 Task: Create a due date automation trigger when advanced on, on the monday before a card is due add basic without the yellow label at 11:00 AM.
Action: Mouse moved to (1164, 352)
Screenshot: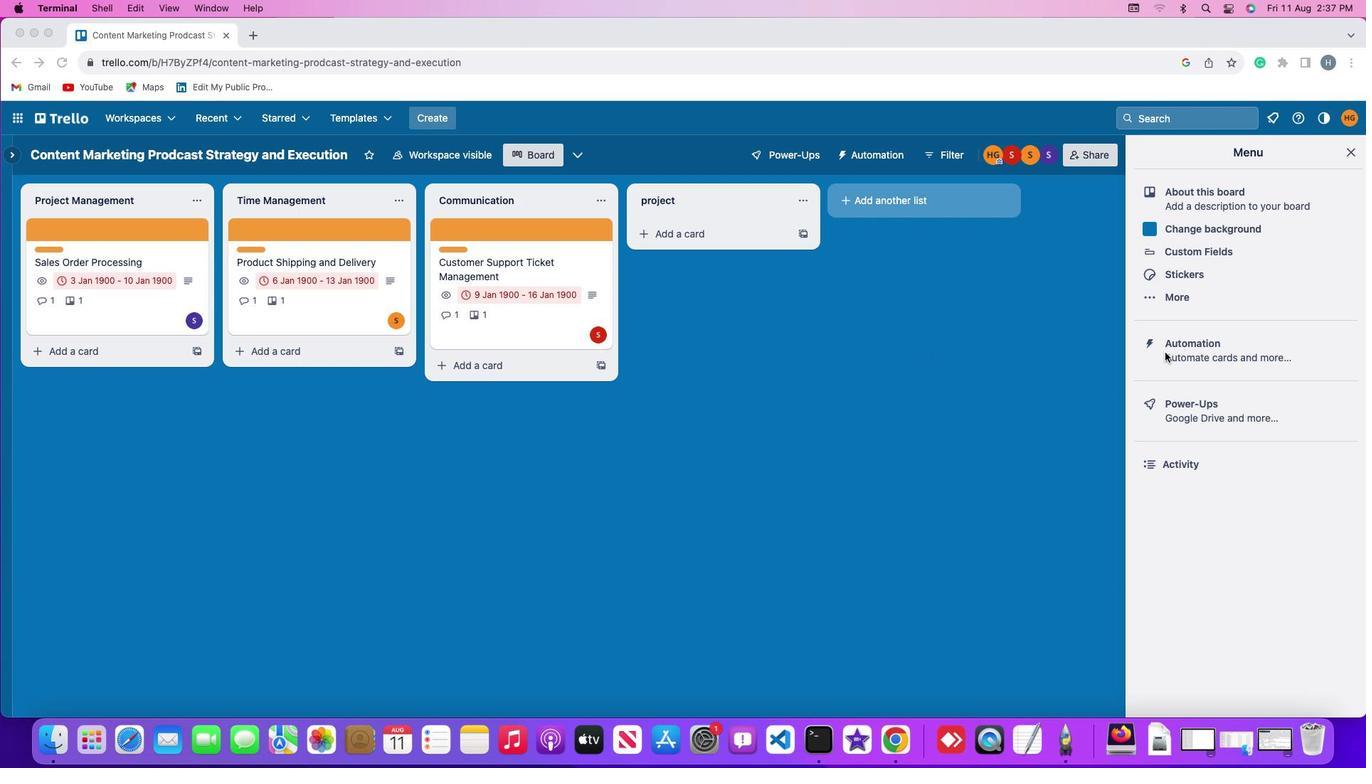 
Action: Mouse pressed left at (1164, 352)
Screenshot: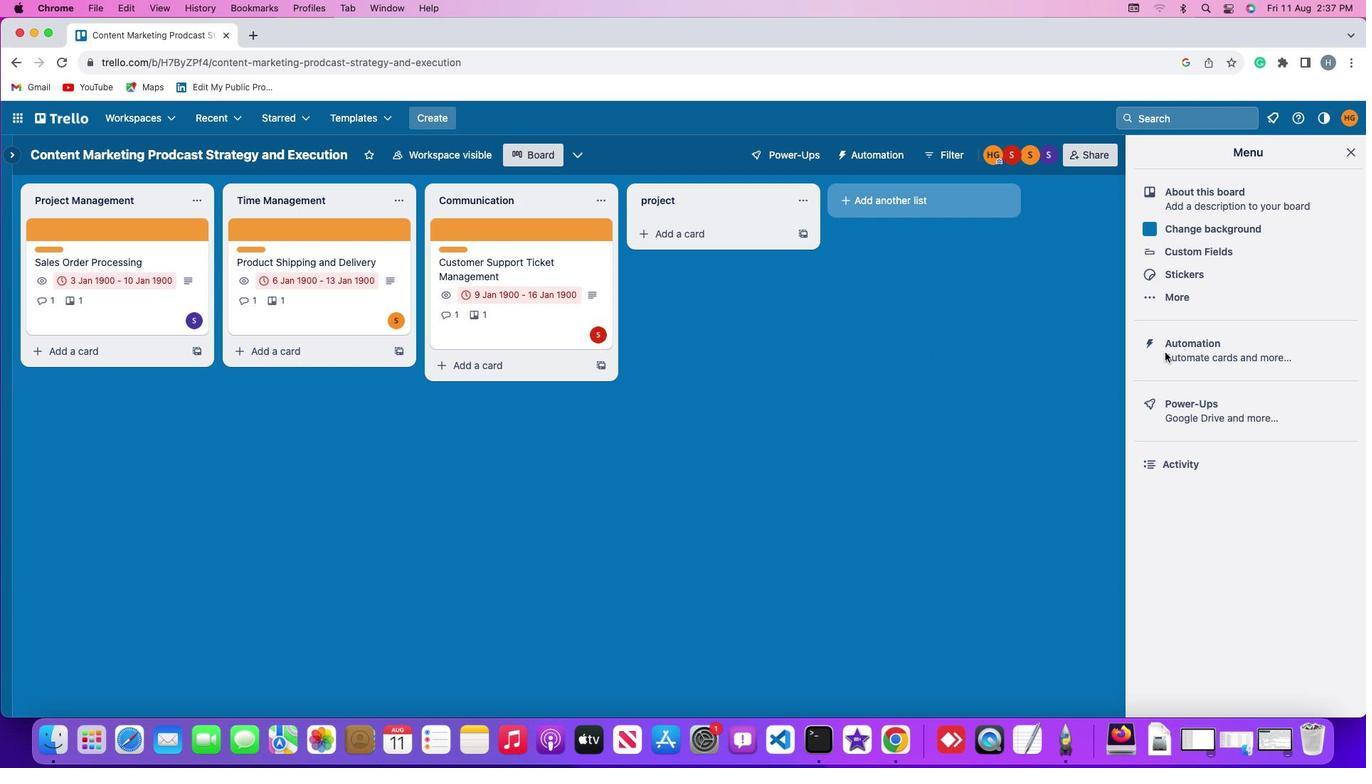 
Action: Mouse pressed left at (1164, 352)
Screenshot: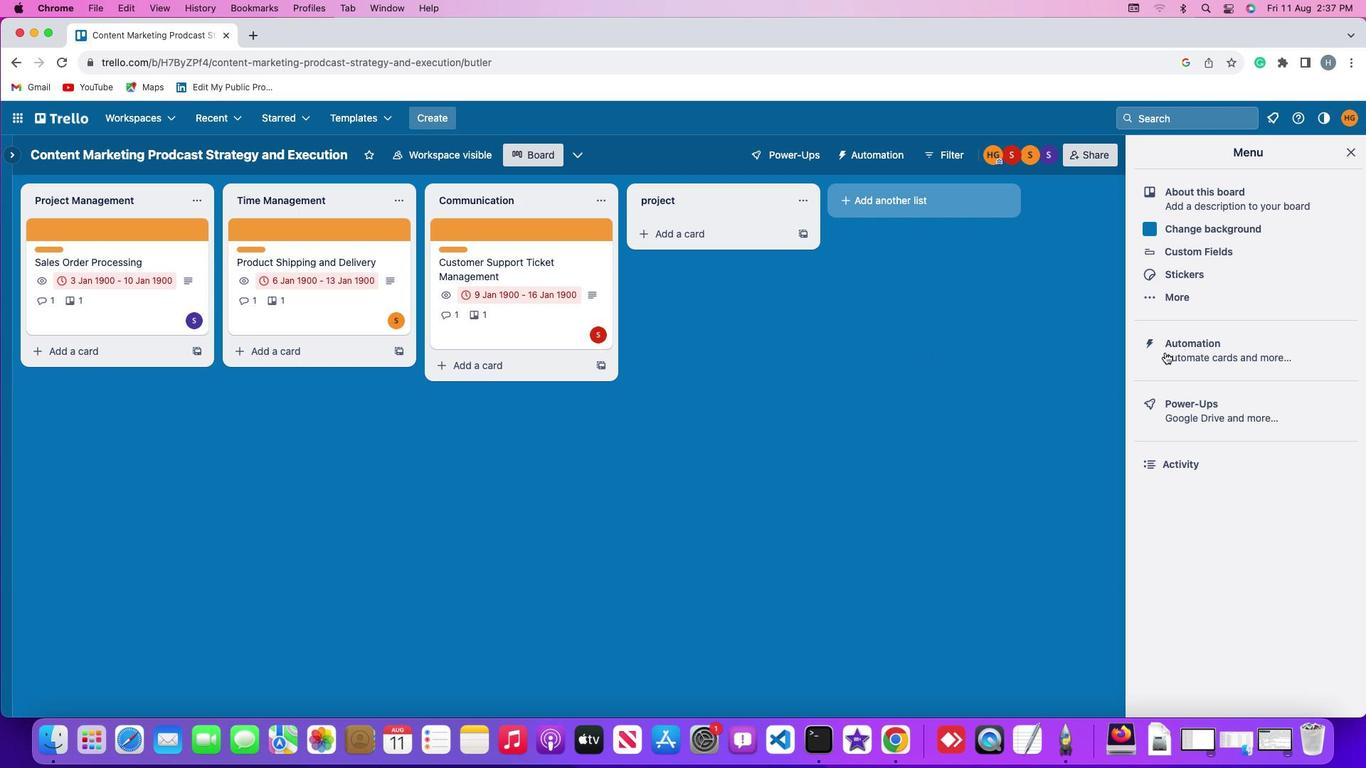 
Action: Mouse moved to (72, 337)
Screenshot: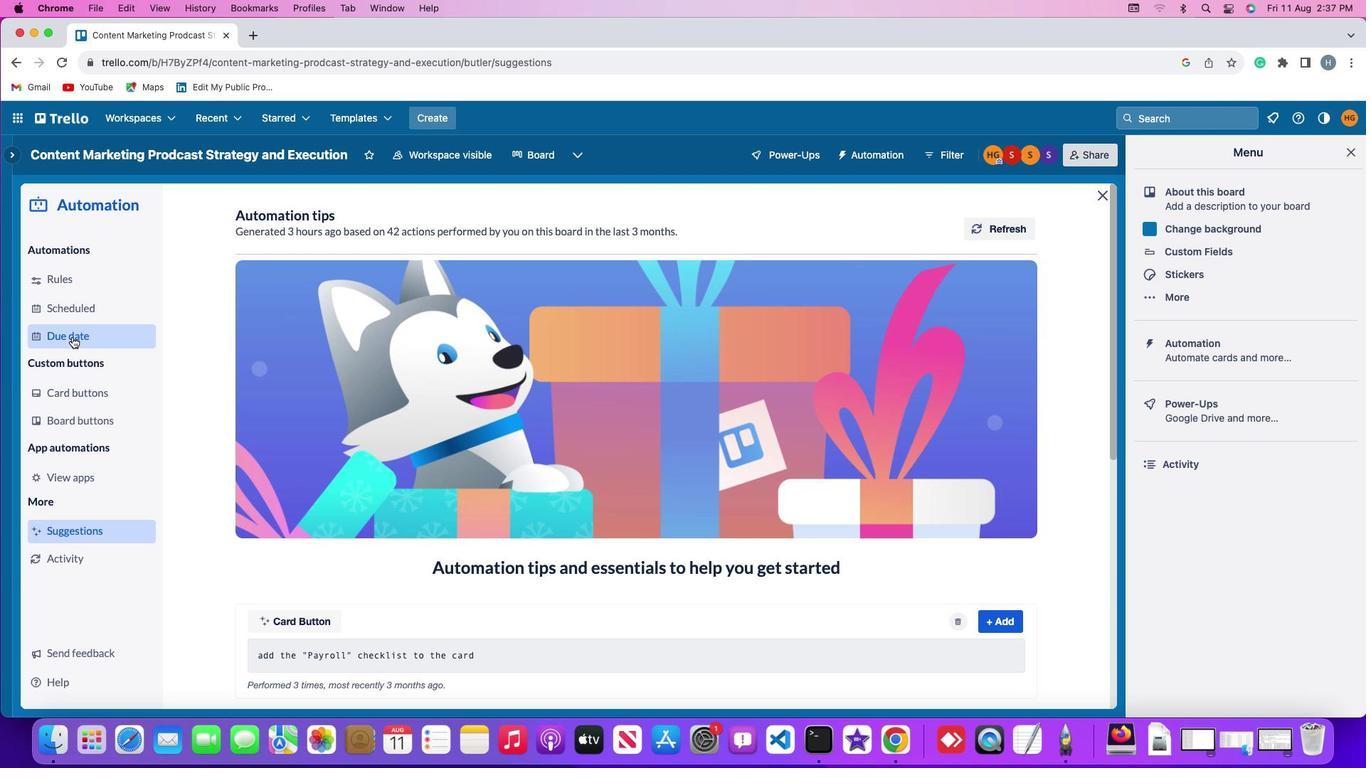 
Action: Mouse pressed left at (72, 337)
Screenshot: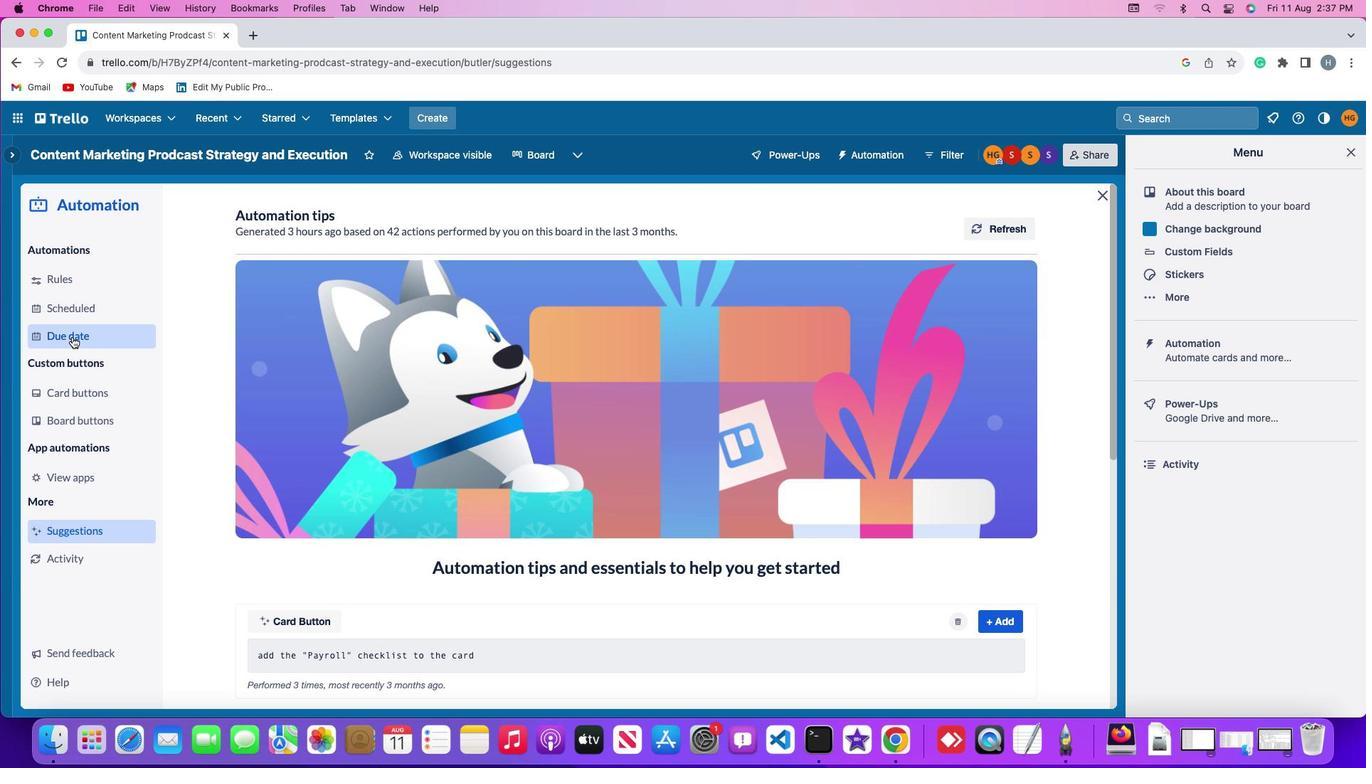 
Action: Mouse moved to (954, 226)
Screenshot: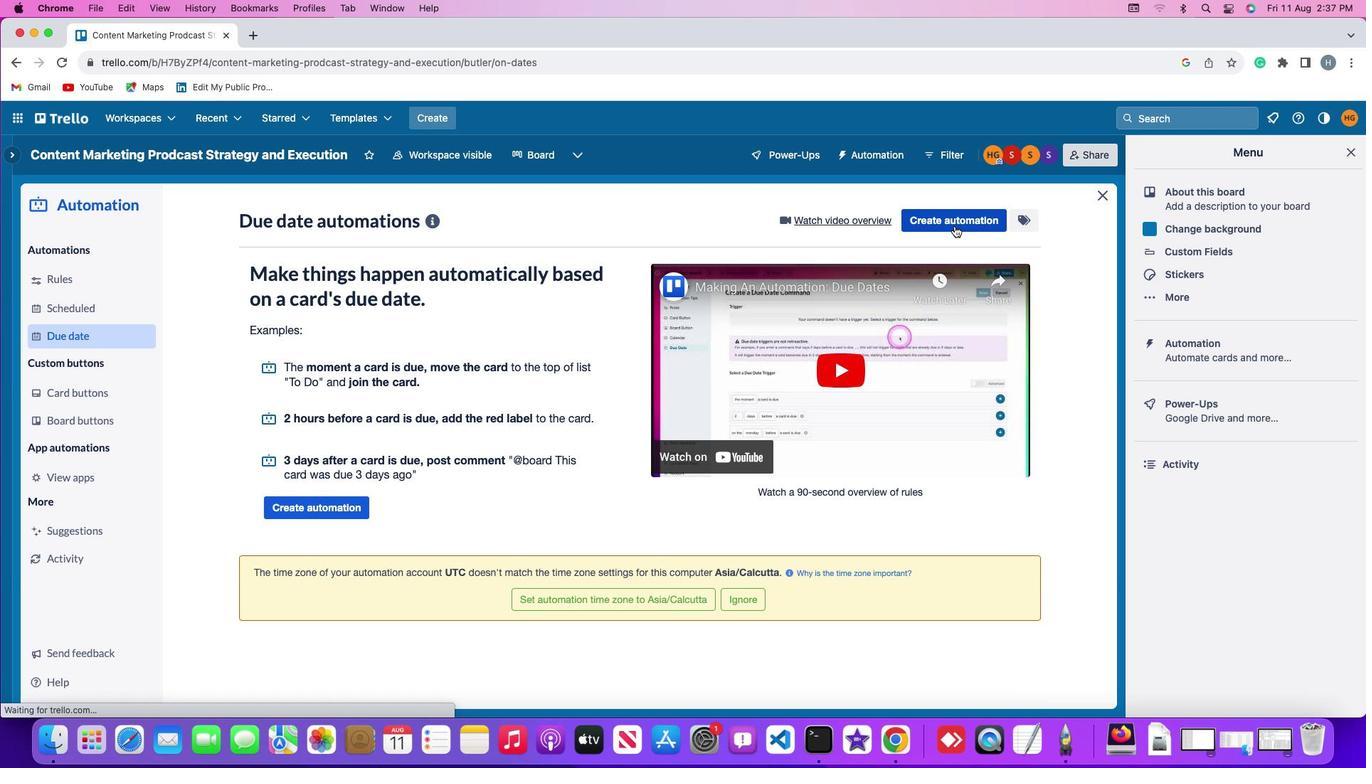 
Action: Mouse pressed left at (954, 226)
Screenshot: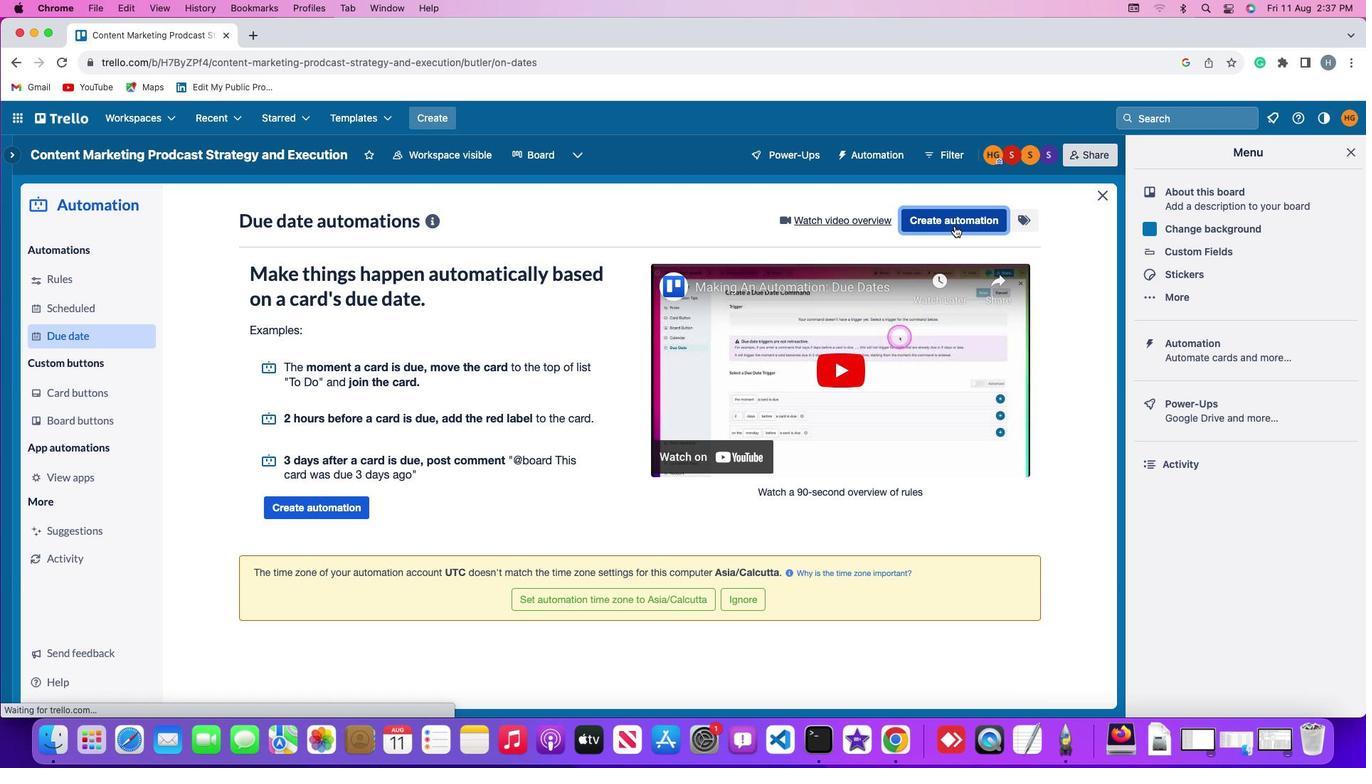 
Action: Mouse moved to (318, 359)
Screenshot: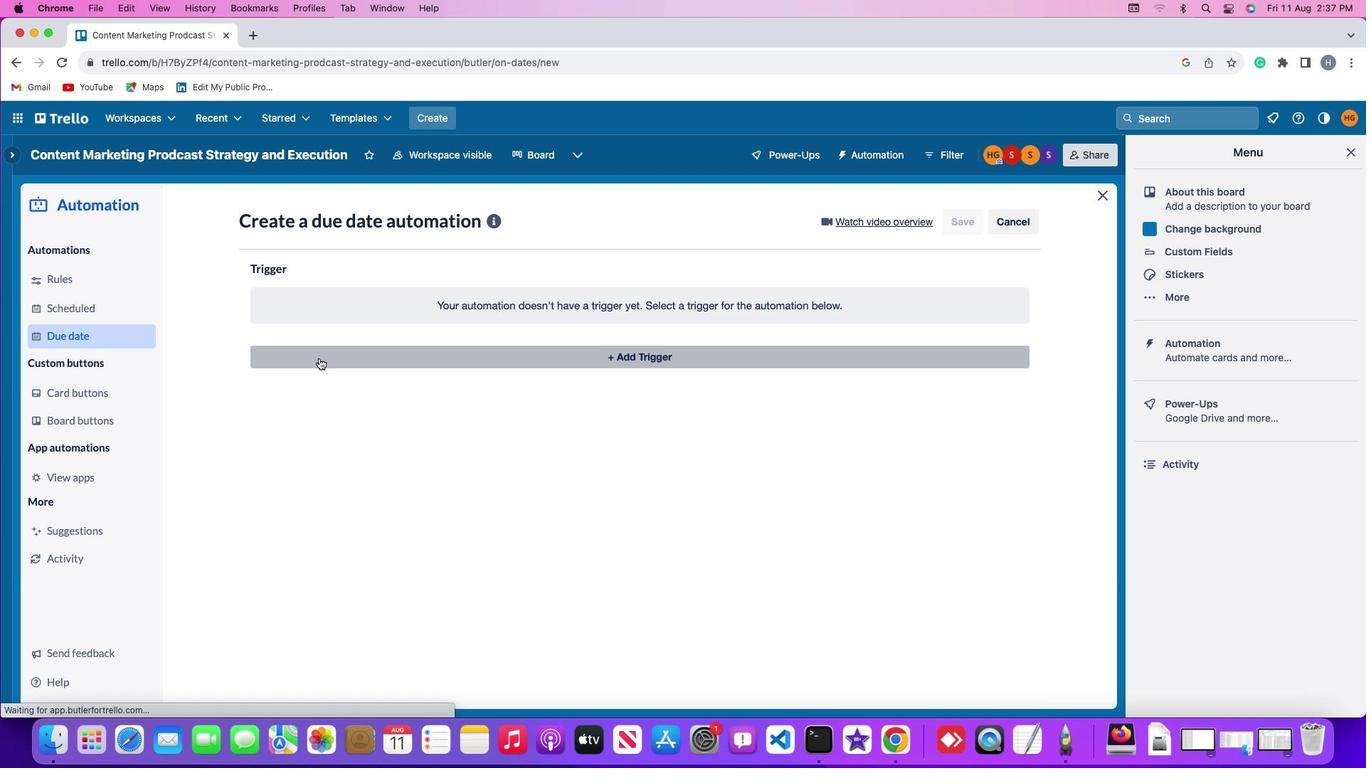 
Action: Mouse pressed left at (318, 359)
Screenshot: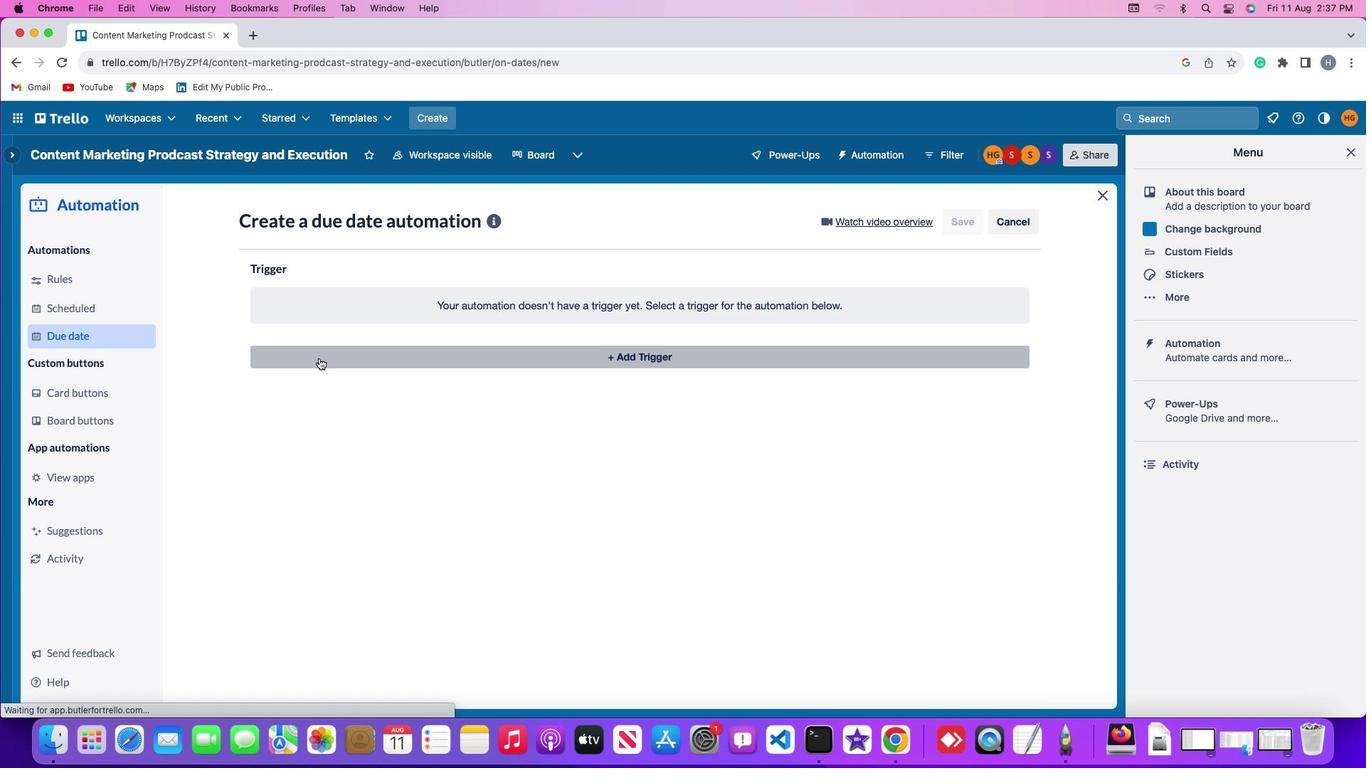 
Action: Mouse moved to (301, 619)
Screenshot: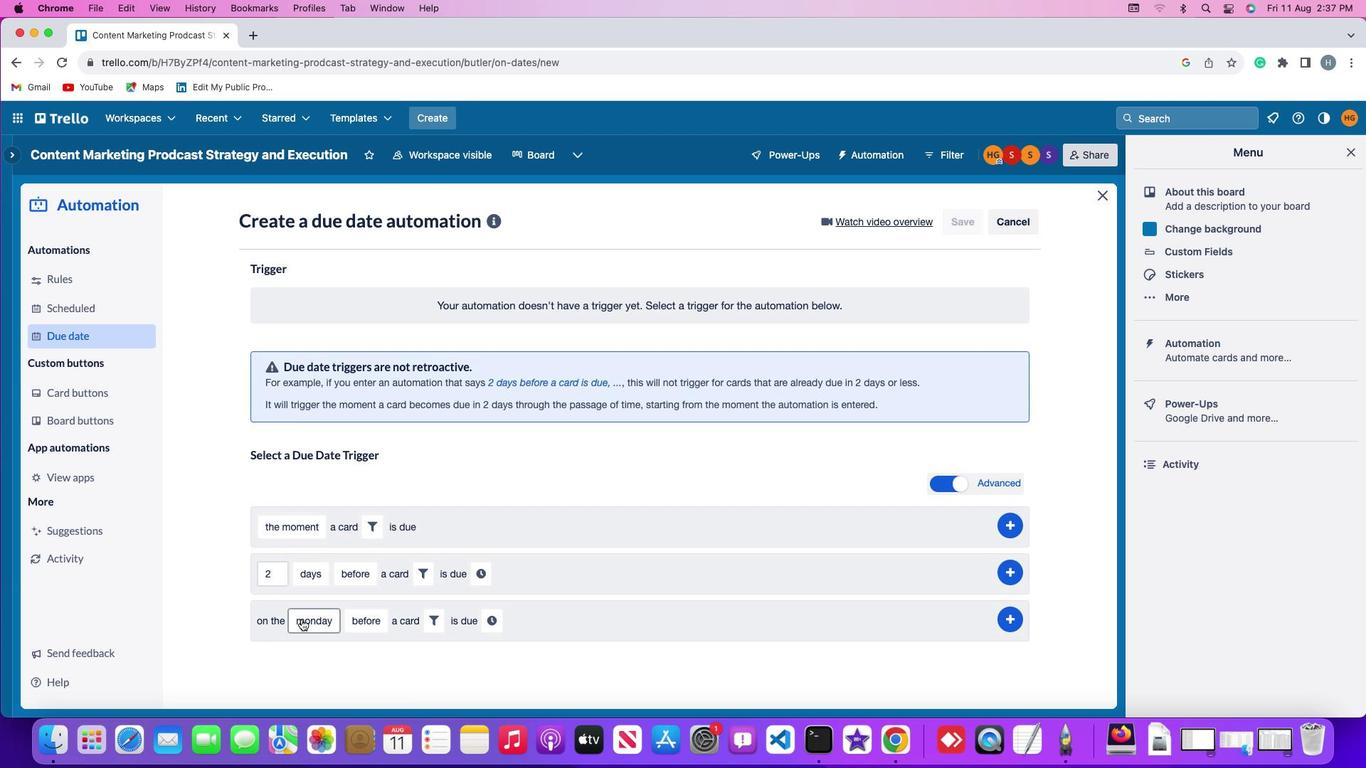 
Action: Mouse pressed left at (301, 619)
Screenshot: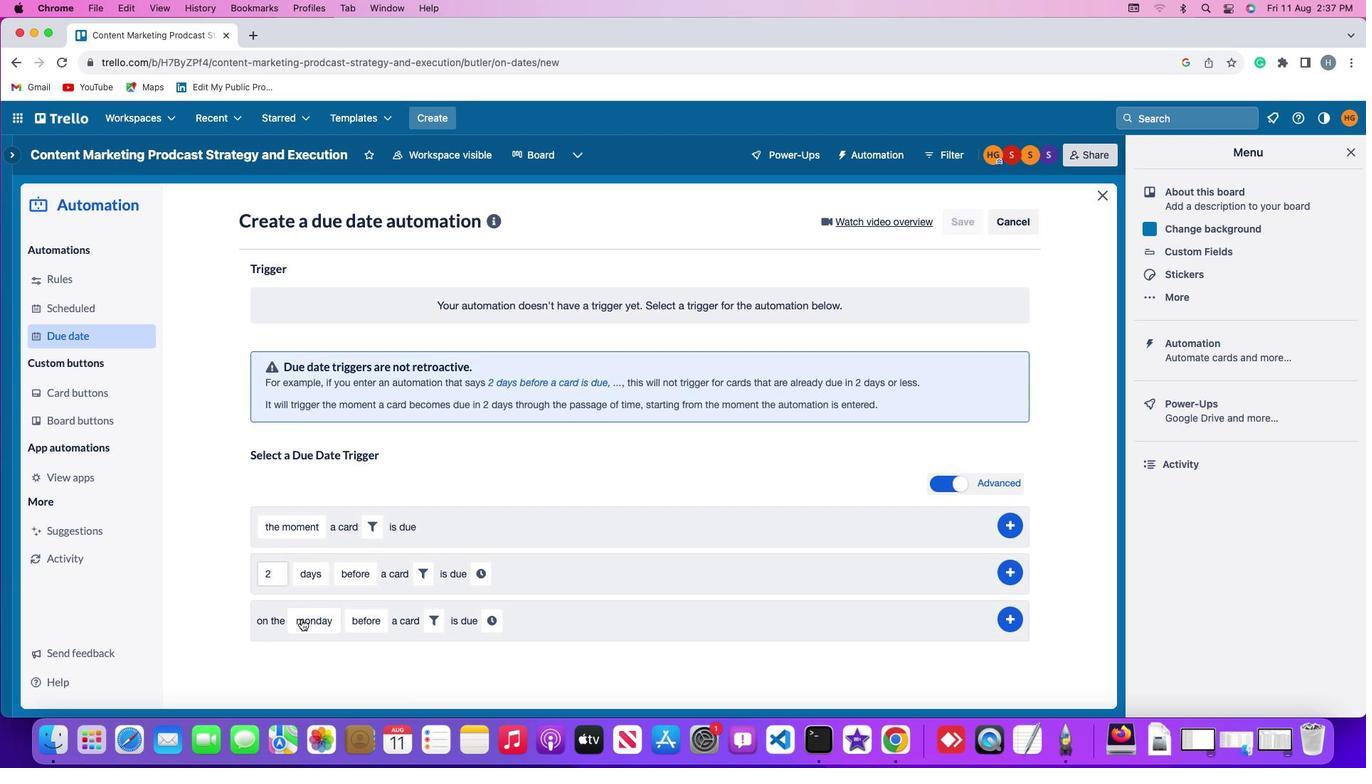 
Action: Mouse moved to (341, 424)
Screenshot: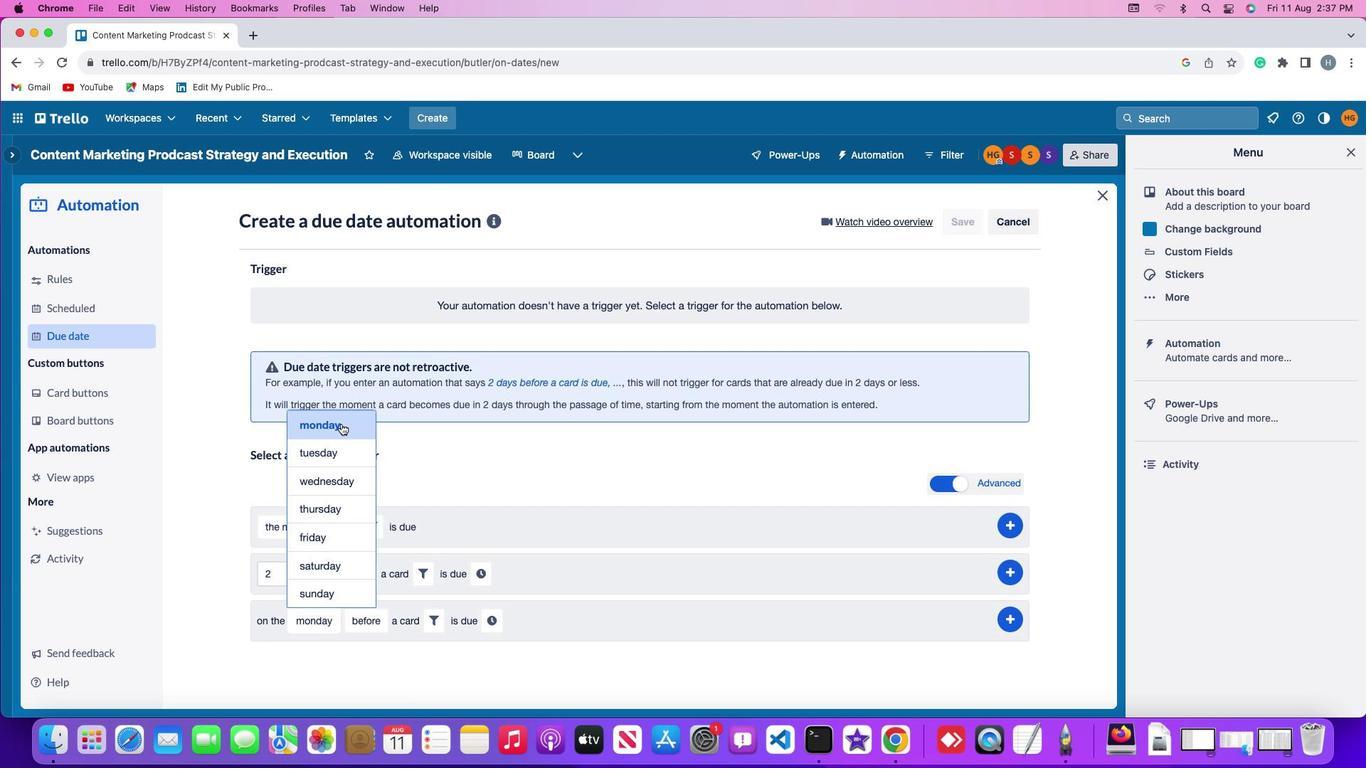 
Action: Mouse pressed left at (341, 424)
Screenshot: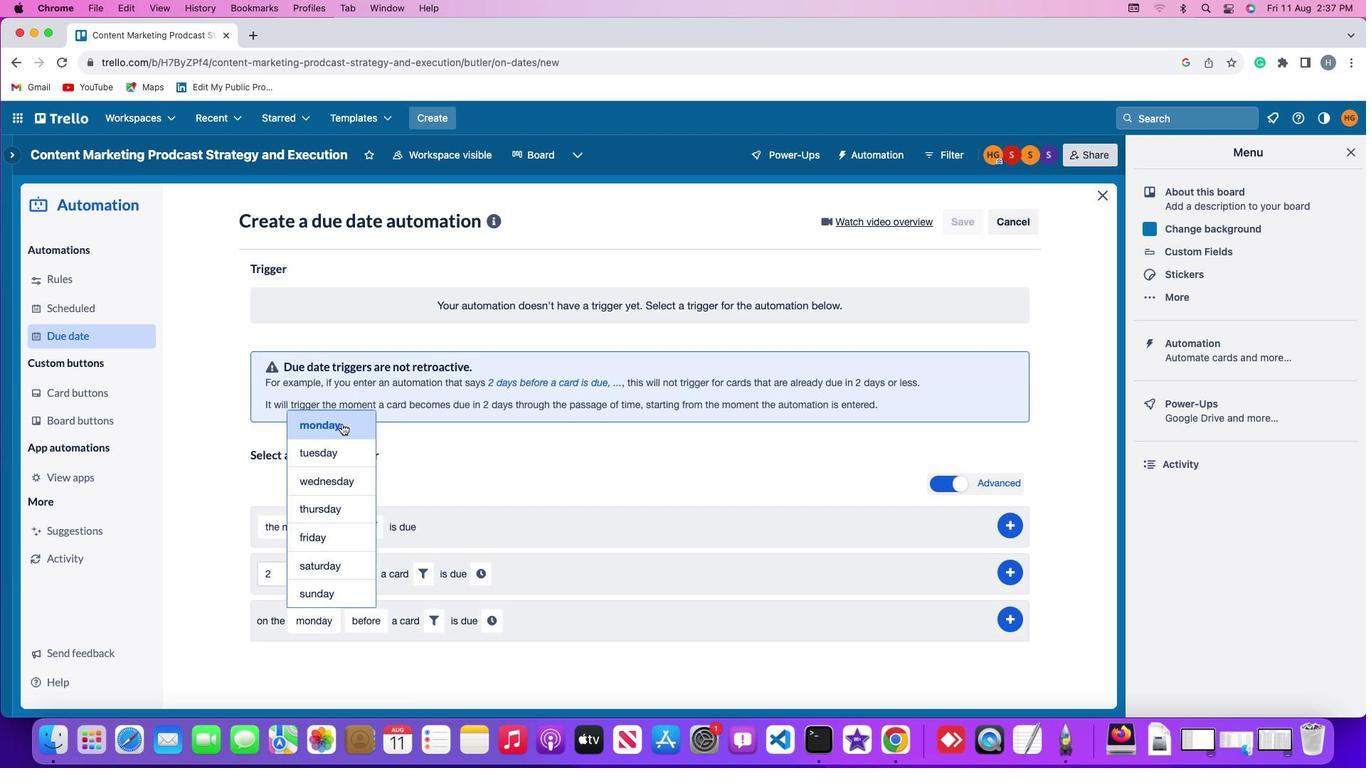 
Action: Mouse moved to (353, 628)
Screenshot: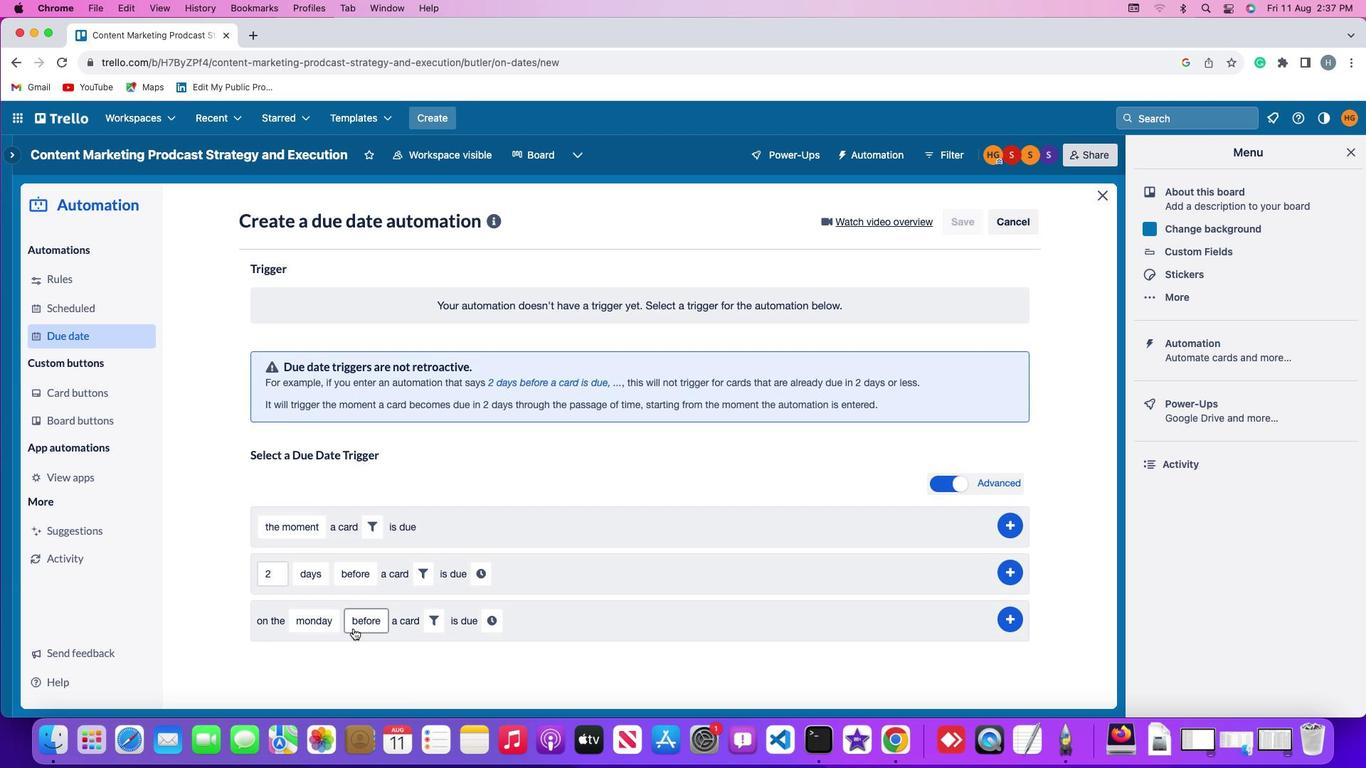 
Action: Mouse pressed left at (353, 628)
Screenshot: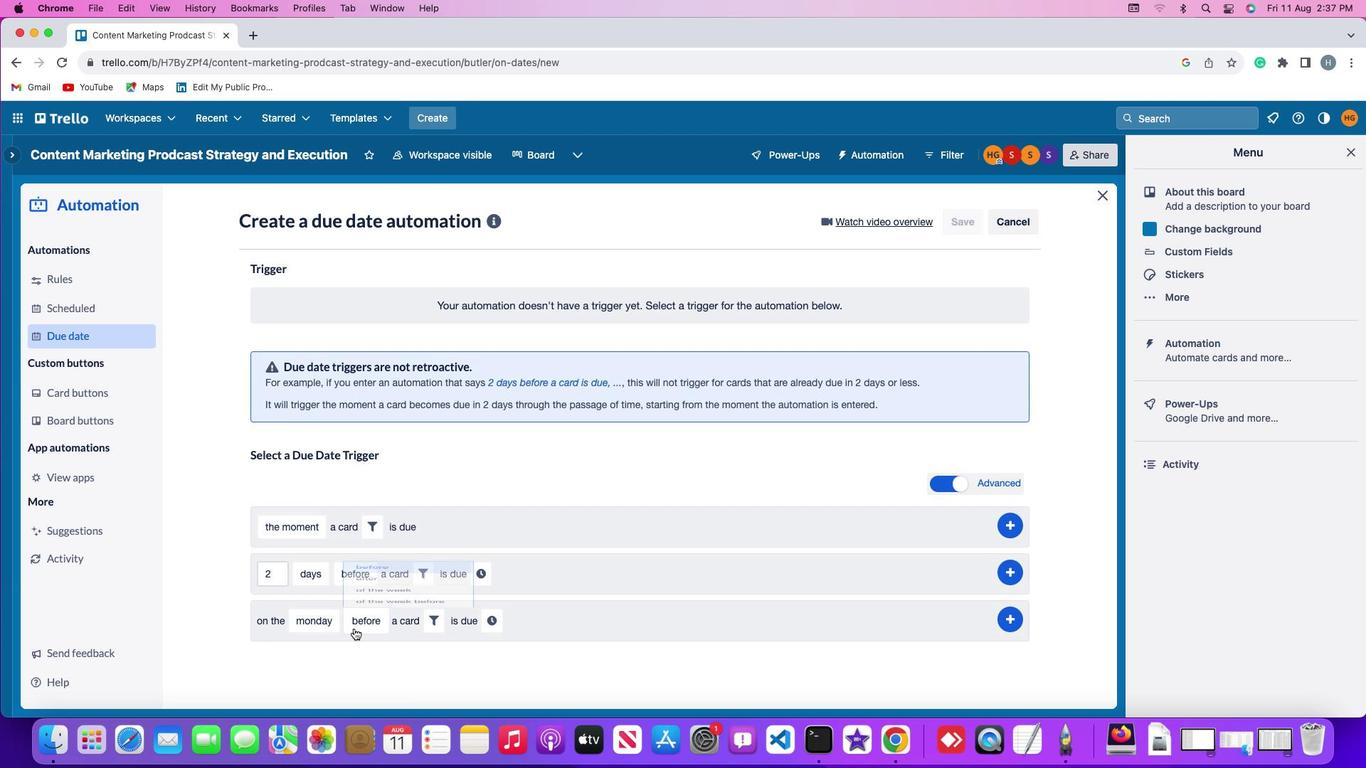 
Action: Mouse moved to (390, 505)
Screenshot: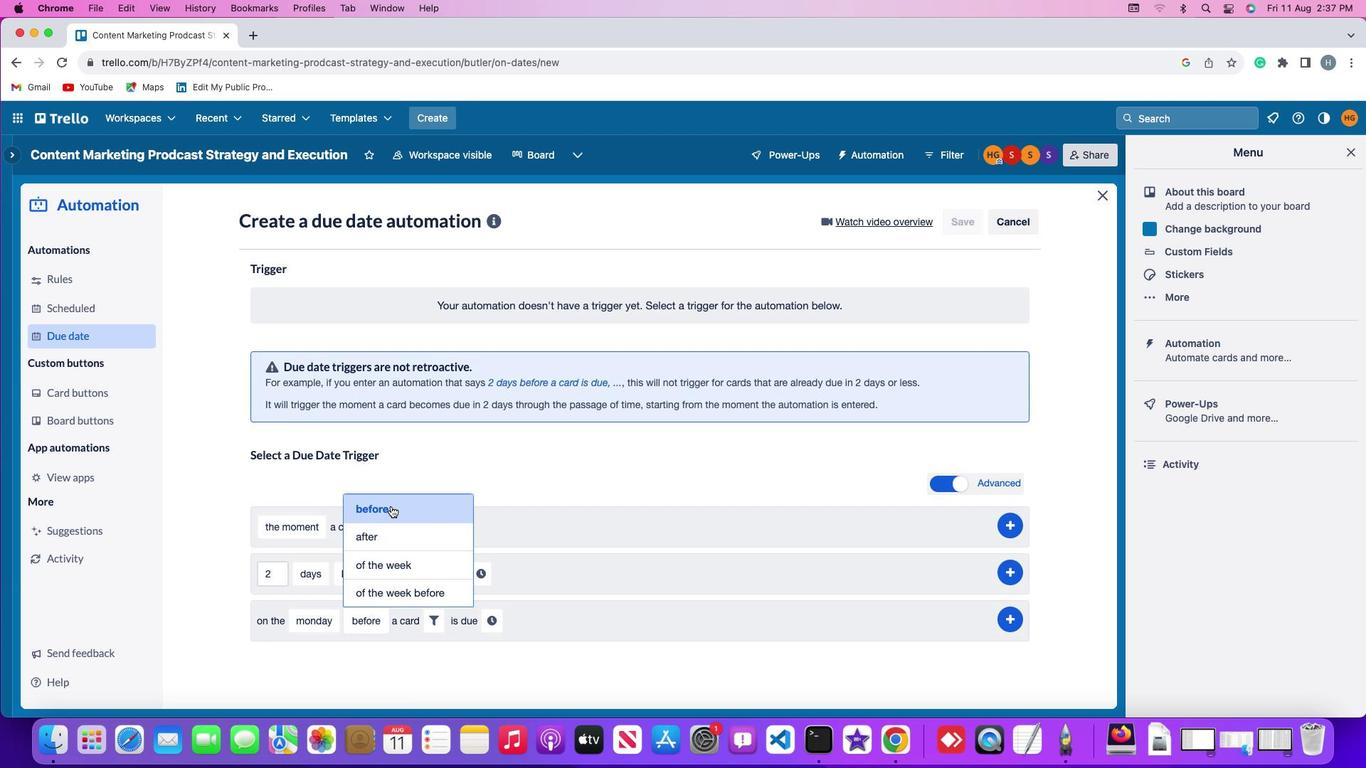 
Action: Mouse pressed left at (390, 505)
Screenshot: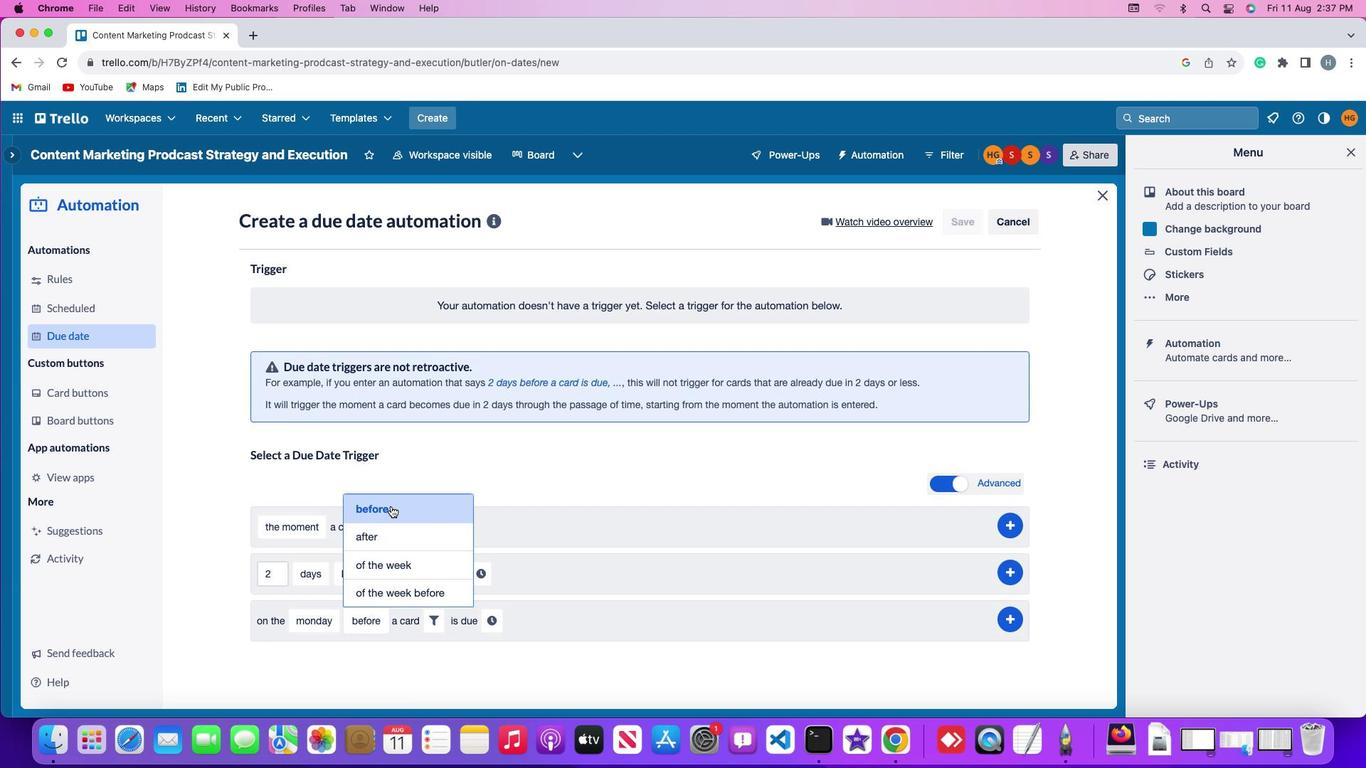 
Action: Mouse moved to (429, 619)
Screenshot: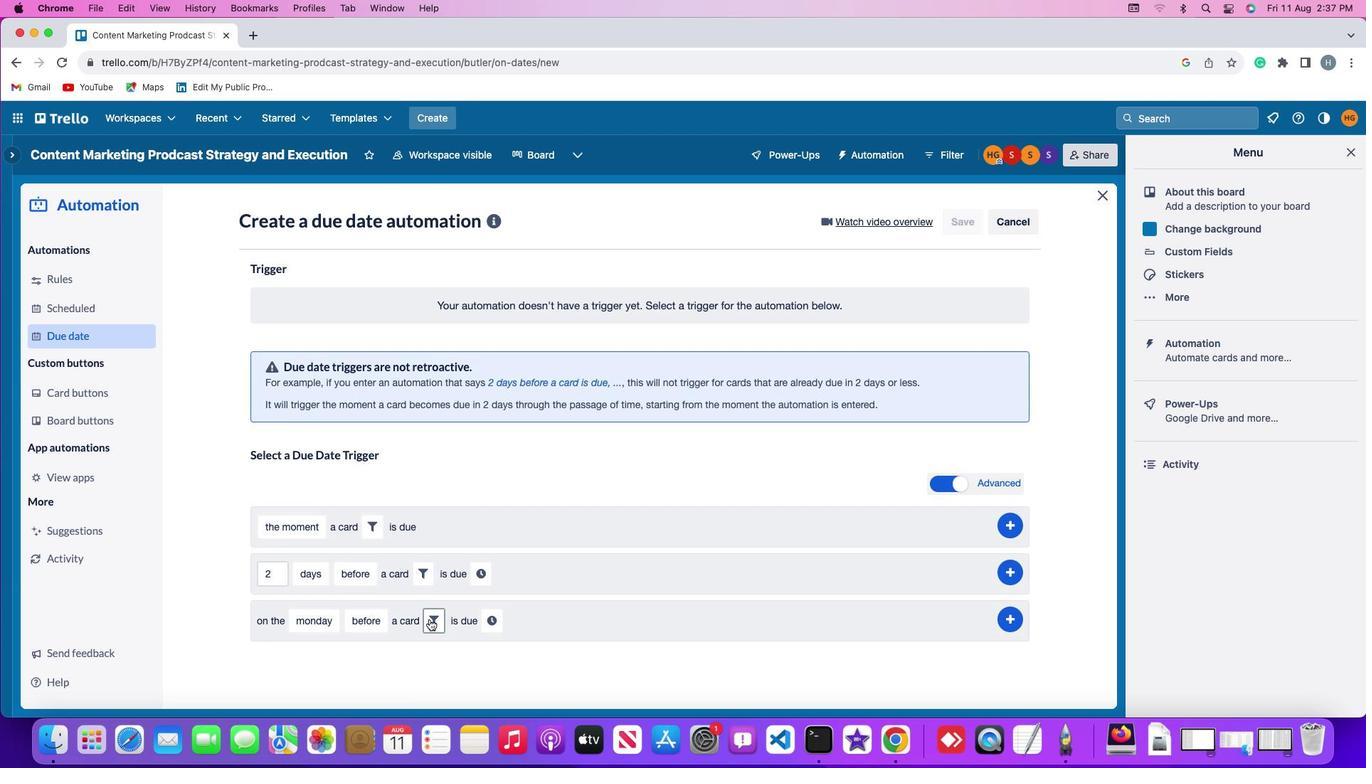 
Action: Mouse pressed left at (429, 619)
Screenshot: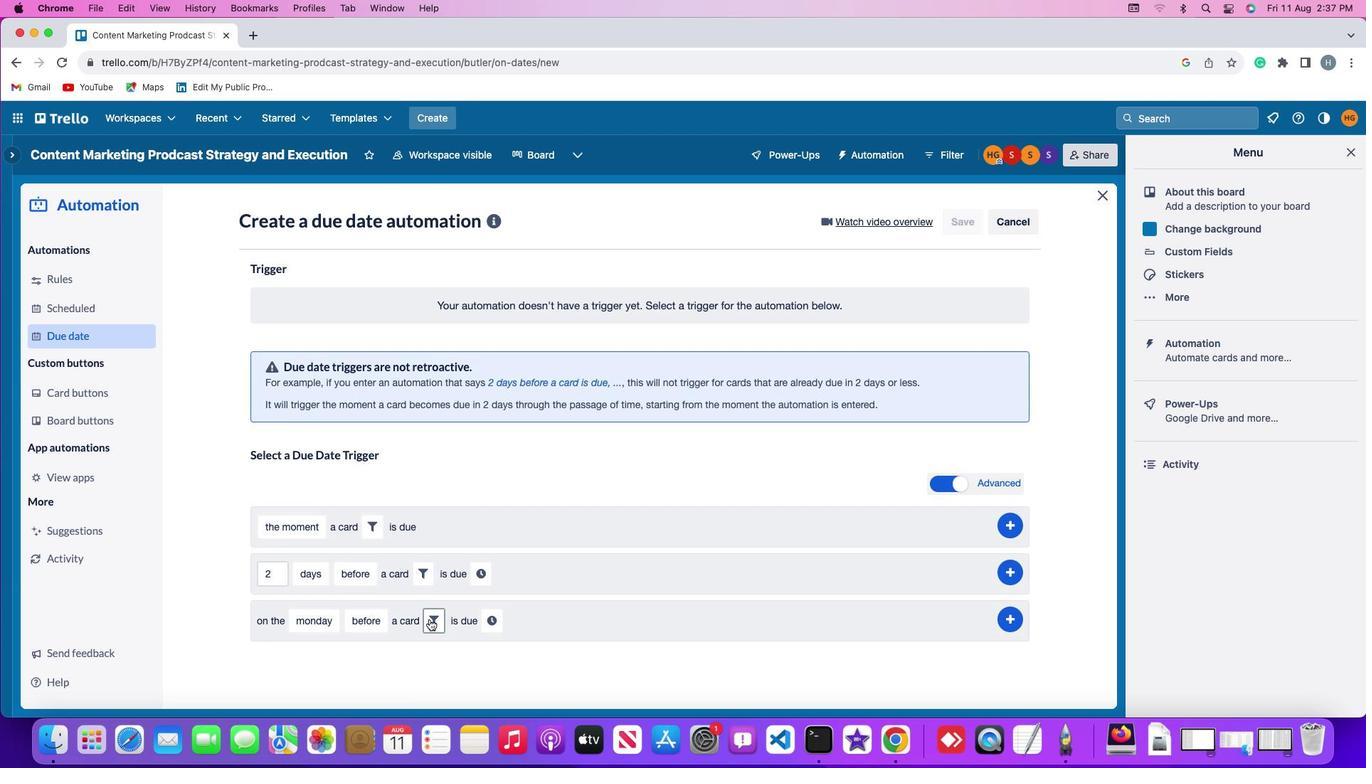 
Action: Mouse moved to (434, 620)
Screenshot: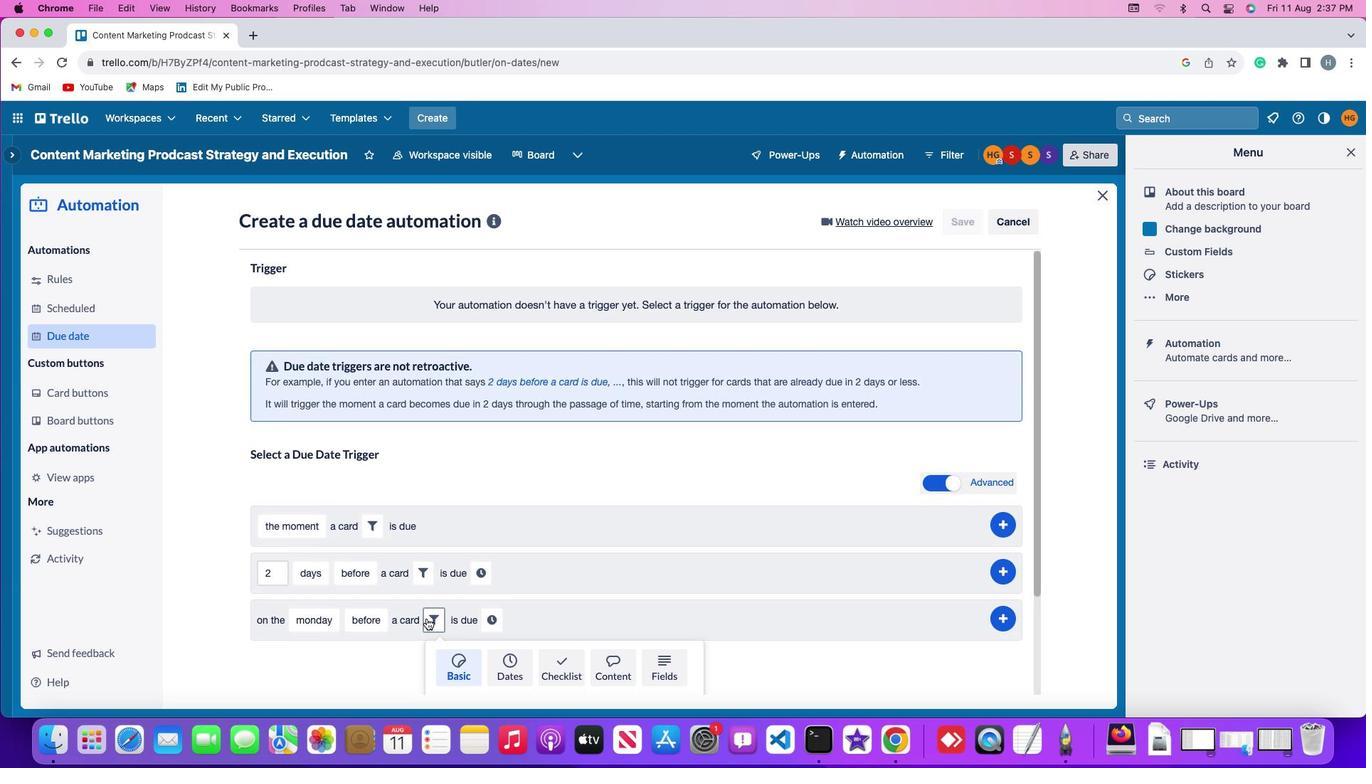 
Action: Mouse scrolled (434, 620) with delta (0, 0)
Screenshot: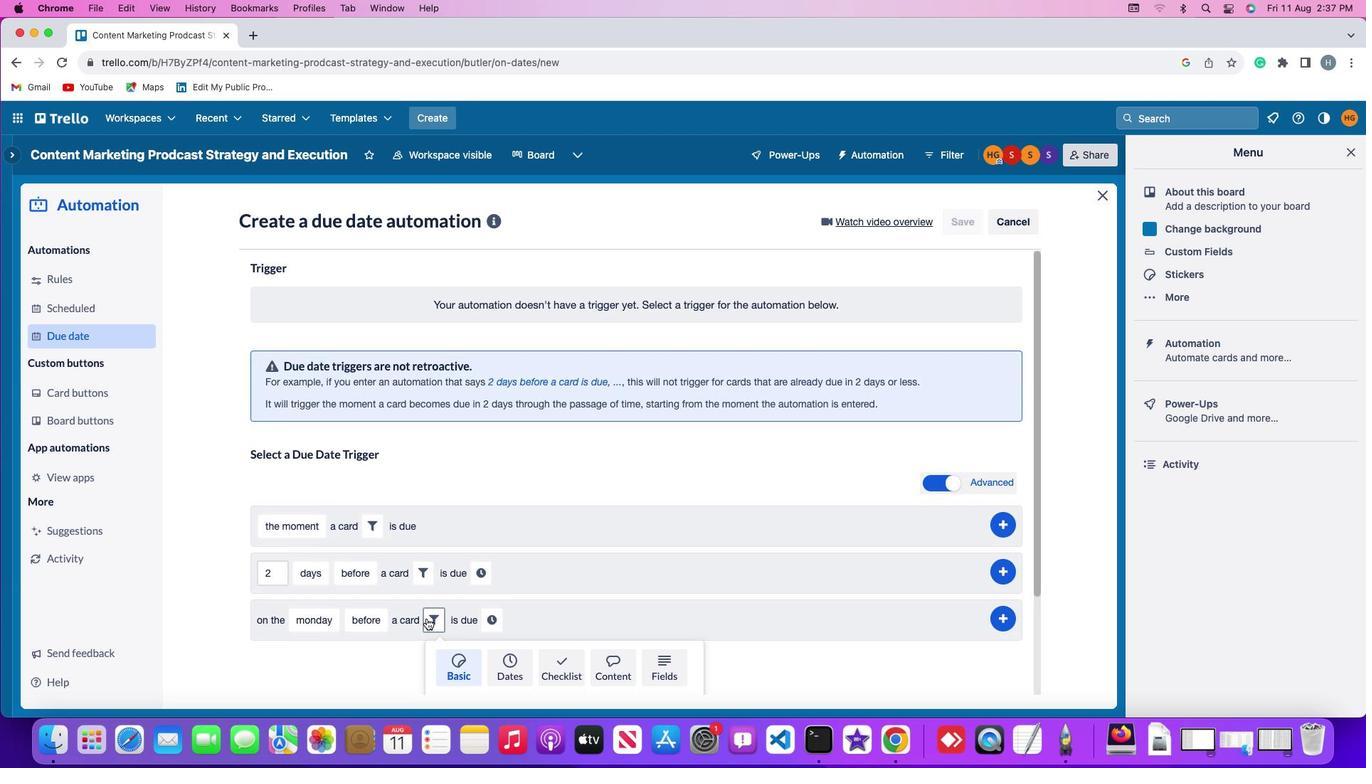 
Action: Mouse moved to (434, 620)
Screenshot: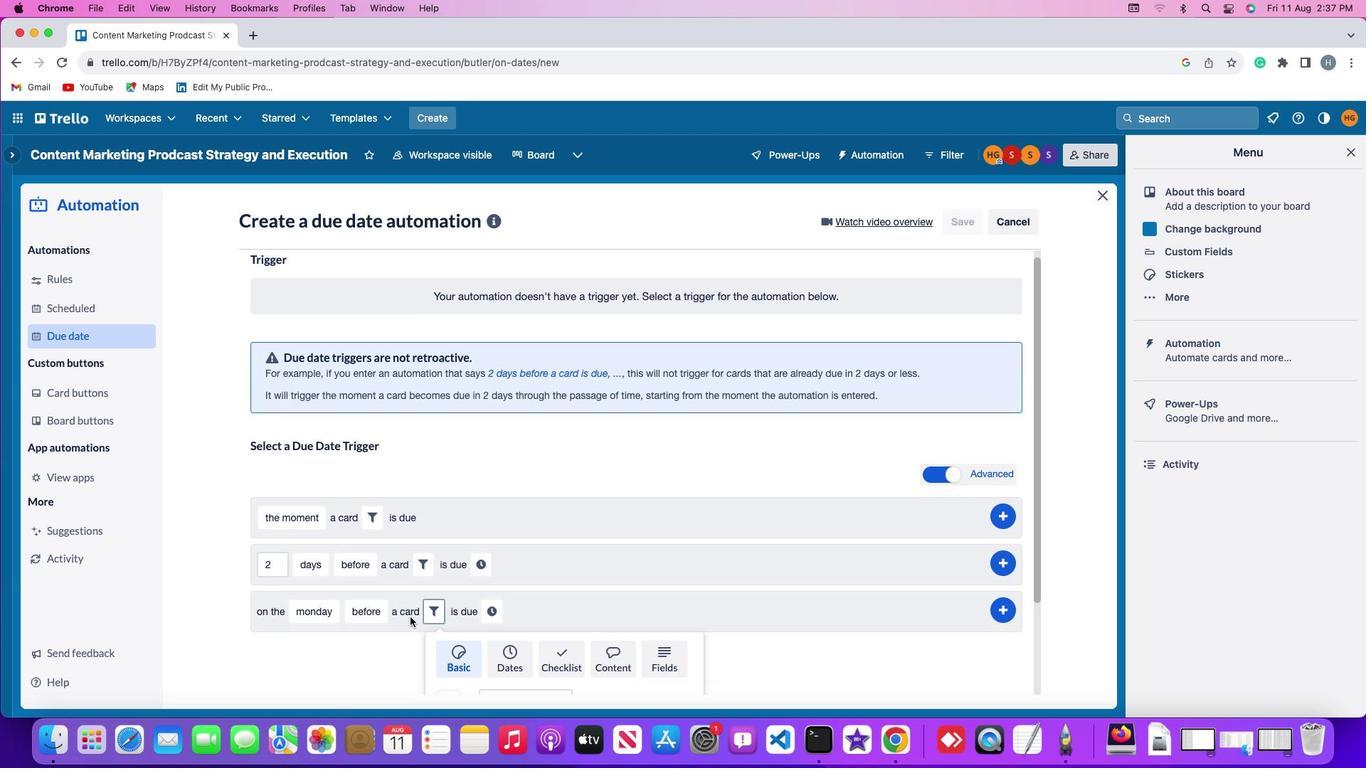
Action: Mouse scrolled (434, 620) with delta (0, 0)
Screenshot: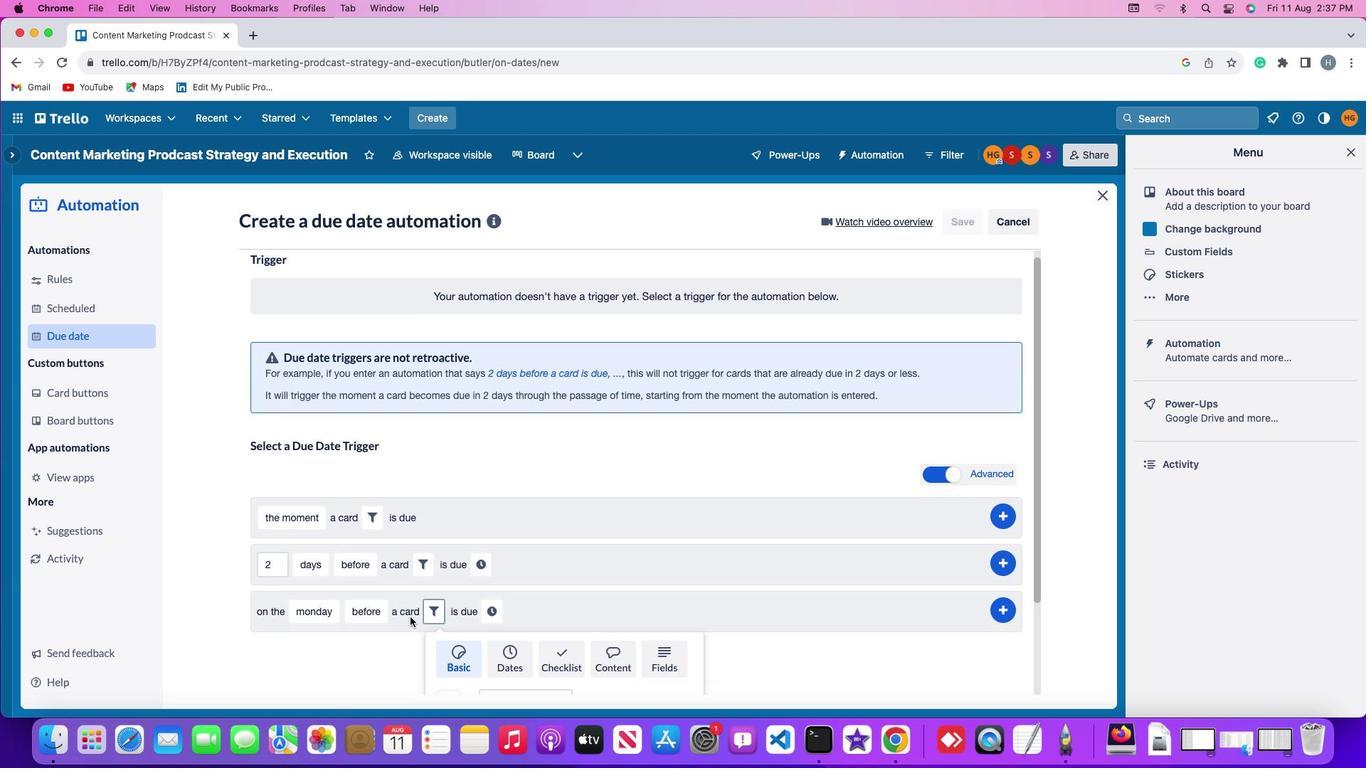 
Action: Mouse moved to (429, 619)
Screenshot: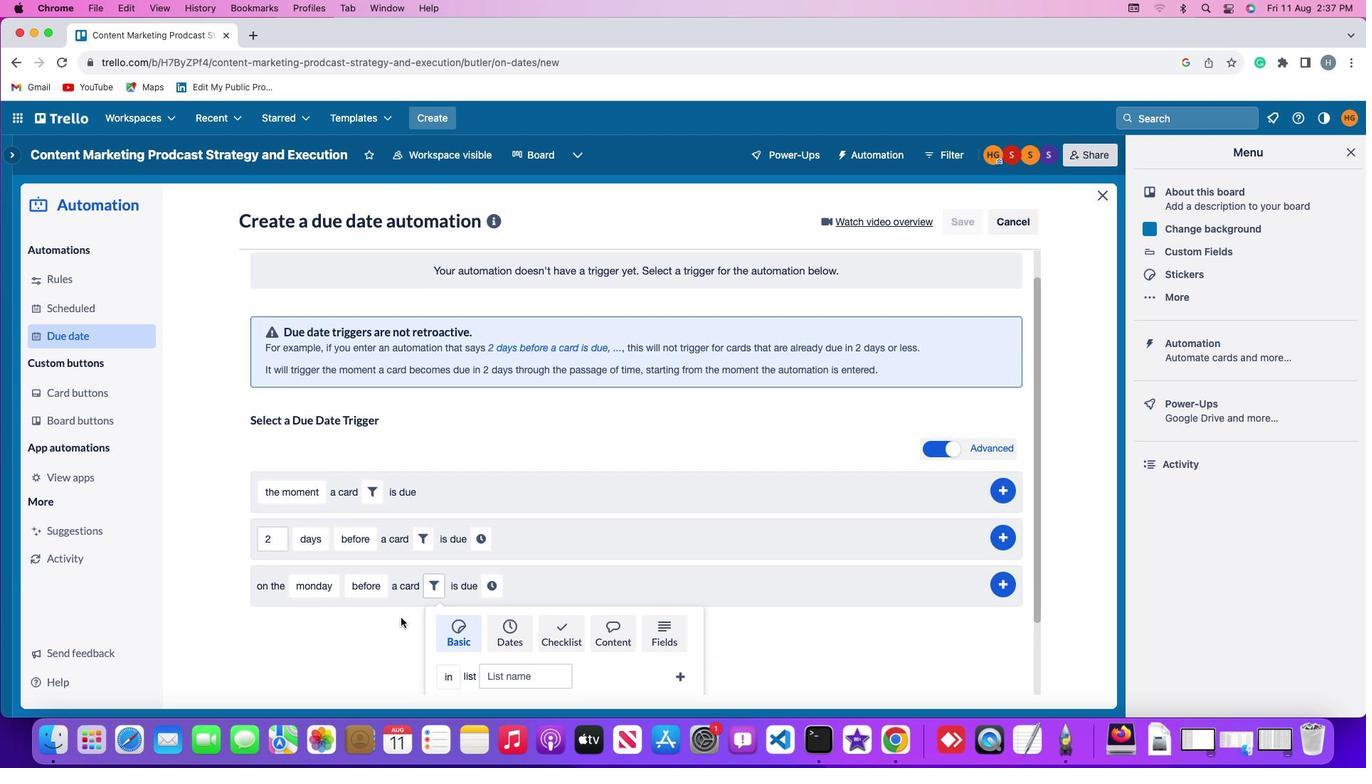 
Action: Mouse scrolled (429, 619) with delta (0, -2)
Screenshot: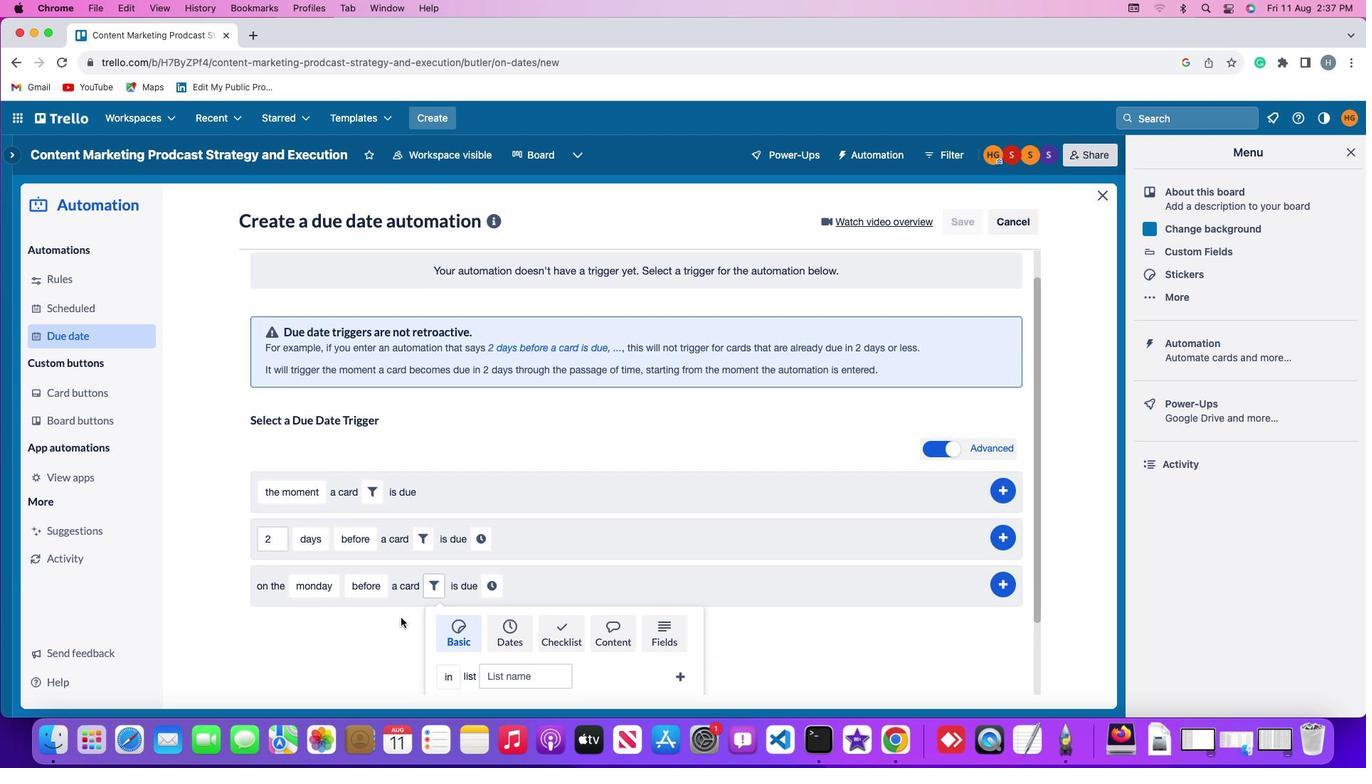 
Action: Mouse moved to (397, 620)
Screenshot: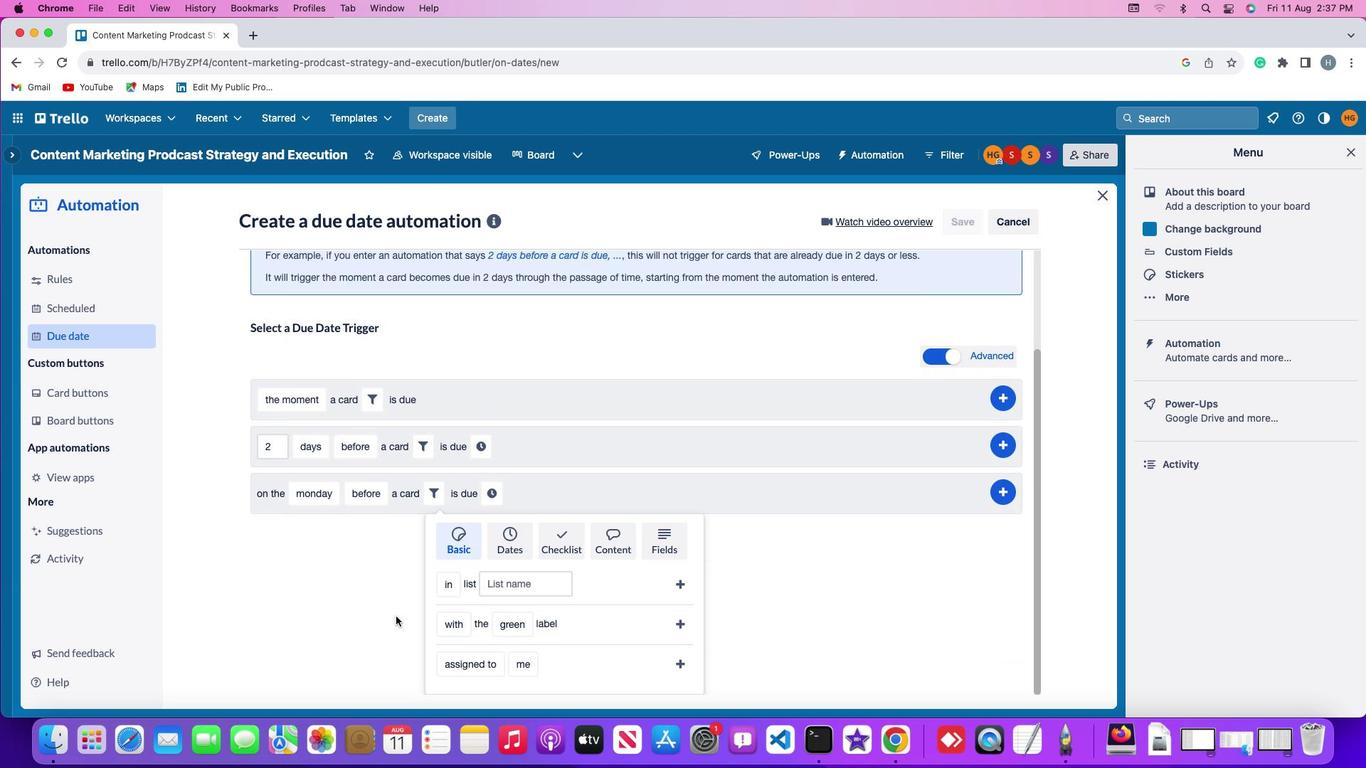 
Action: Mouse scrolled (397, 620) with delta (0, 0)
Screenshot: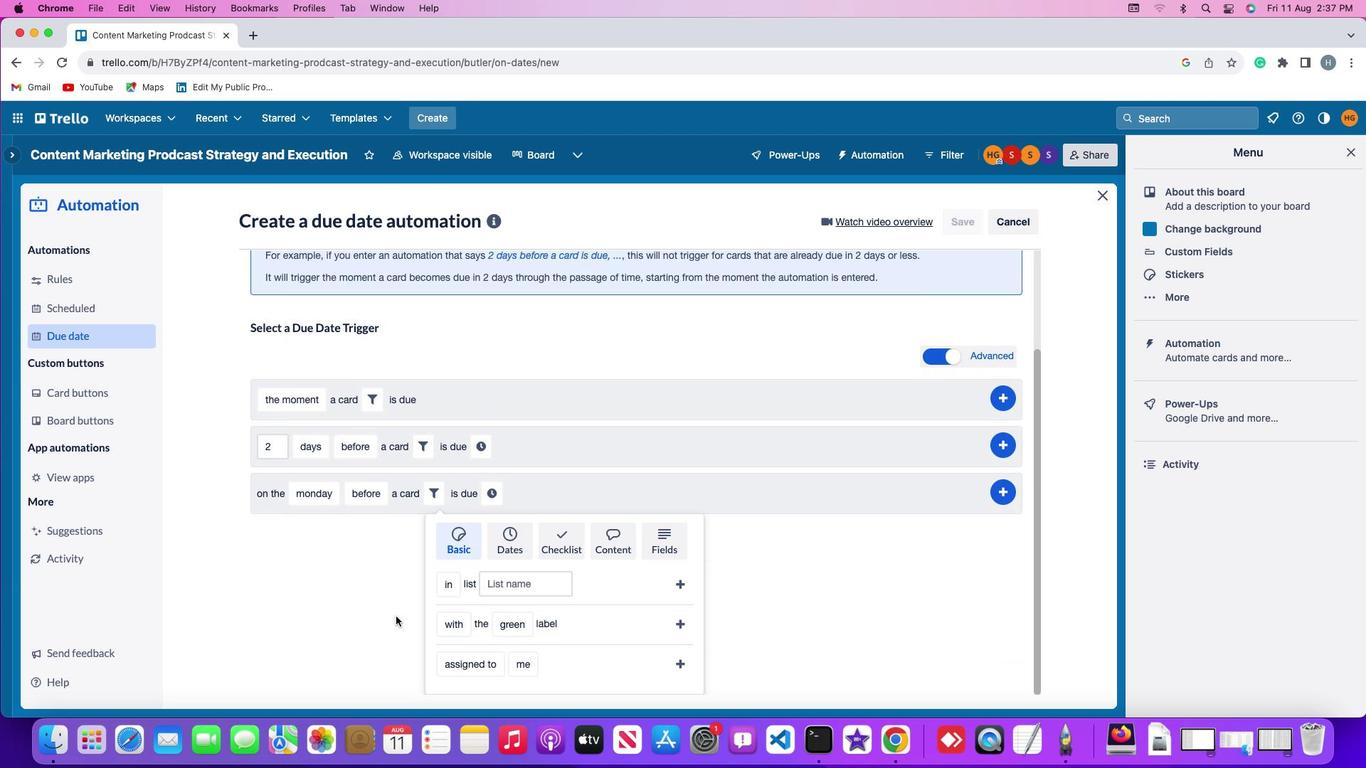 
Action: Mouse moved to (396, 618)
Screenshot: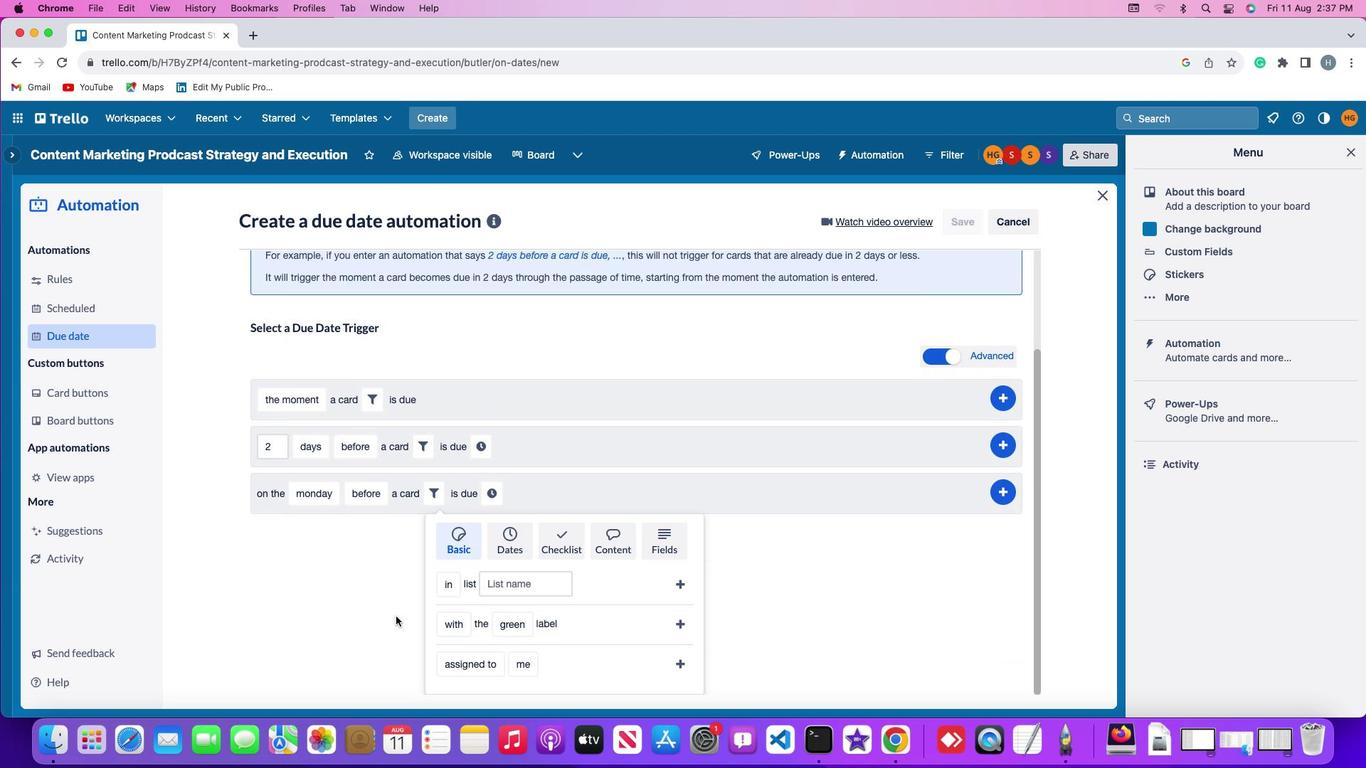 
Action: Mouse scrolled (396, 618) with delta (0, 0)
Screenshot: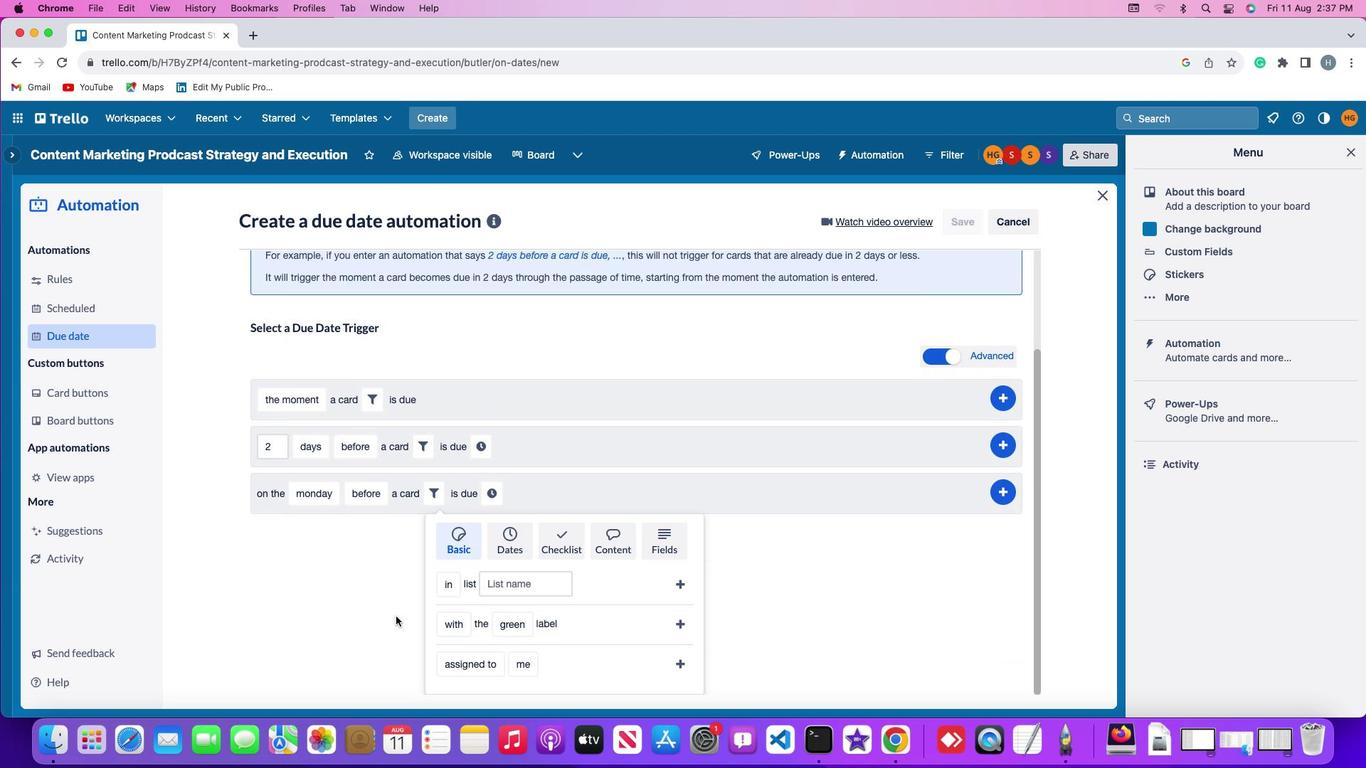 
Action: Mouse moved to (396, 618)
Screenshot: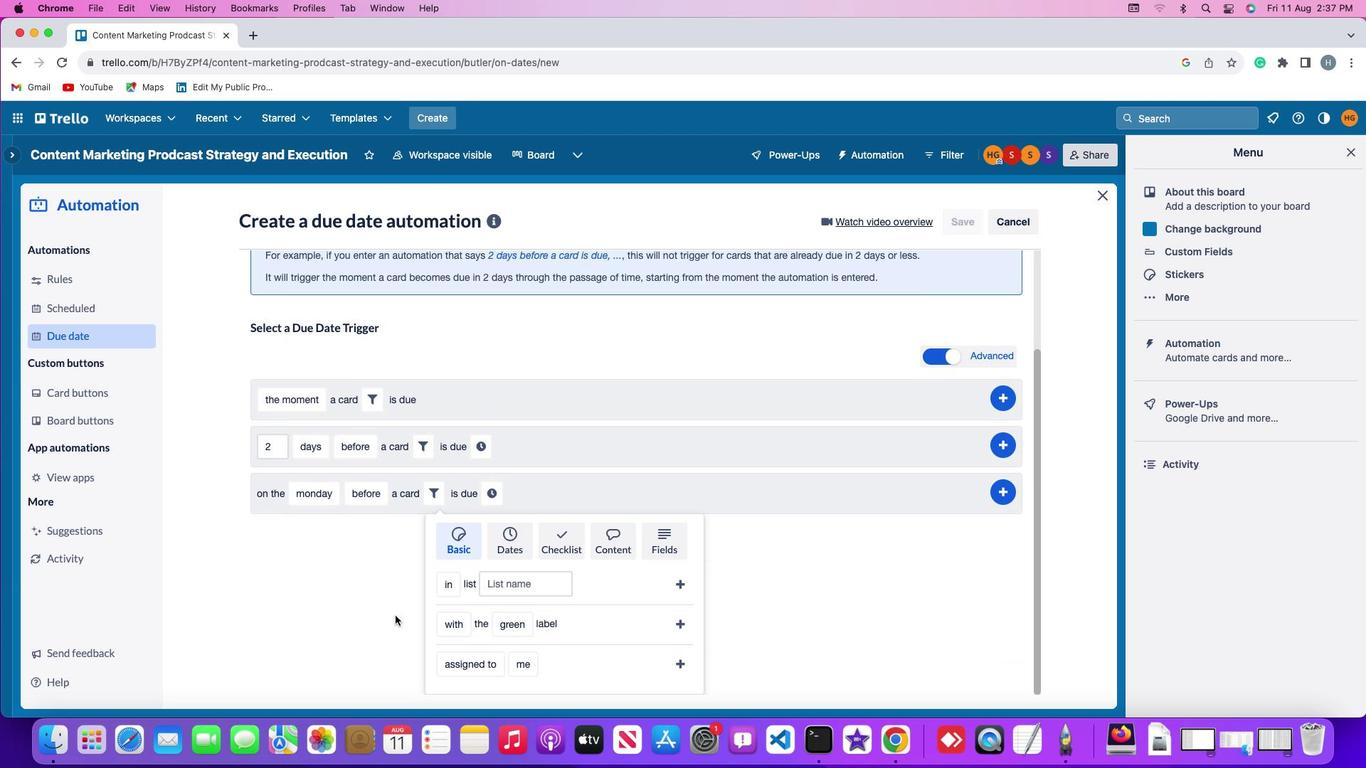 
Action: Mouse scrolled (396, 618) with delta (0, -2)
Screenshot: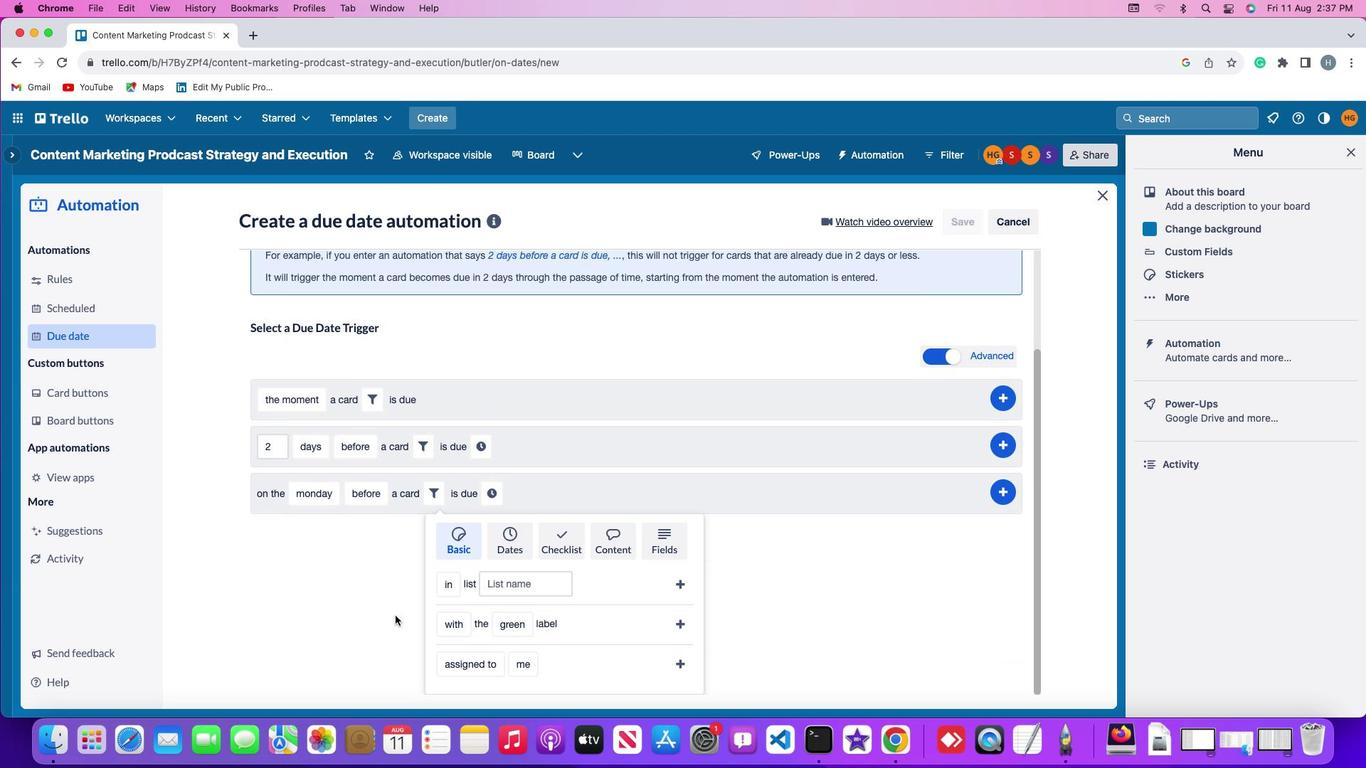 
Action: Mouse moved to (396, 616)
Screenshot: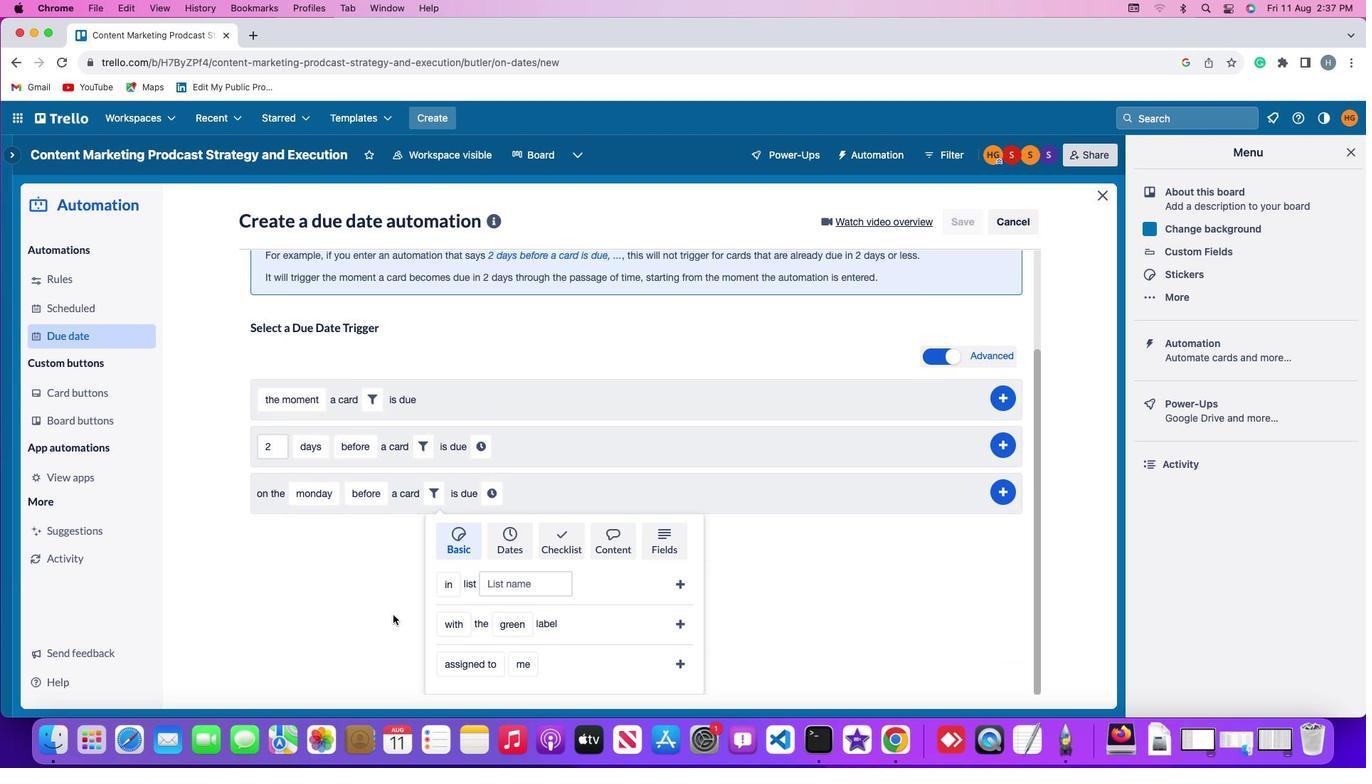
Action: Mouse scrolled (396, 616) with delta (0, -3)
Screenshot: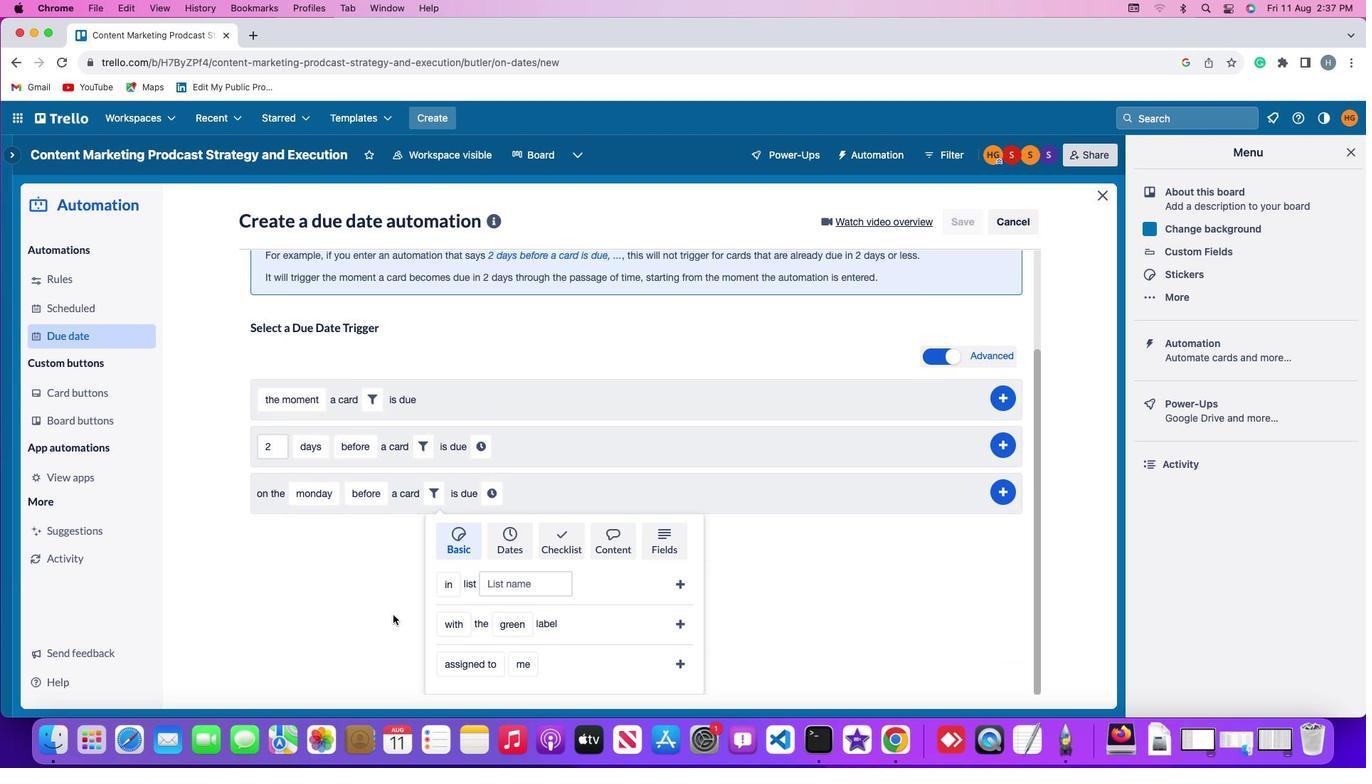 
Action: Mouse moved to (394, 615)
Screenshot: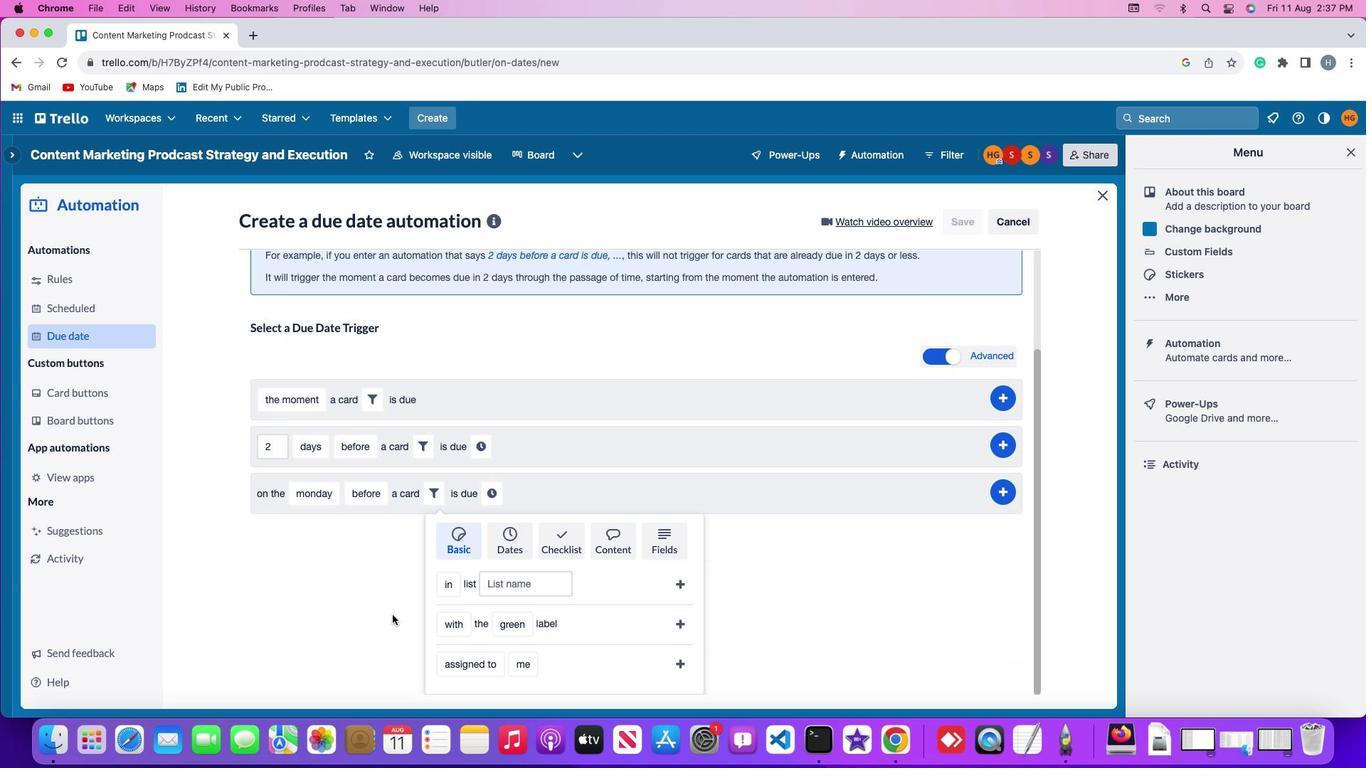 
Action: Mouse scrolled (394, 615) with delta (0, -3)
Screenshot: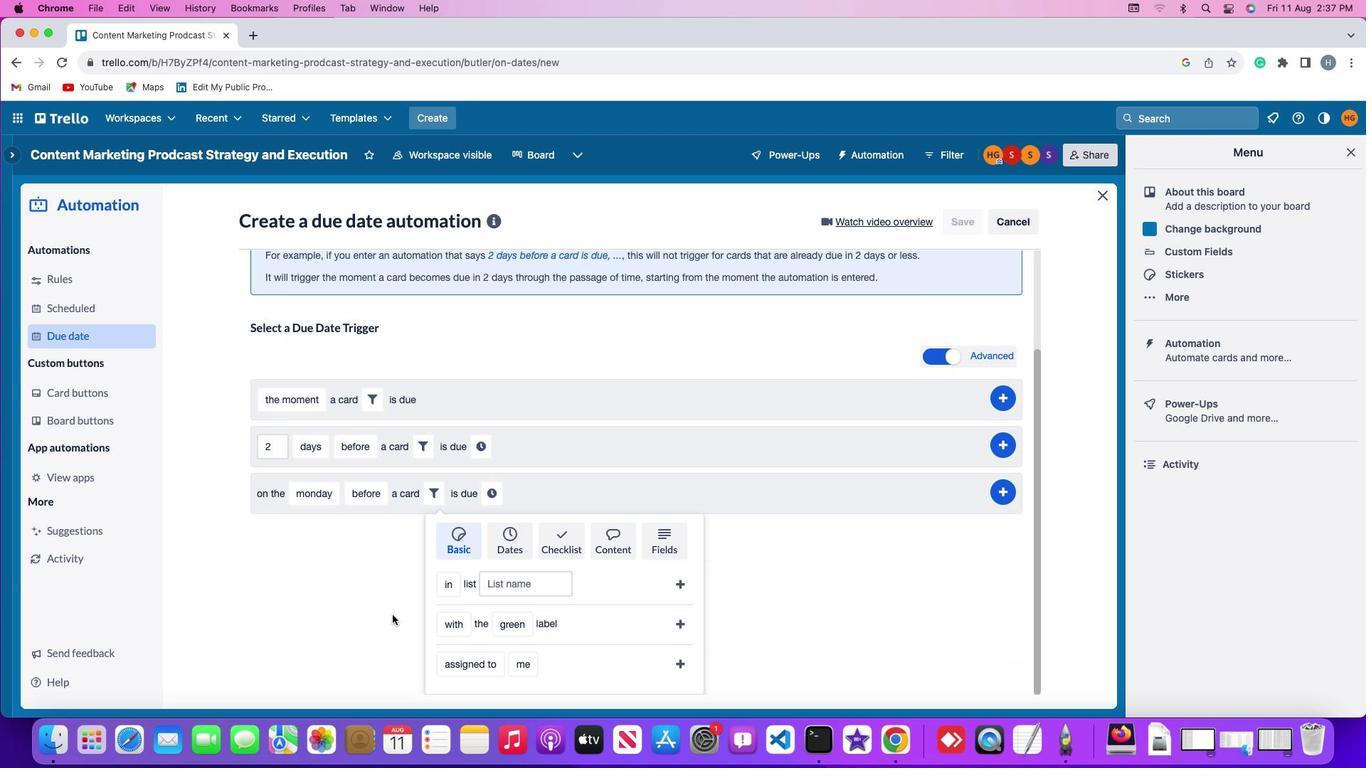 
Action: Mouse moved to (453, 627)
Screenshot: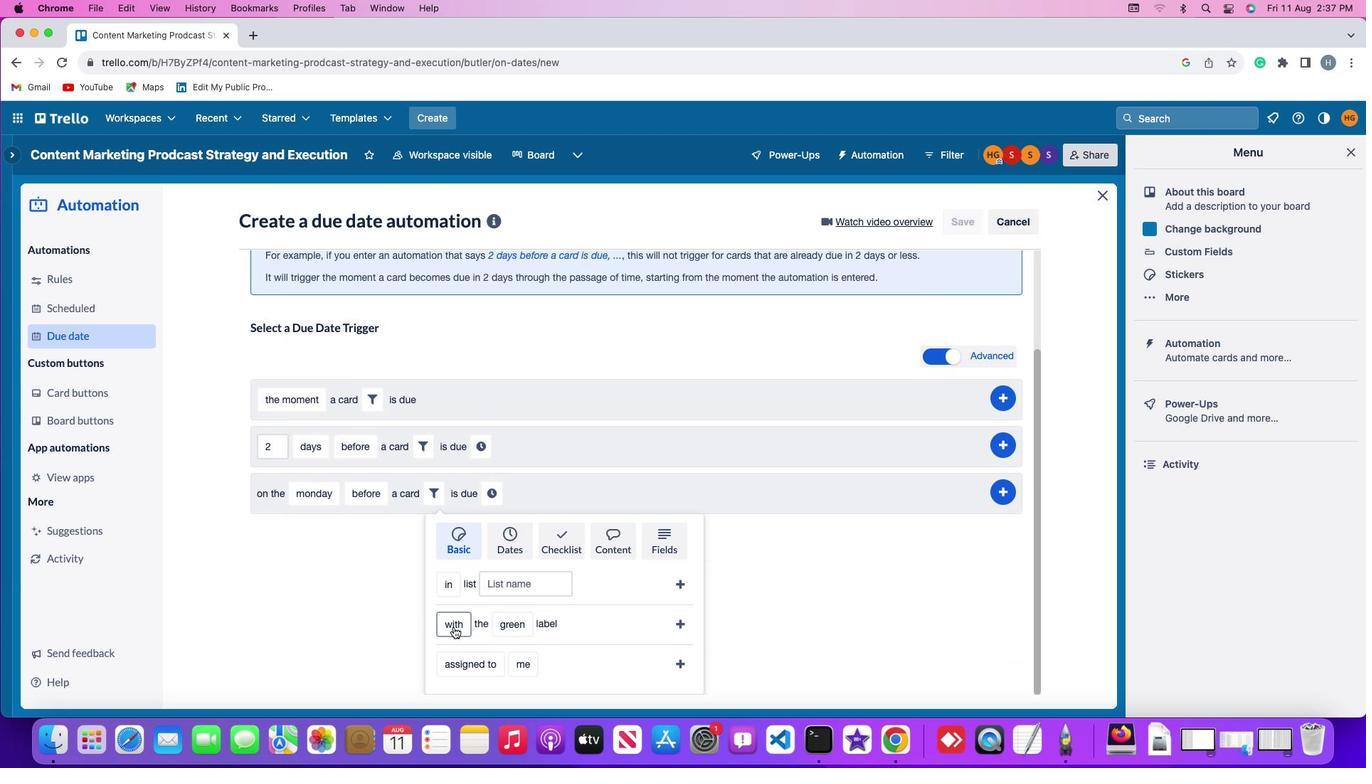 
Action: Mouse pressed left at (453, 627)
Screenshot: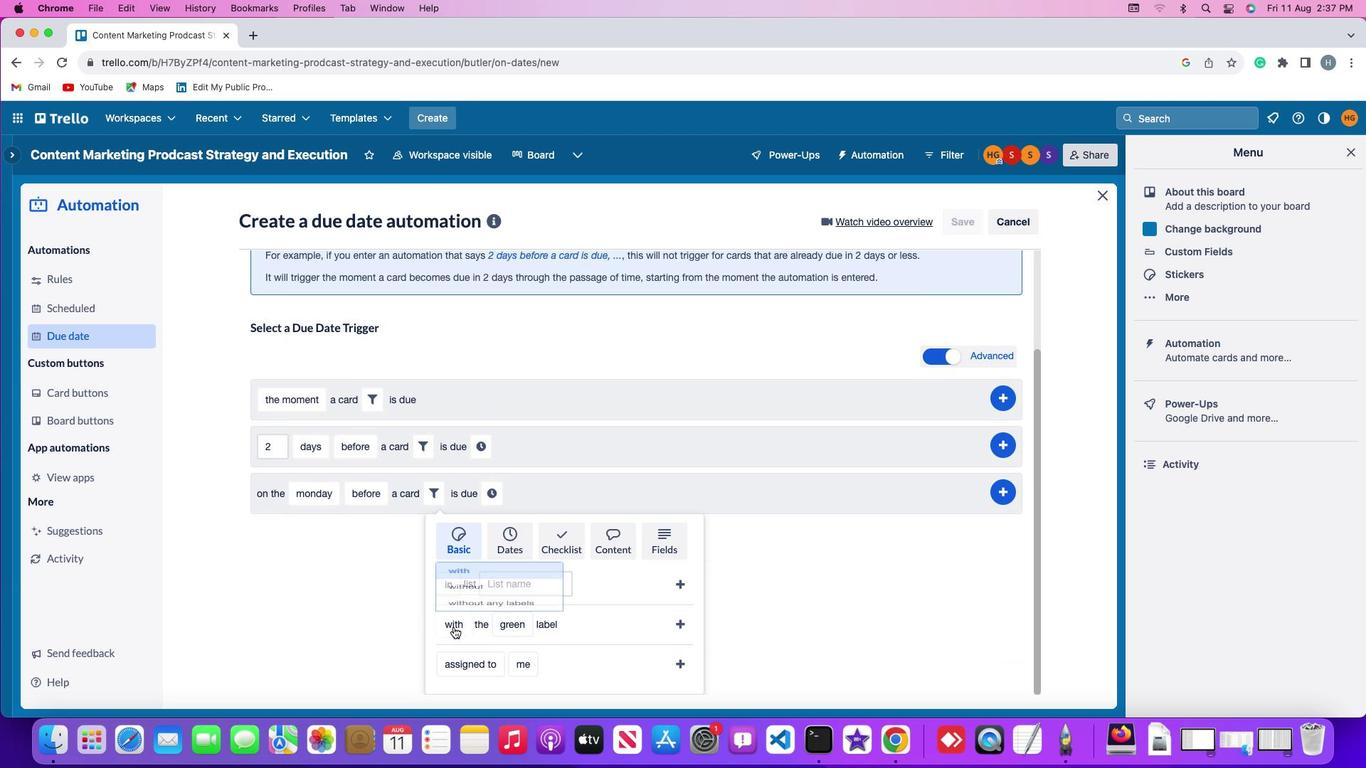 
Action: Mouse moved to (473, 569)
Screenshot: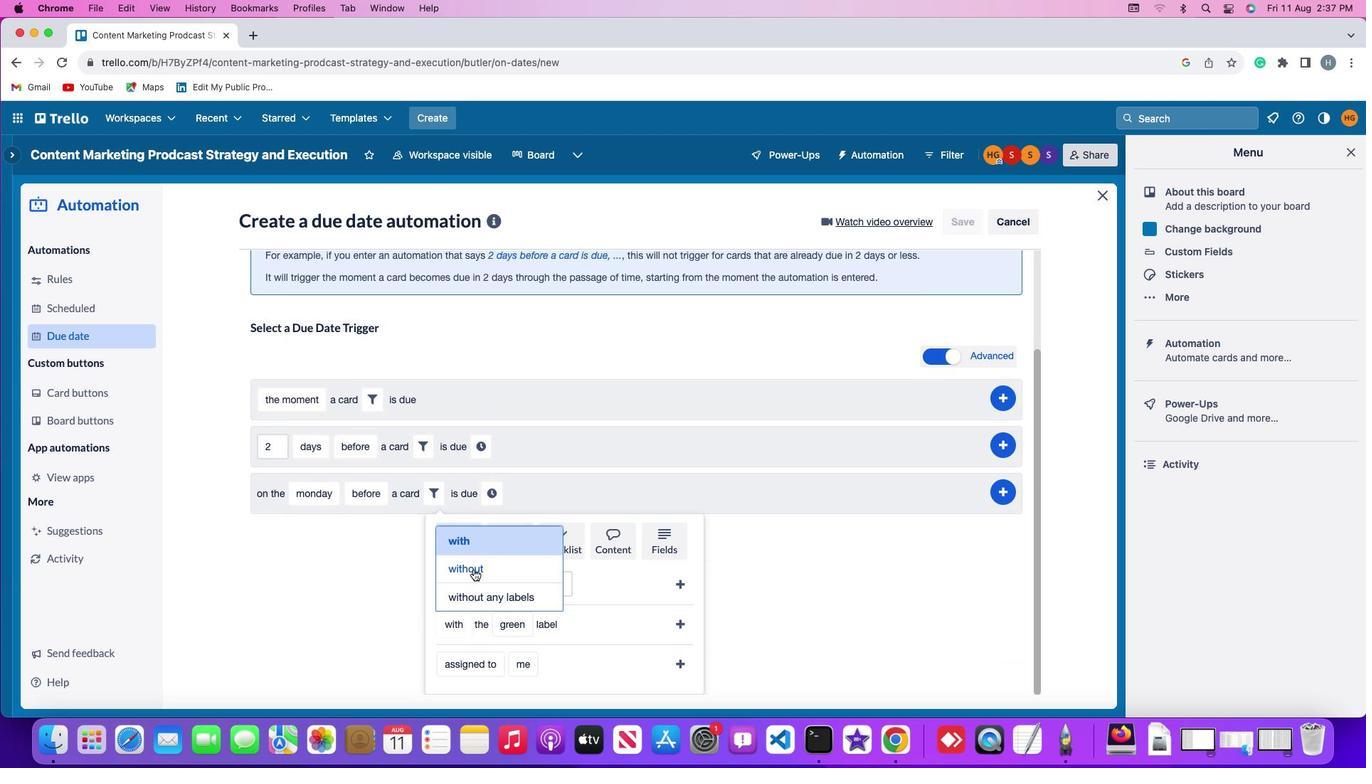 
Action: Mouse pressed left at (473, 569)
Screenshot: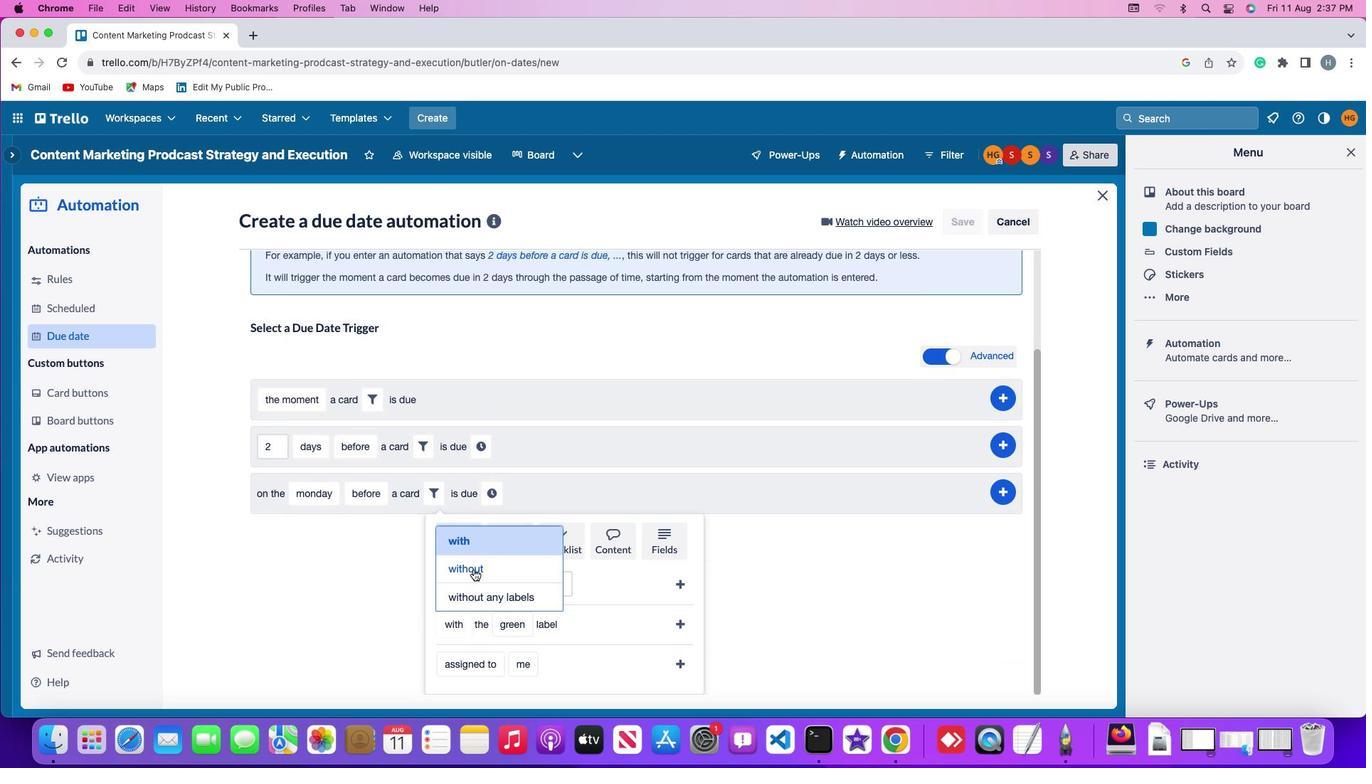 
Action: Mouse moved to (525, 625)
Screenshot: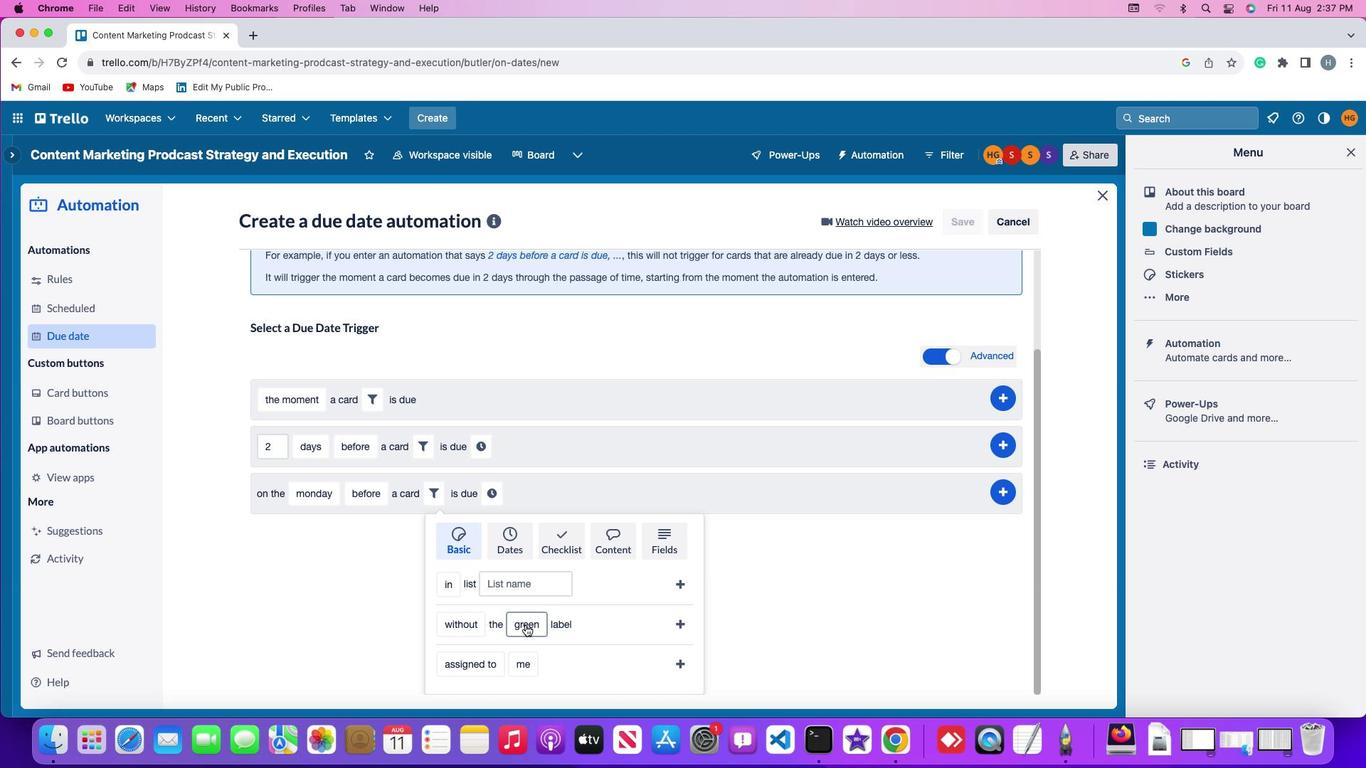 
Action: Mouse pressed left at (525, 625)
Screenshot: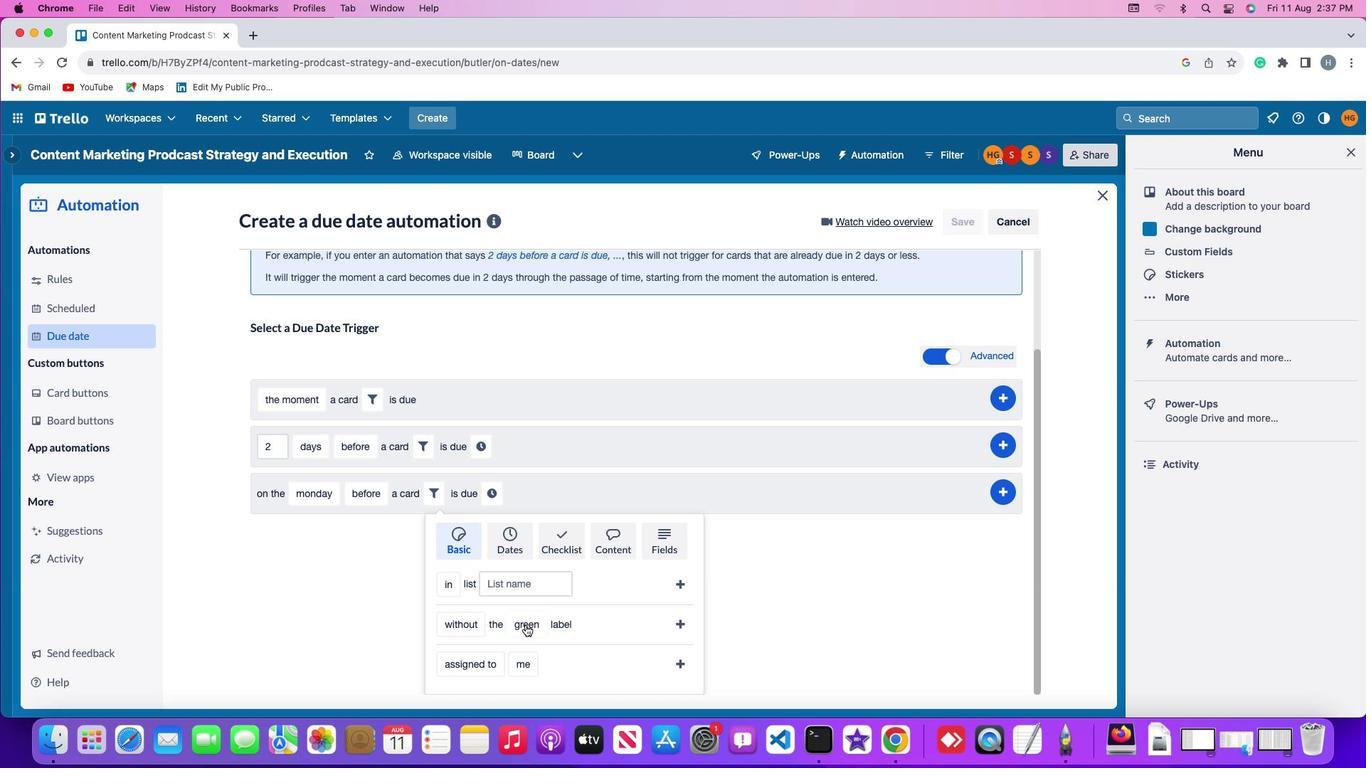 
Action: Mouse moved to (527, 479)
Screenshot: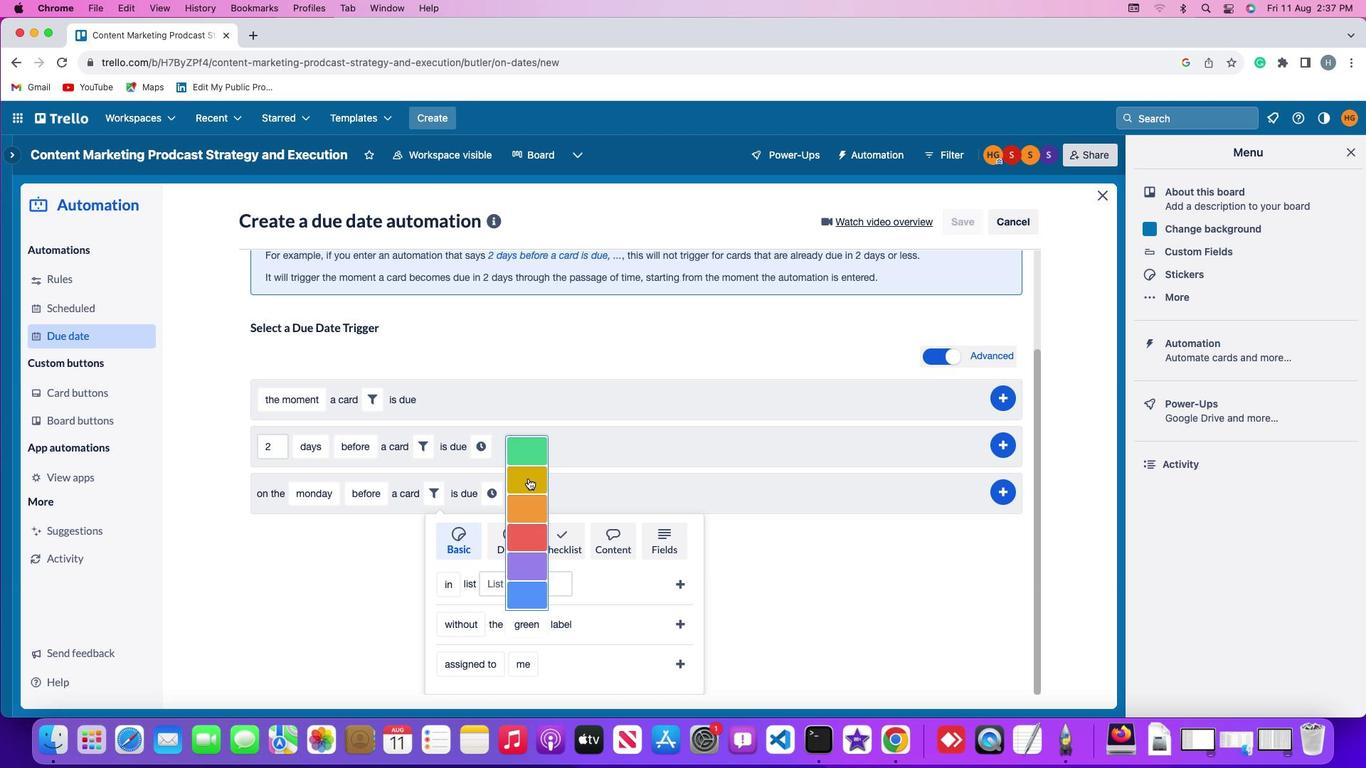 
Action: Mouse pressed left at (527, 479)
Screenshot: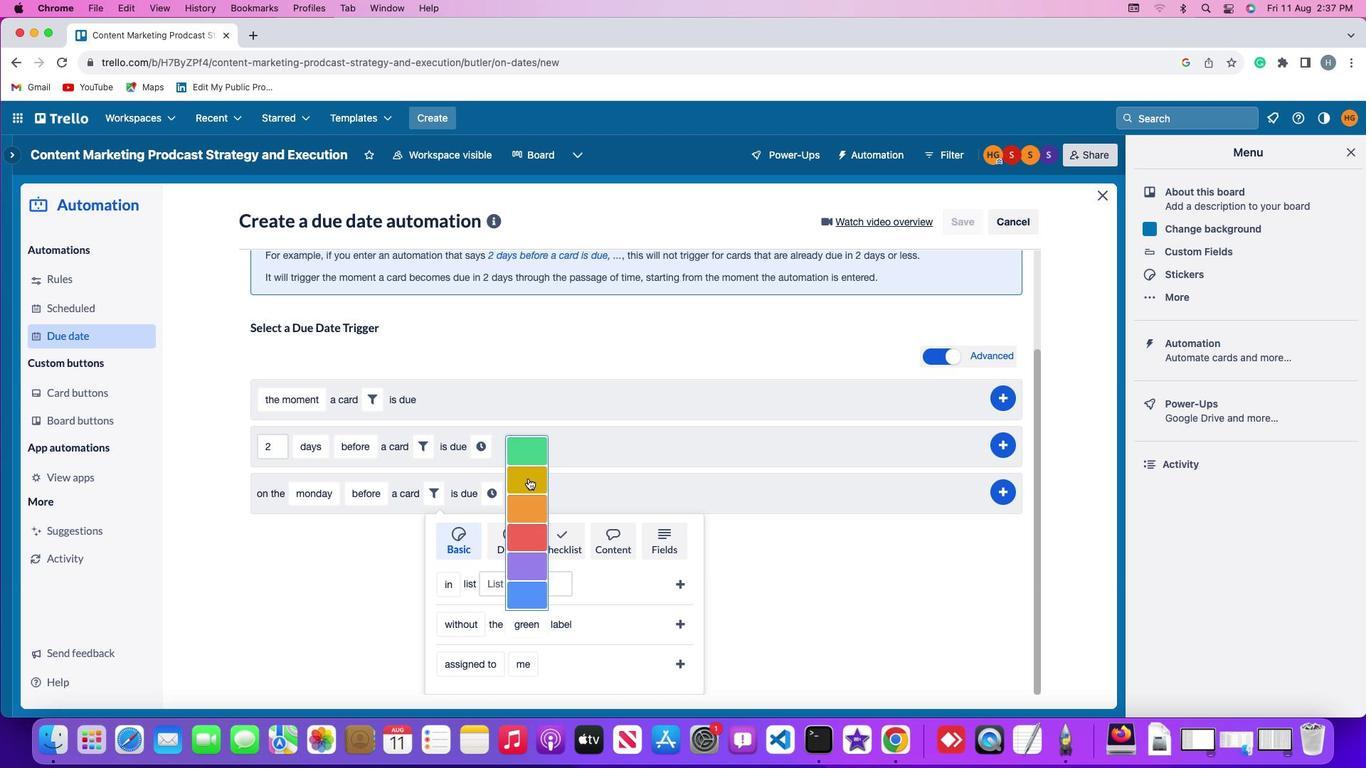 
Action: Mouse moved to (678, 622)
Screenshot: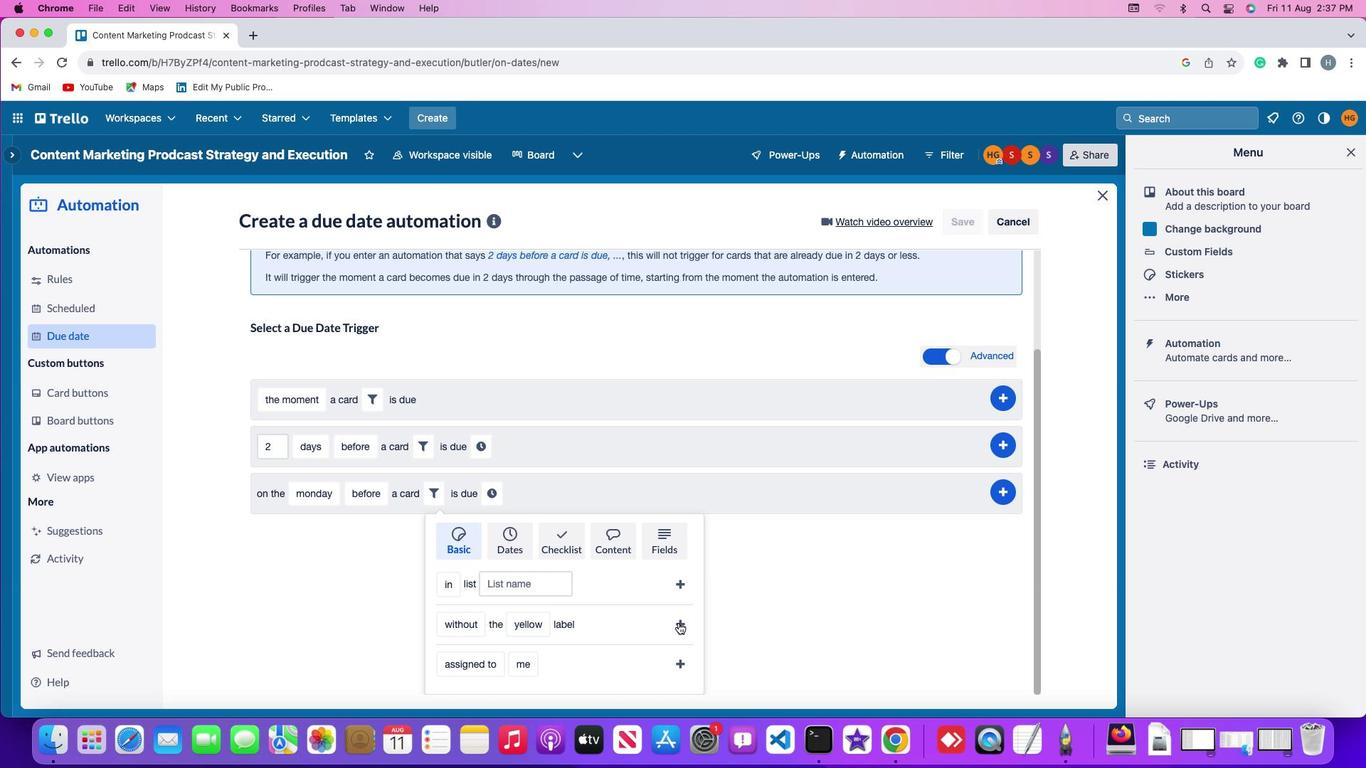 
Action: Mouse pressed left at (678, 622)
Screenshot: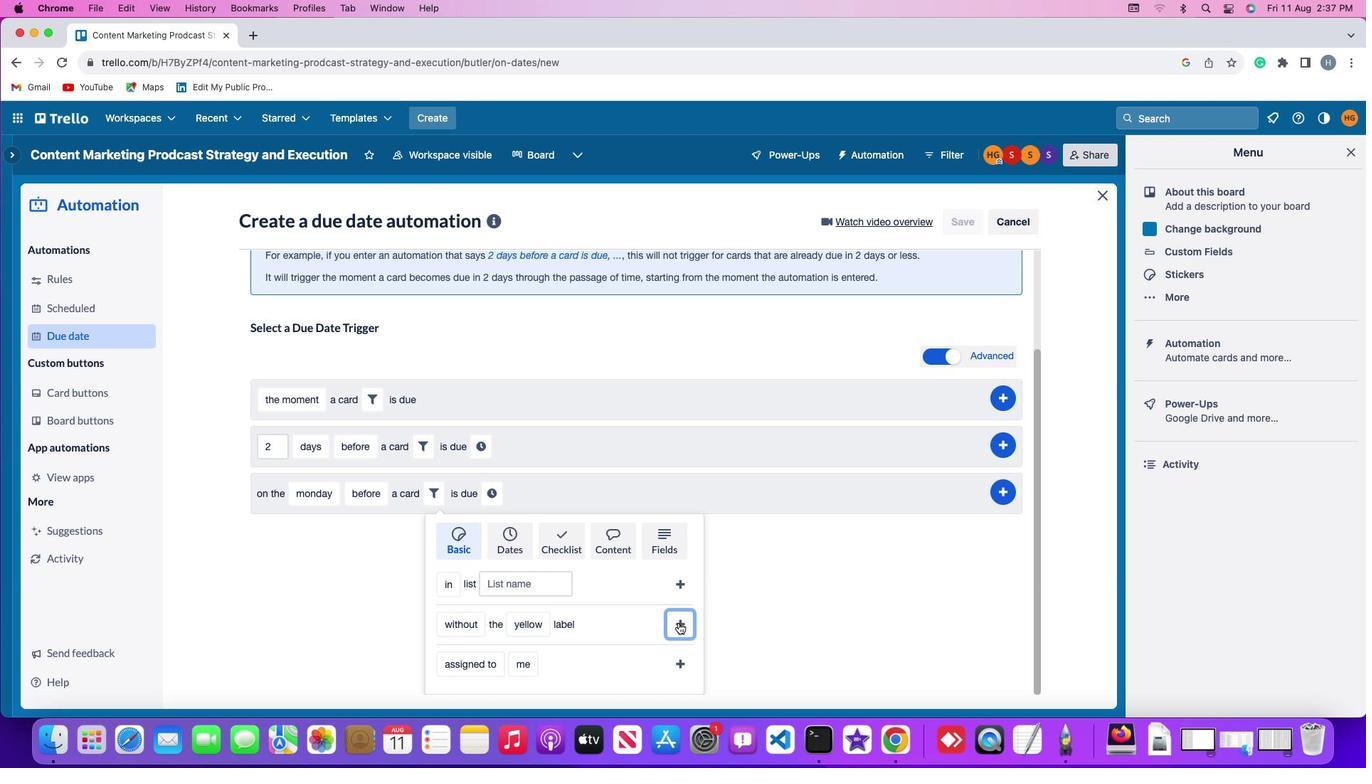
Action: Mouse moved to (634, 623)
Screenshot: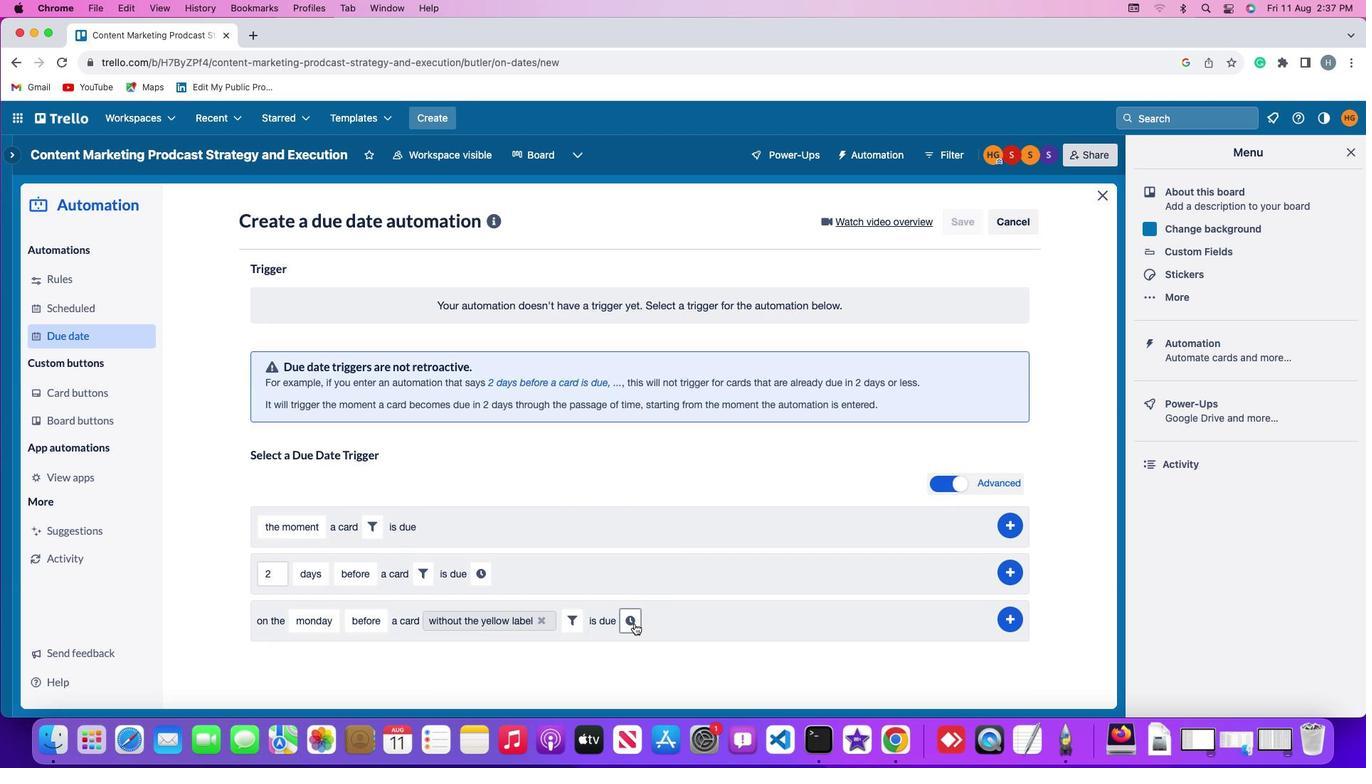 
Action: Mouse pressed left at (634, 623)
Screenshot: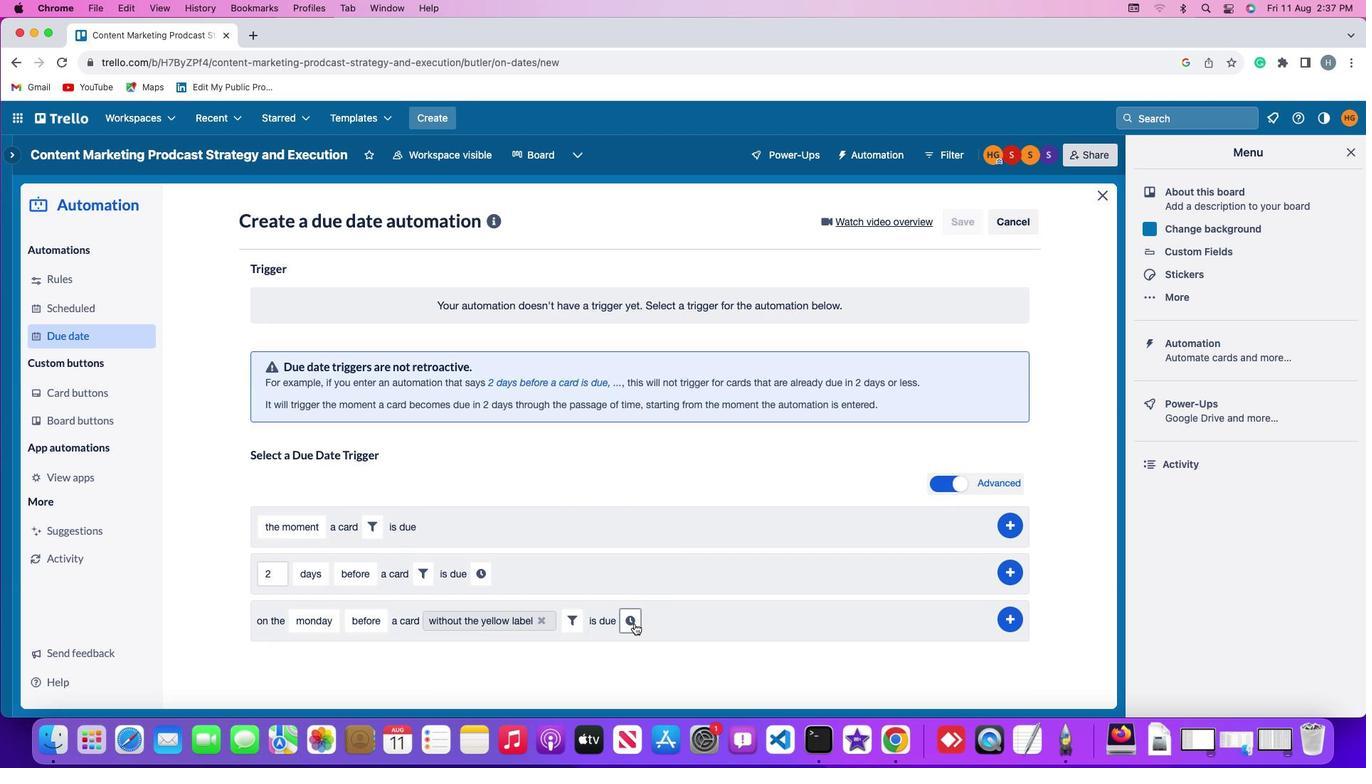 
Action: Mouse moved to (662, 624)
Screenshot: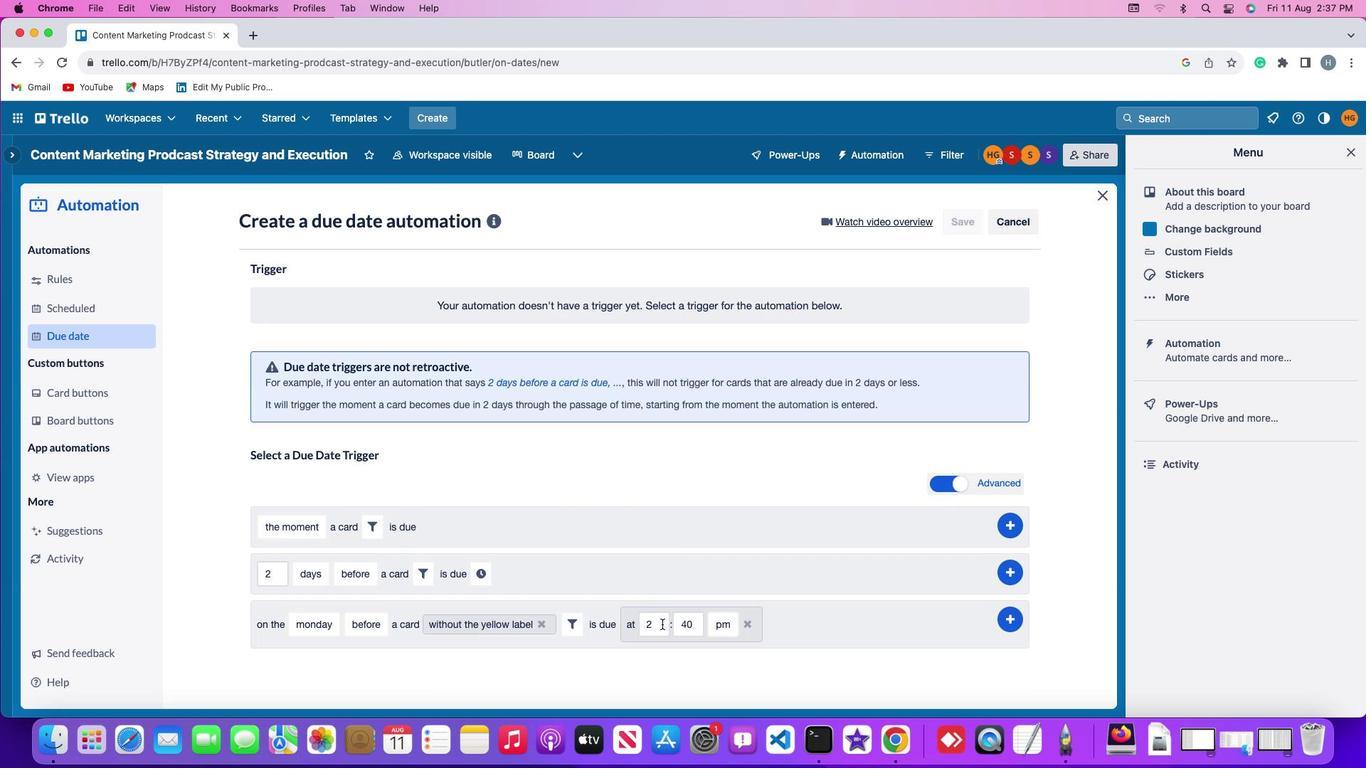 
Action: Mouse pressed left at (662, 624)
Screenshot: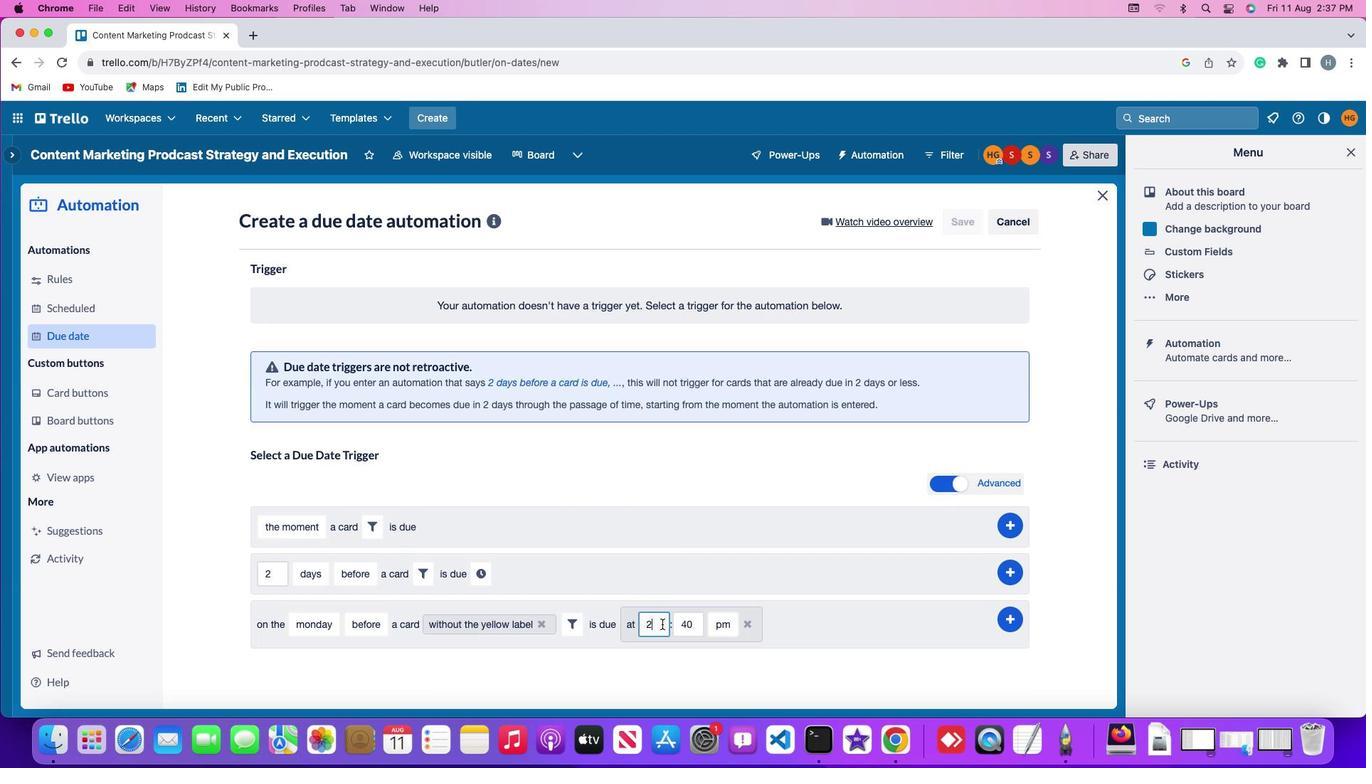 
Action: Mouse moved to (661, 624)
Screenshot: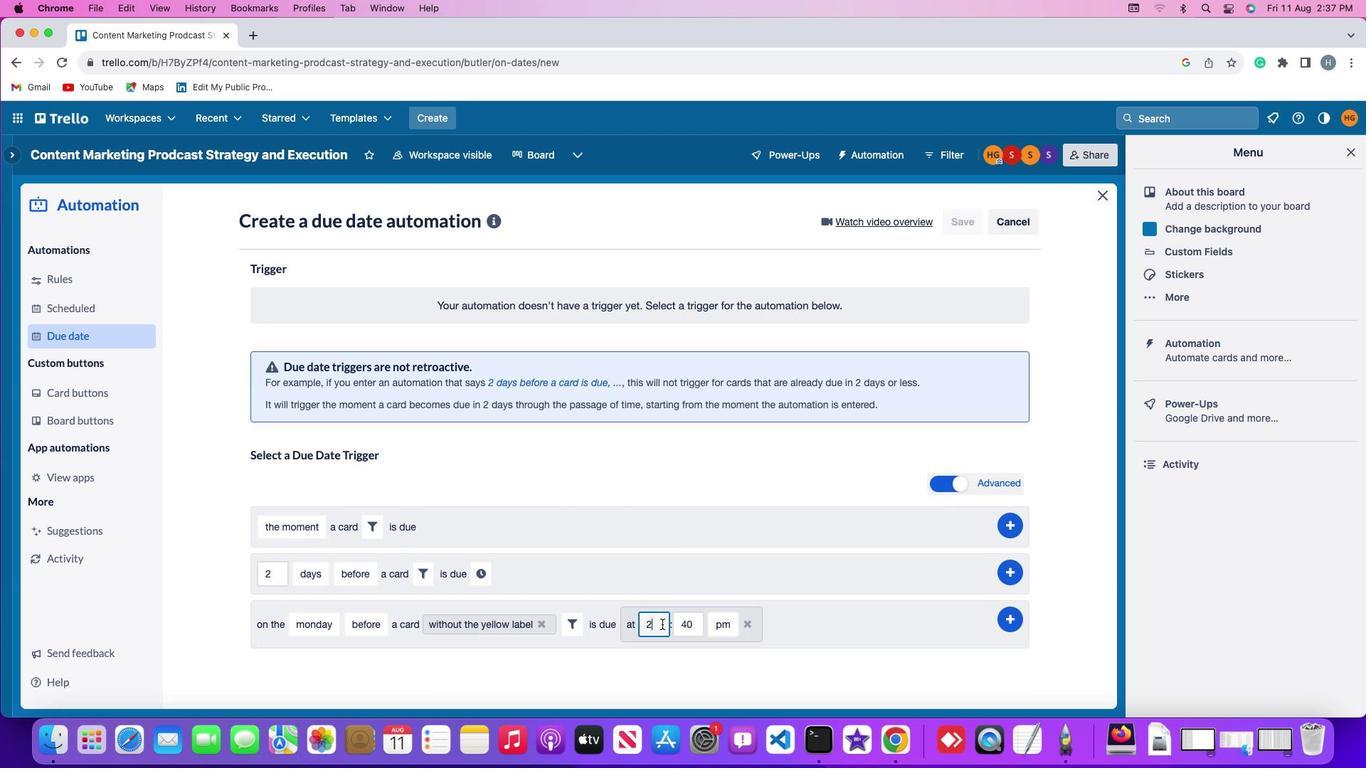 
Action: Key pressed Key.backspace
Screenshot: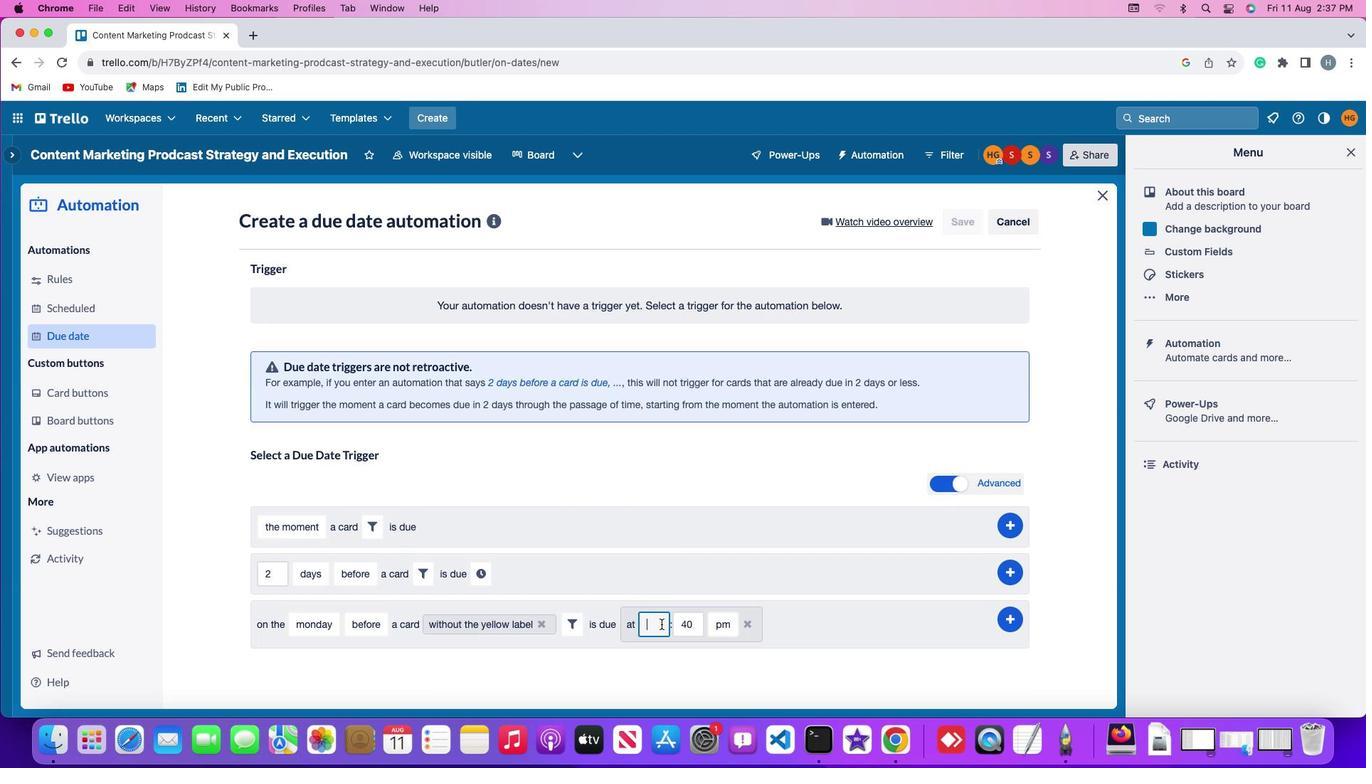 
Action: Mouse moved to (661, 626)
Screenshot: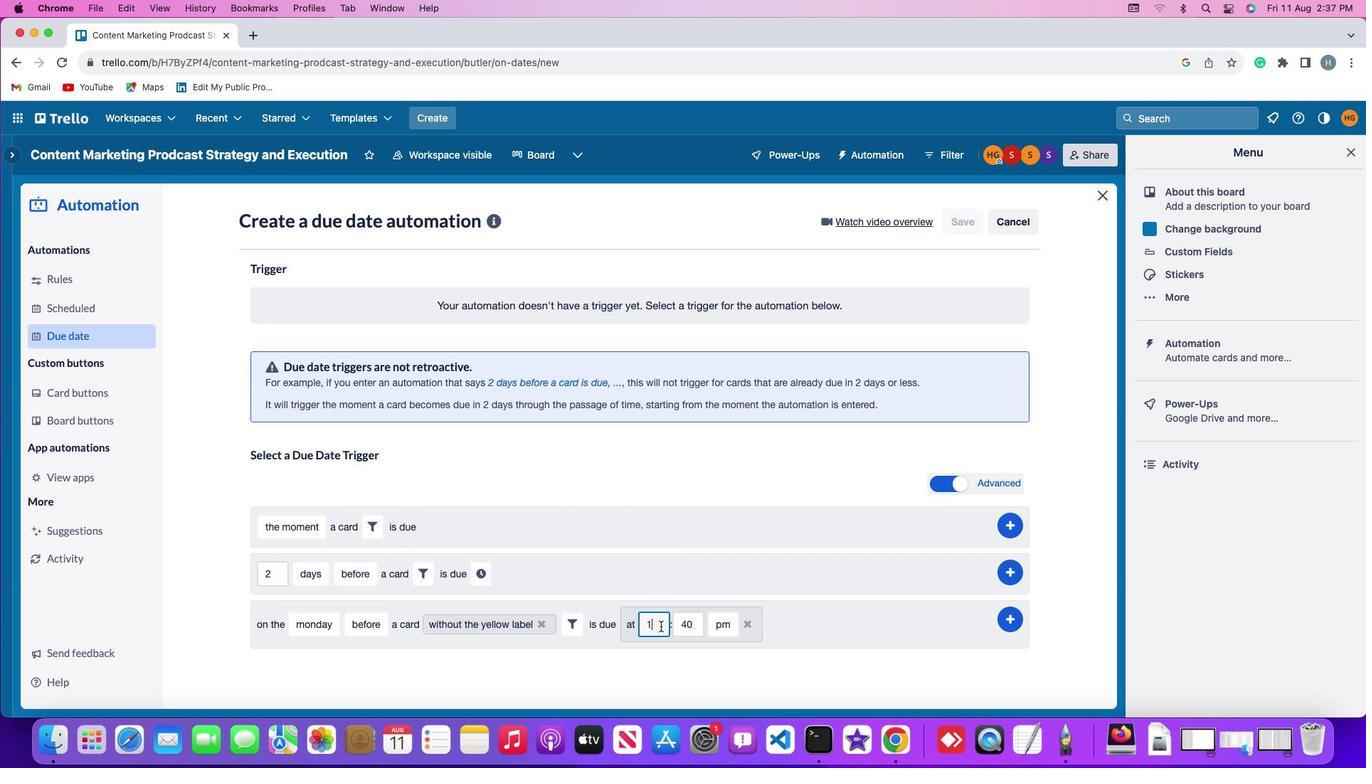 
Action: Key pressed '1'
Screenshot: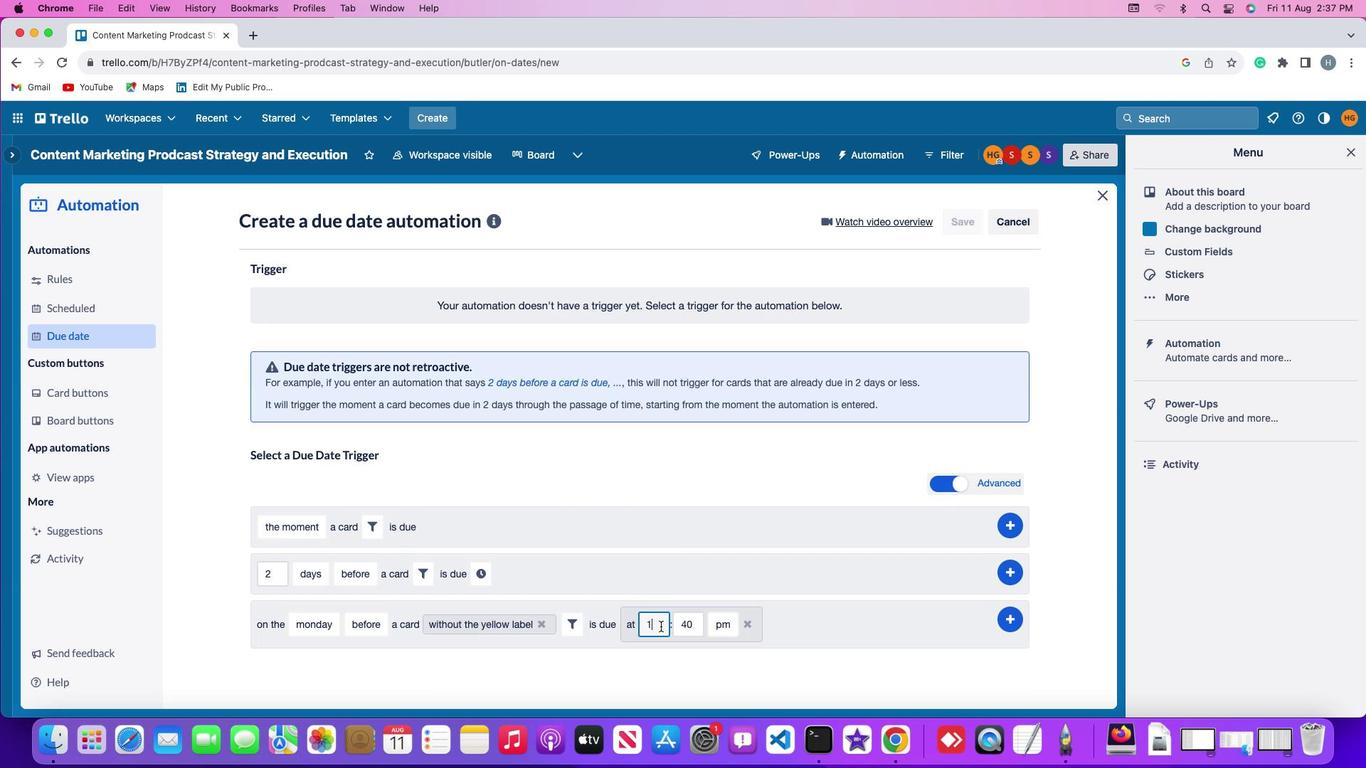 
Action: Mouse moved to (661, 626)
Screenshot: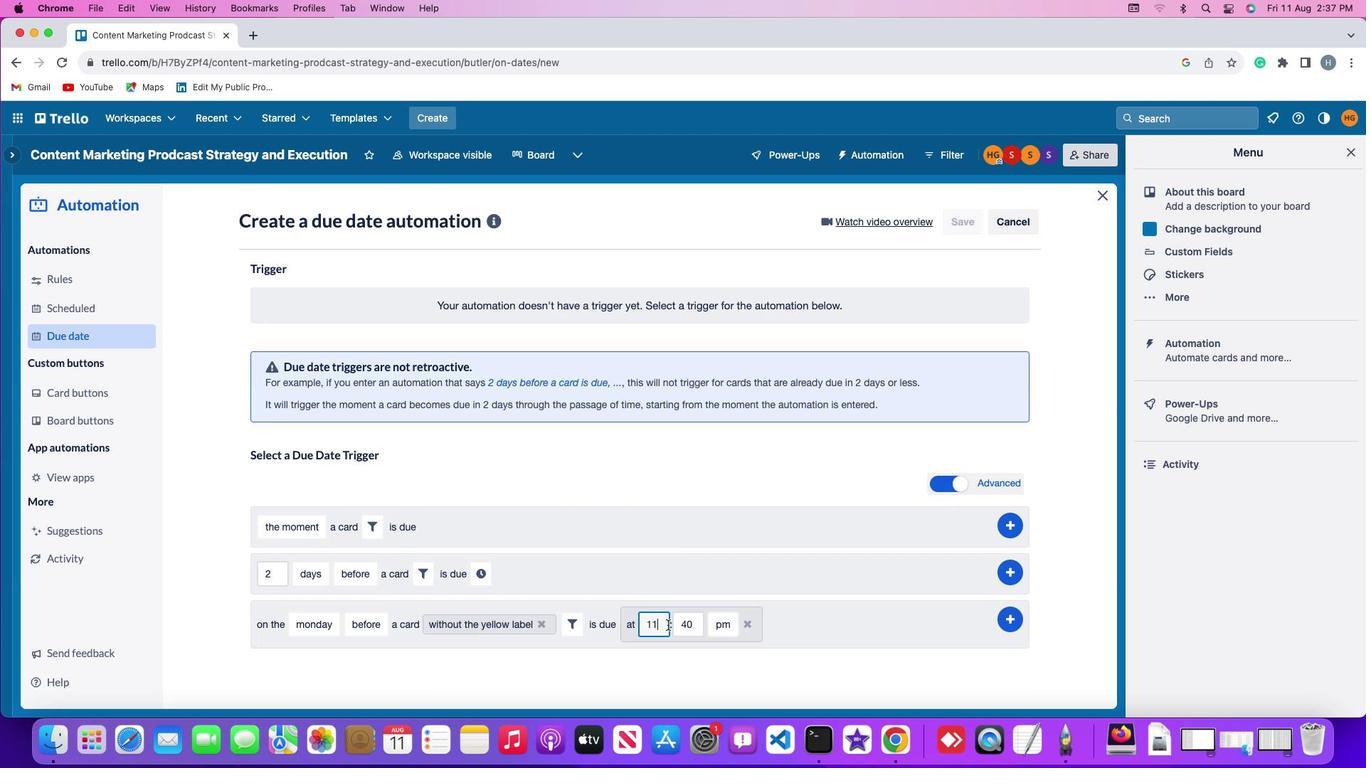 
Action: Key pressed '1'
Screenshot: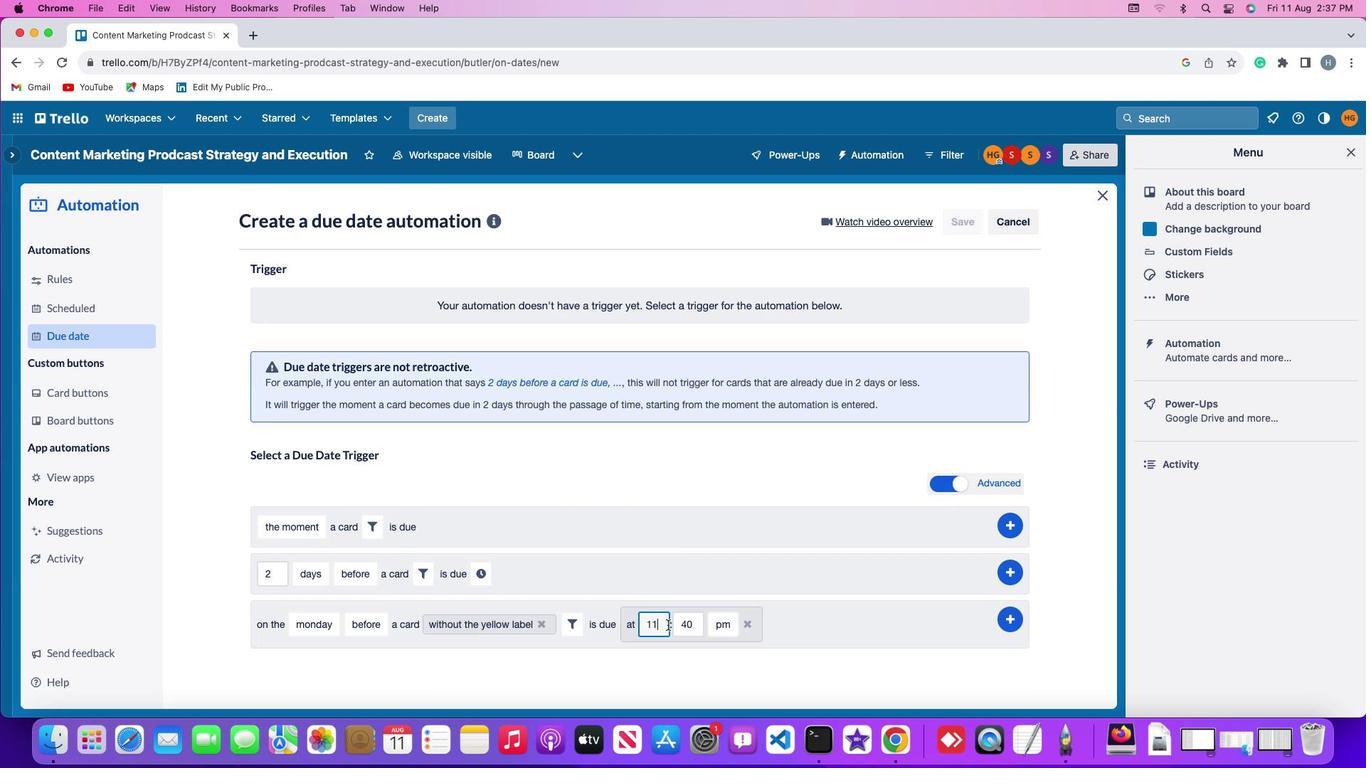 
Action: Mouse moved to (694, 623)
Screenshot: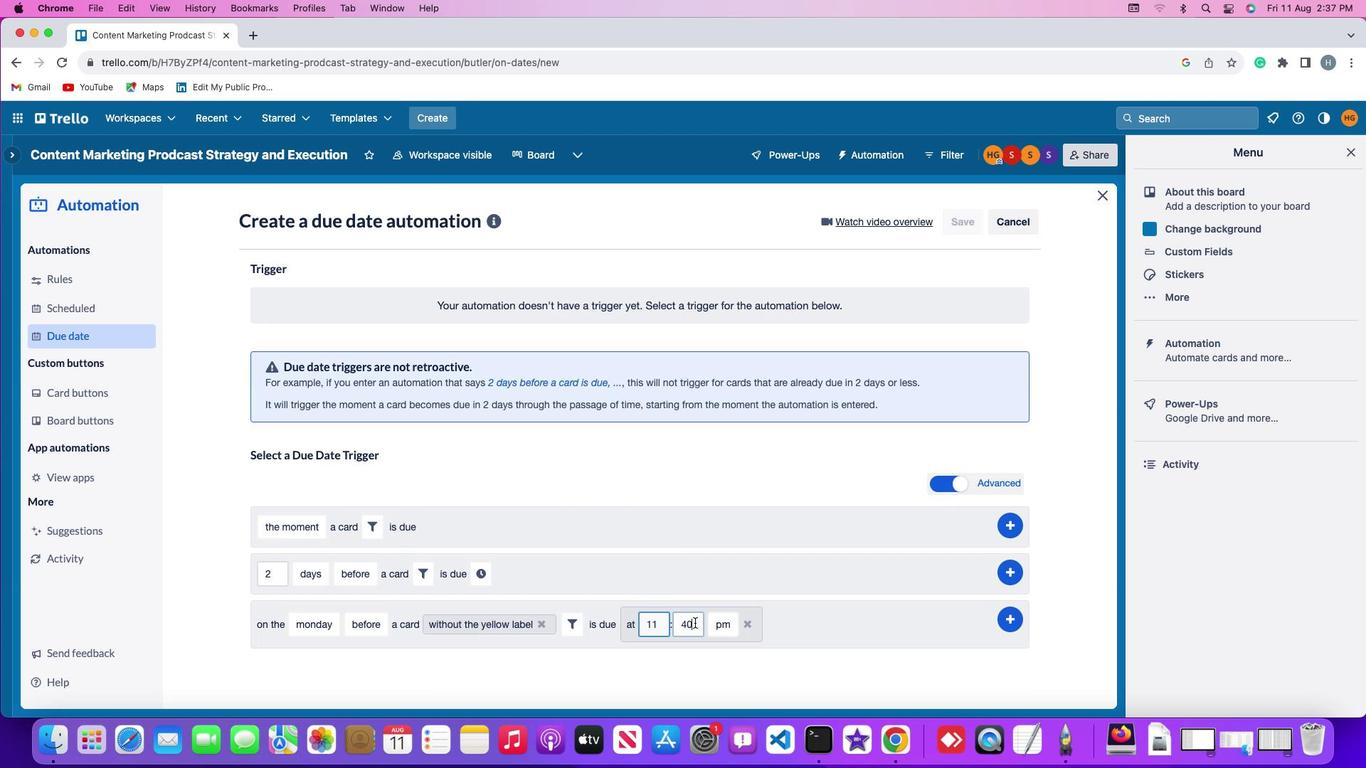 
Action: Mouse pressed left at (694, 623)
Screenshot: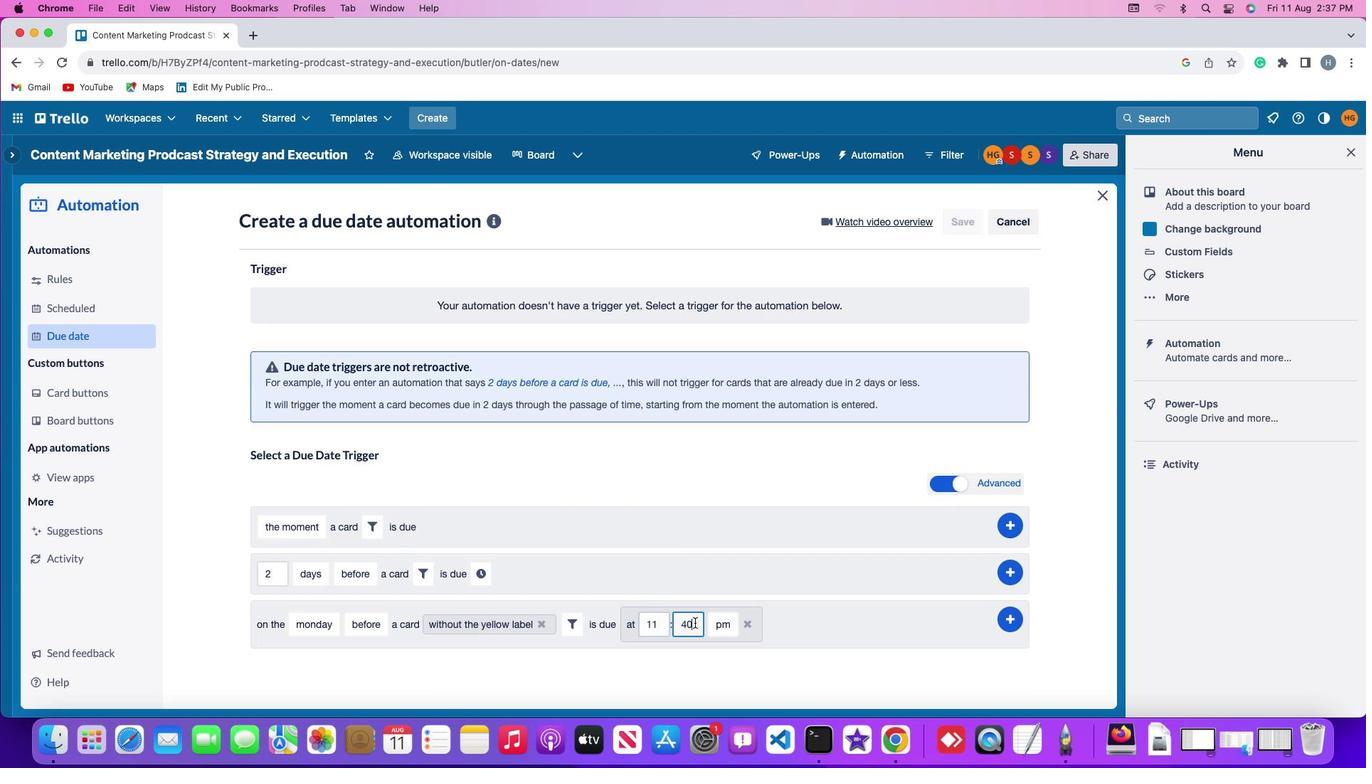
Action: Mouse moved to (695, 622)
Screenshot: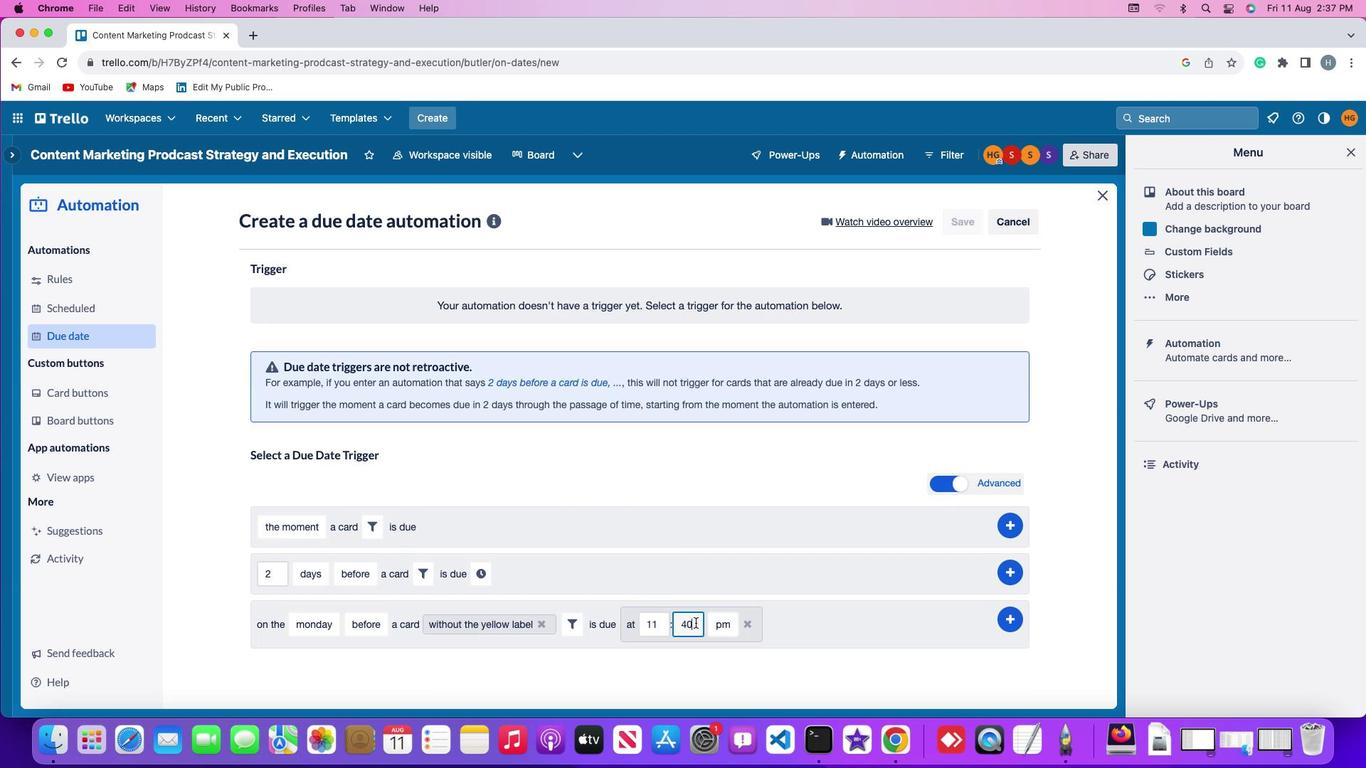 
Action: Key pressed Key.backspace
Screenshot: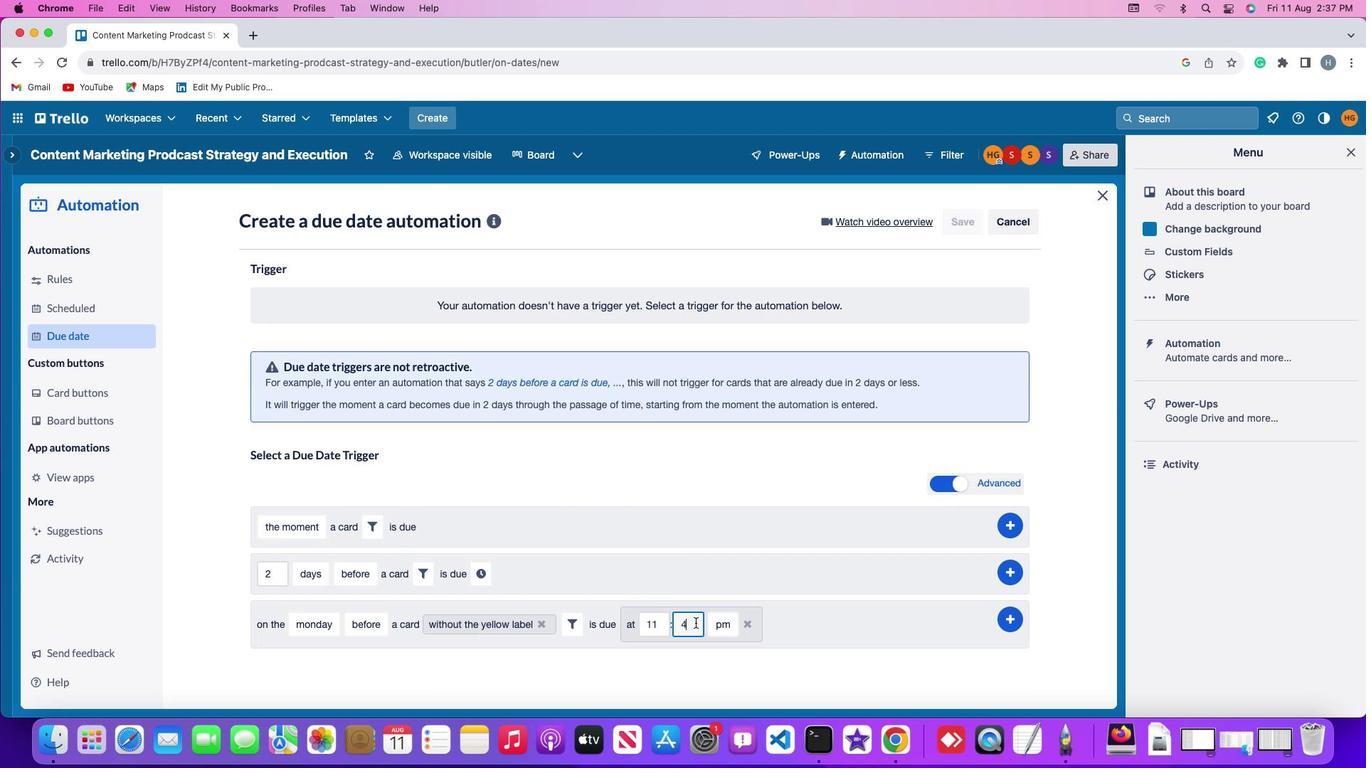 
Action: Mouse moved to (695, 622)
Screenshot: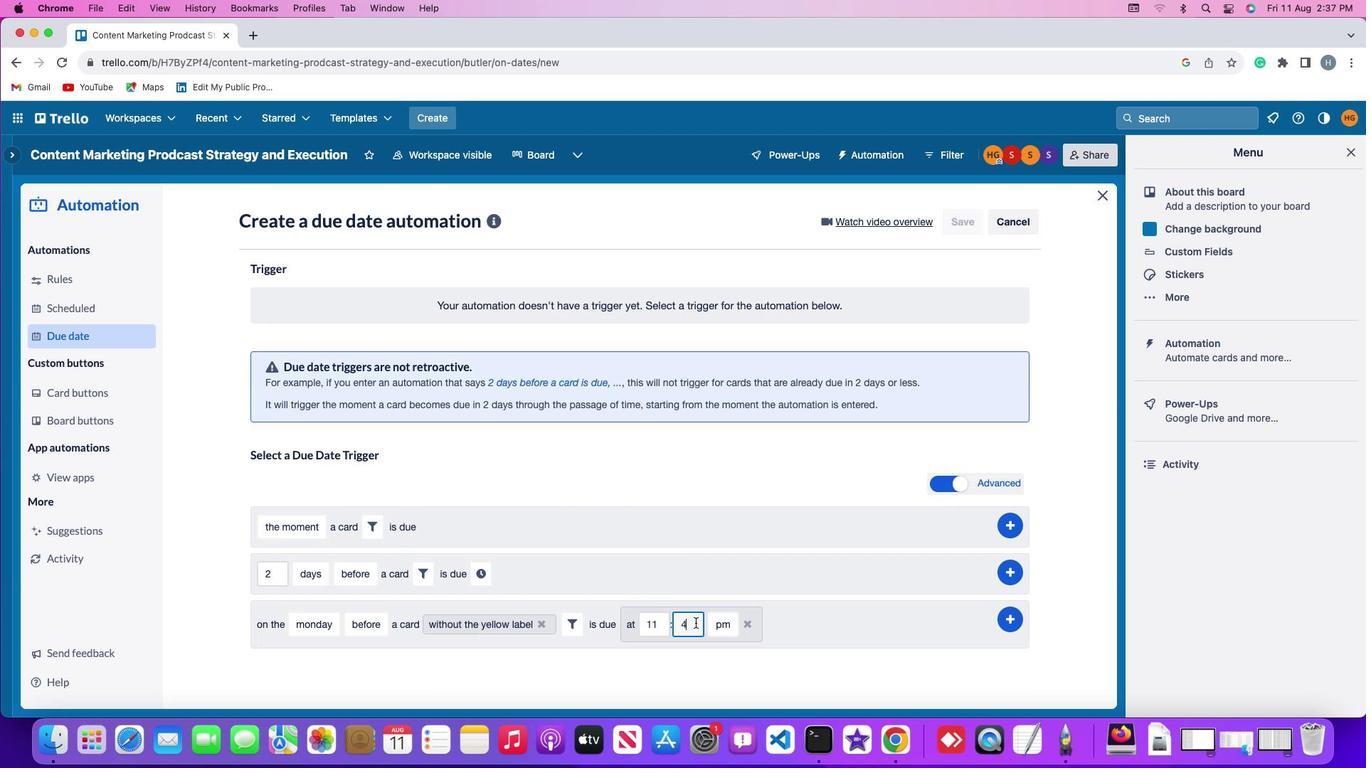 
Action: Key pressed Key.backspace'0''0'
Screenshot: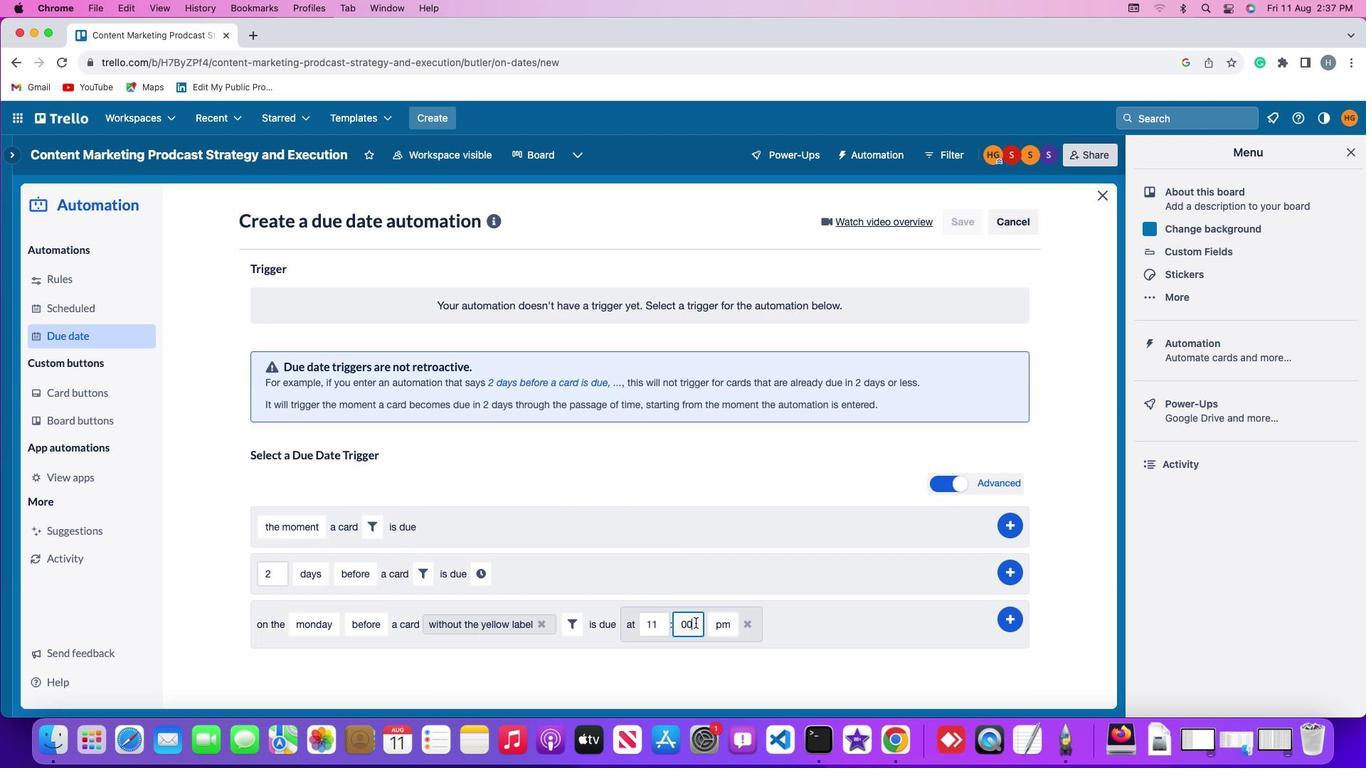 
Action: Mouse moved to (719, 621)
Screenshot: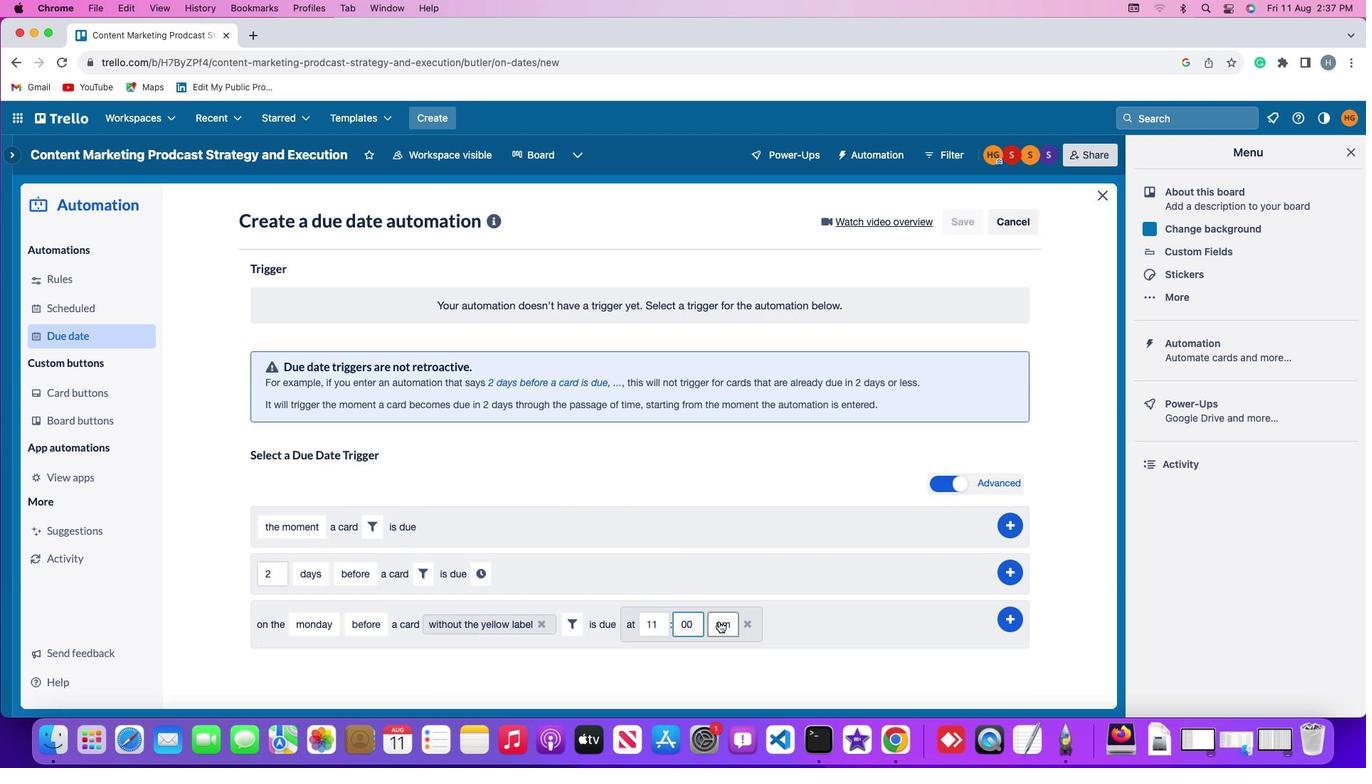 
Action: Mouse pressed left at (719, 621)
Screenshot: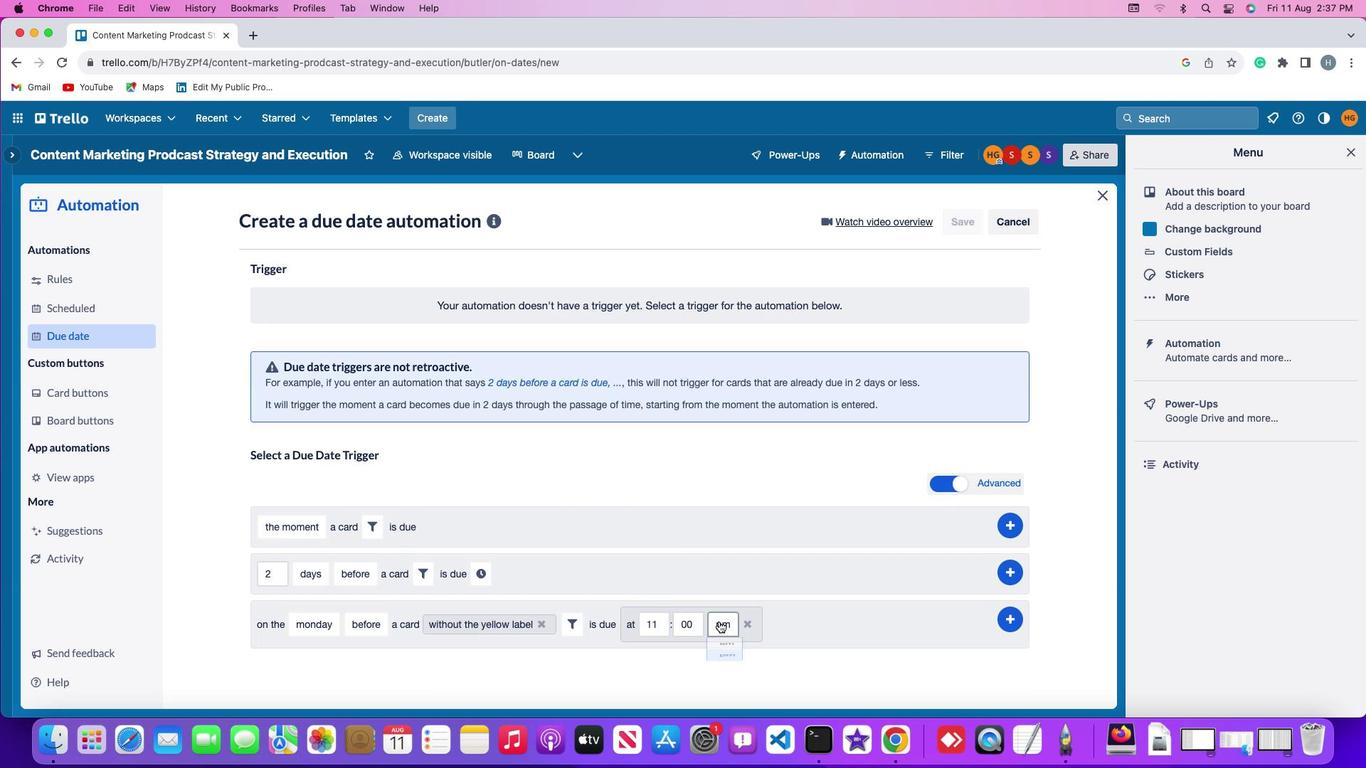 
Action: Mouse moved to (728, 656)
Screenshot: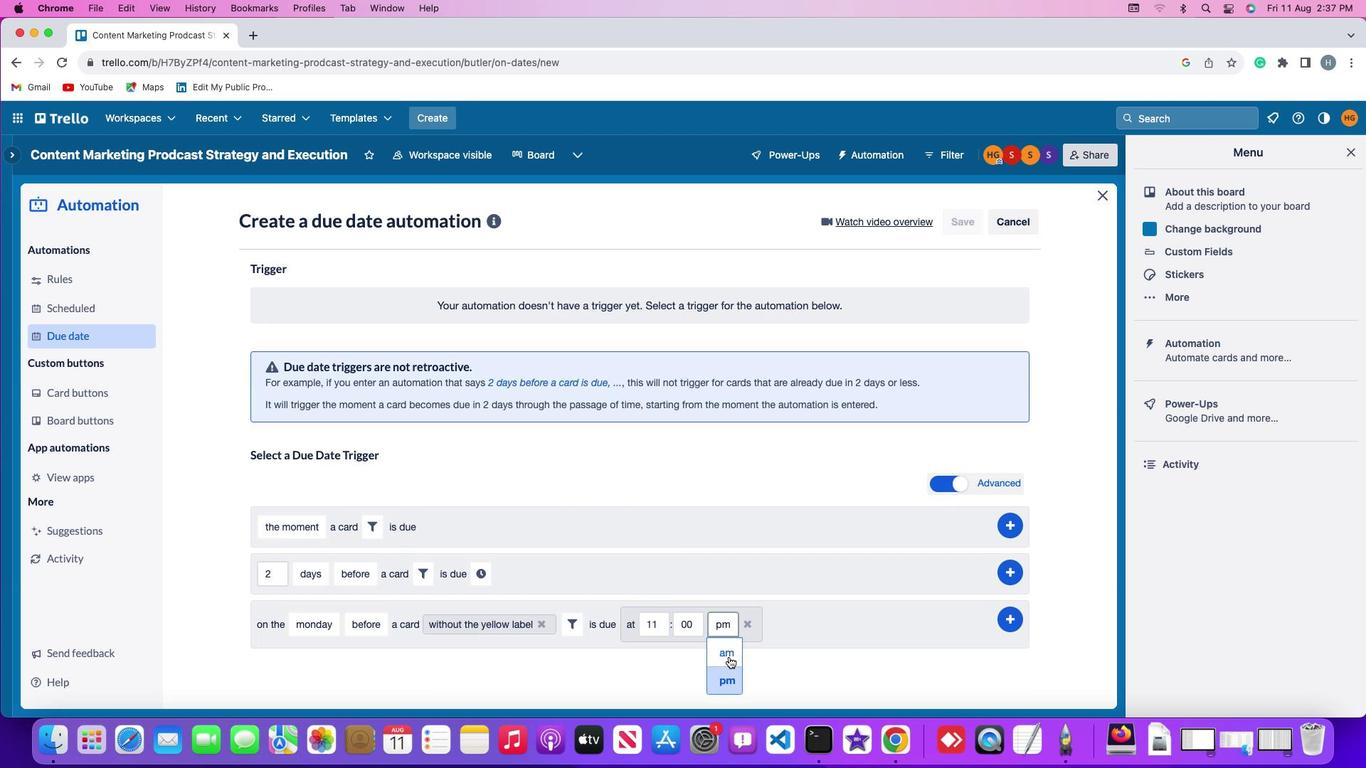 
Action: Mouse pressed left at (728, 656)
Screenshot: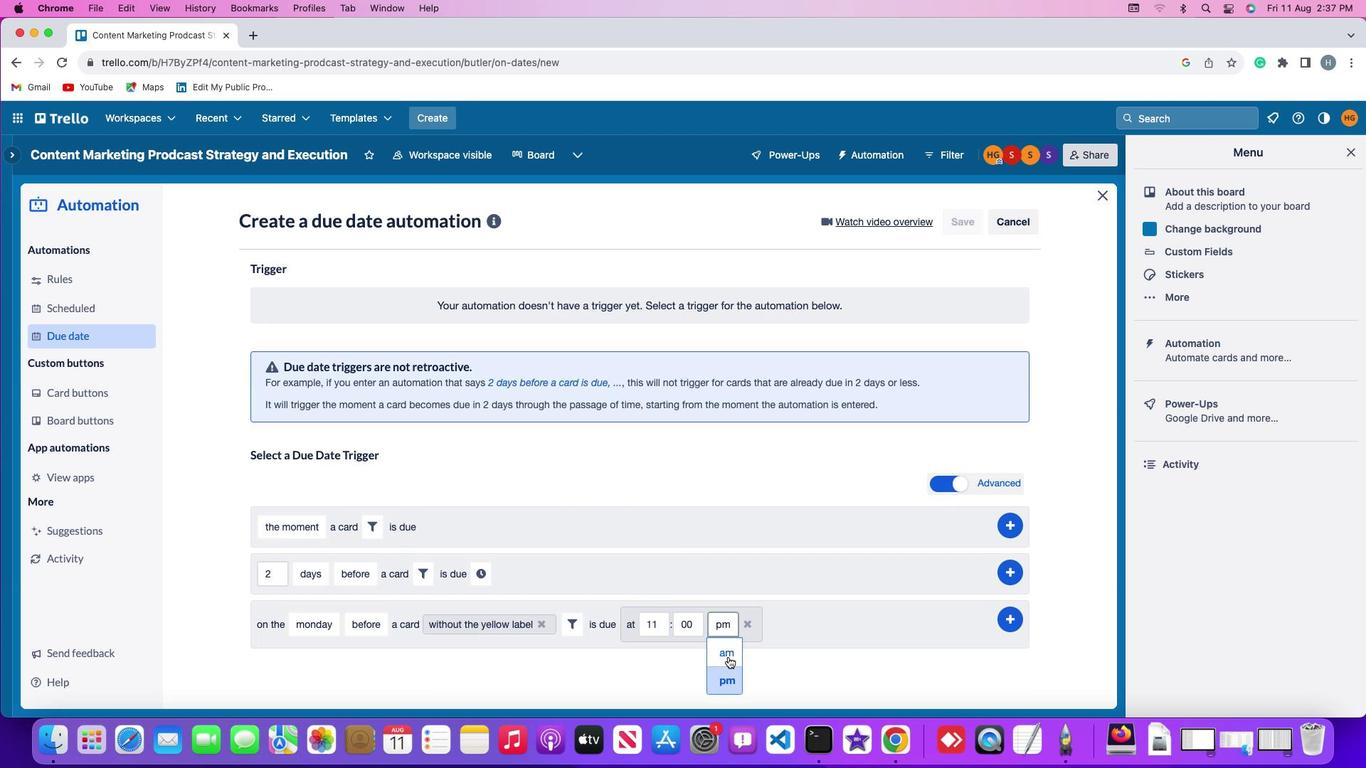
Action: Mouse moved to (1013, 619)
Screenshot: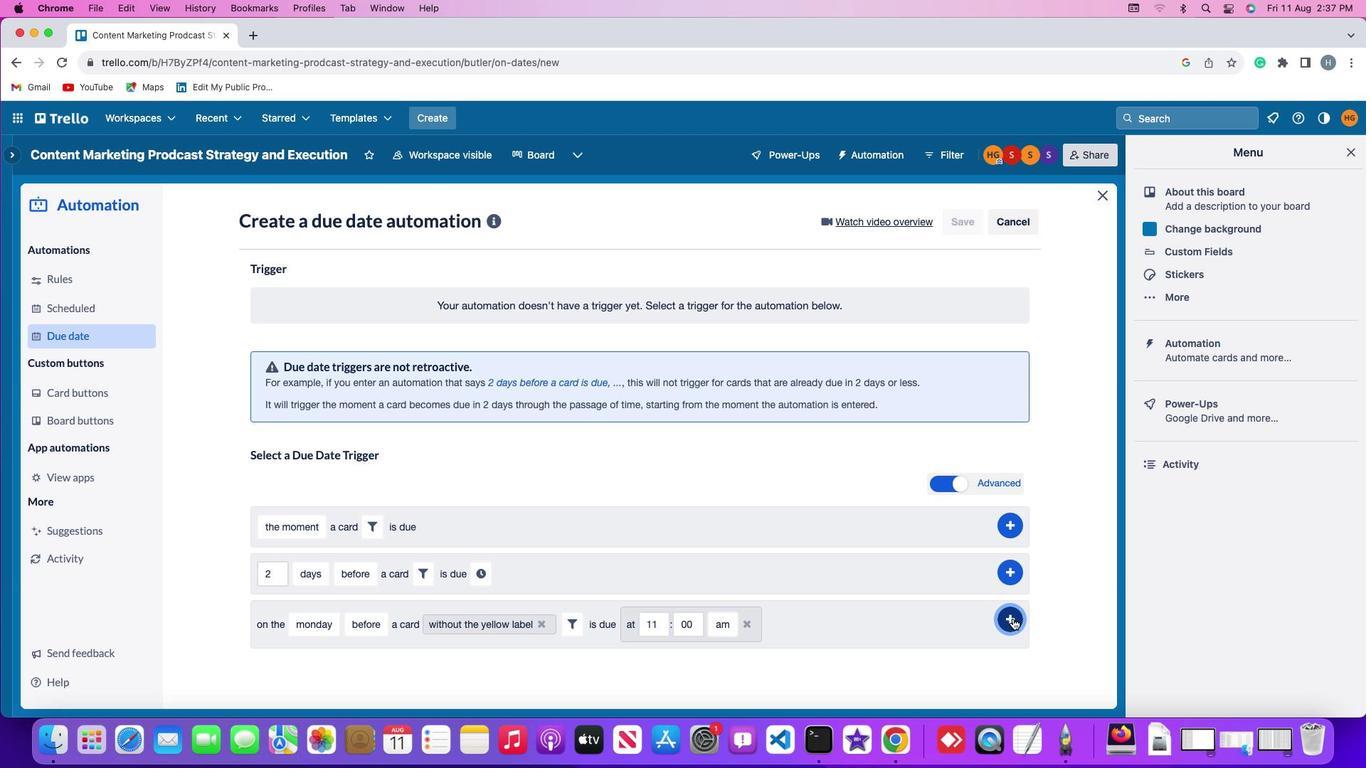 
Action: Mouse pressed left at (1013, 619)
Screenshot: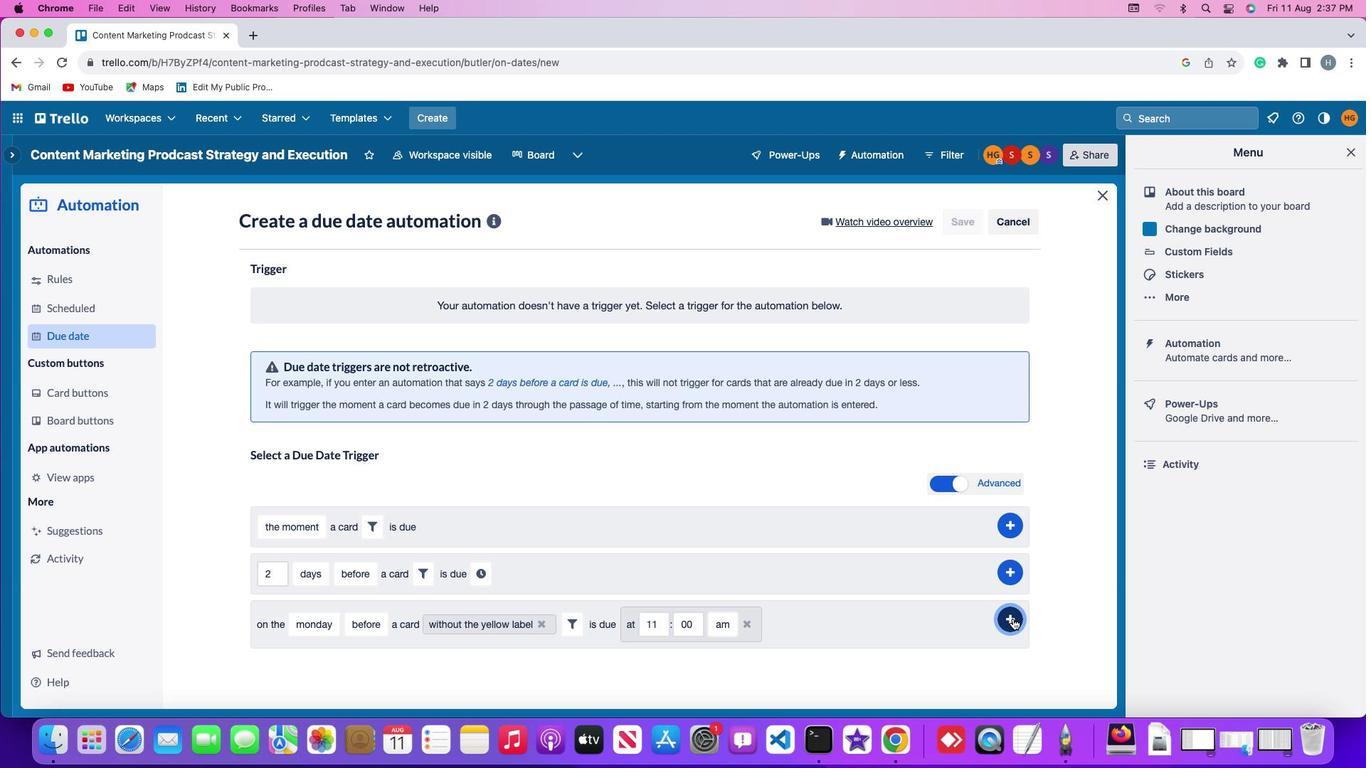
Action: Mouse moved to (1068, 504)
Screenshot: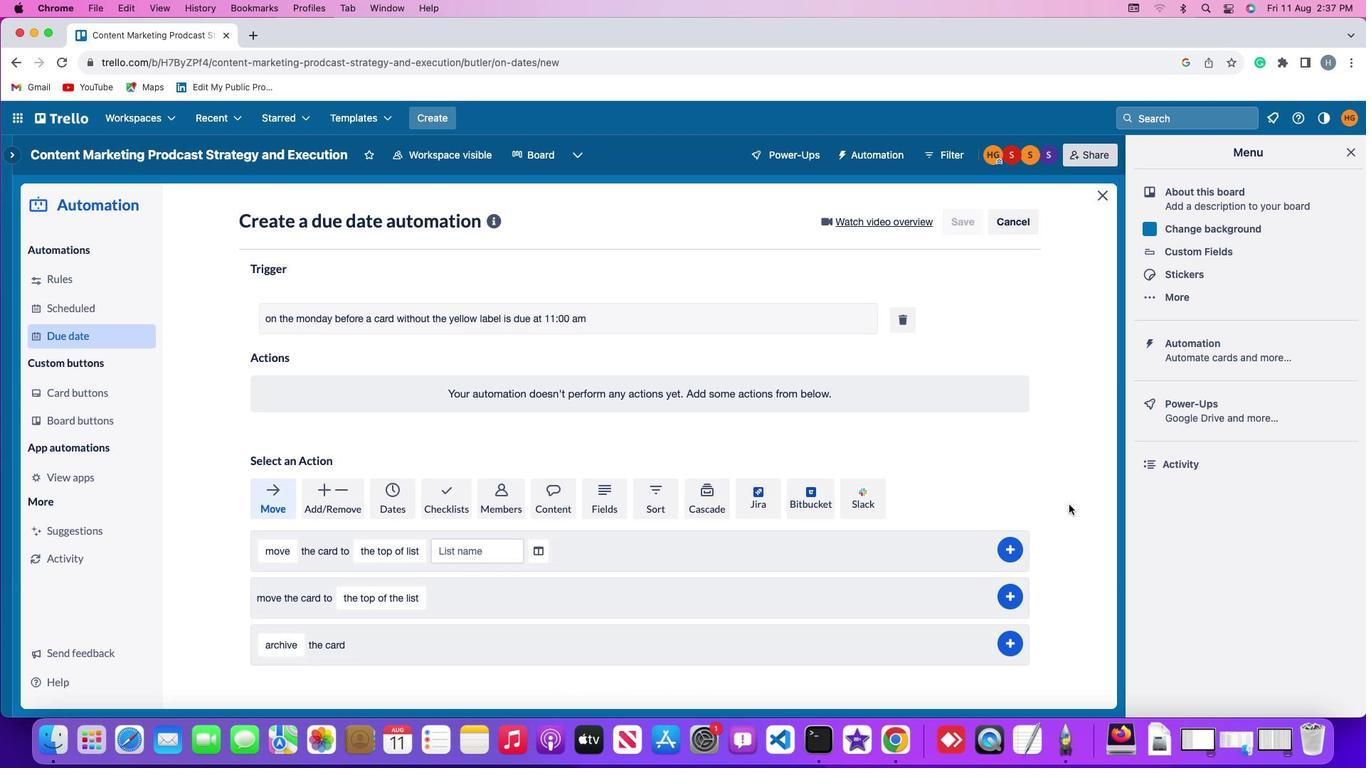 
